 Task: Find connections with filter location Anloga with filter topic #leadership with filter profile language German with filter current company Kaizen Institute Global with filter school Gurukula Kangri Vishwavidyalaya with filter industry Air, Water, and Waste Program Management with filter service category Content Strategy with filter keywords title Maintenance Engineer
Action: Mouse moved to (306, 366)
Screenshot: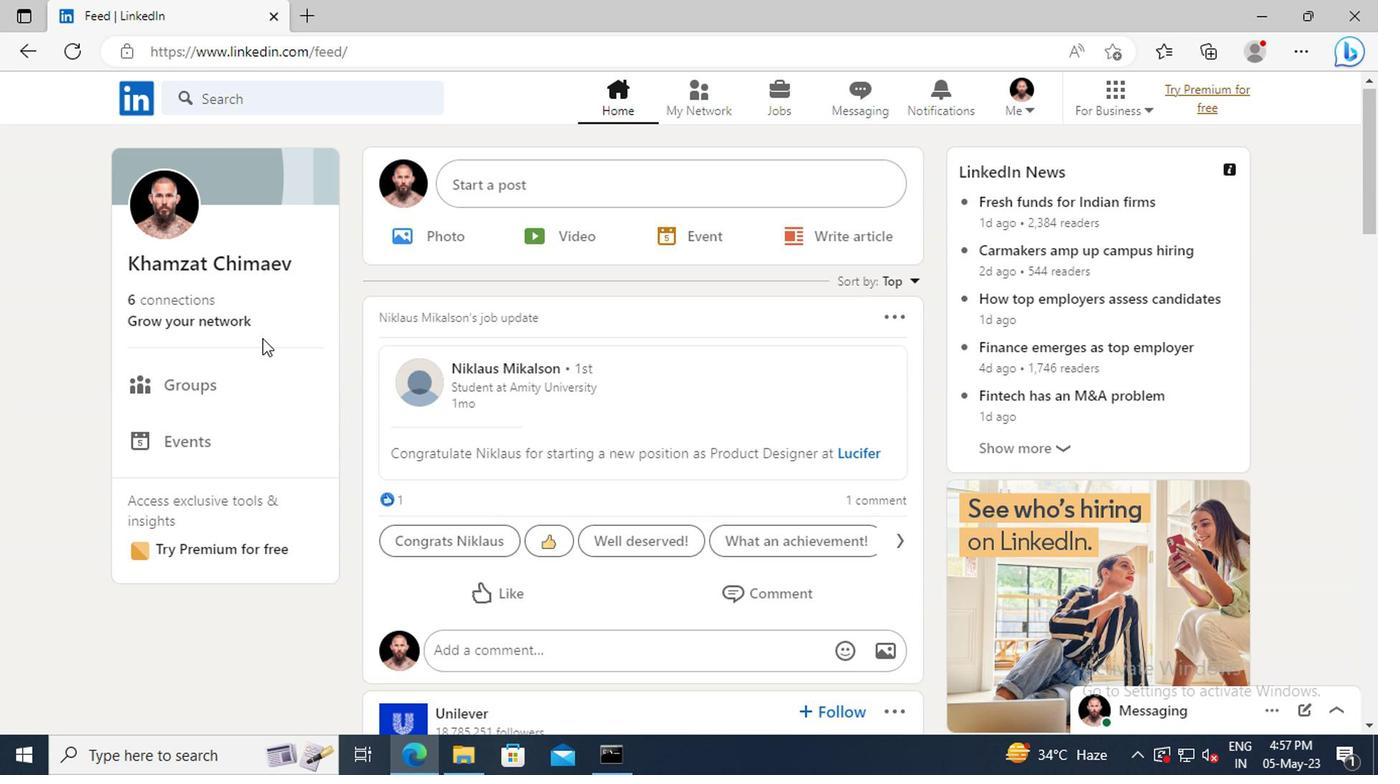 
Action: Mouse pressed left at (306, 366)
Screenshot: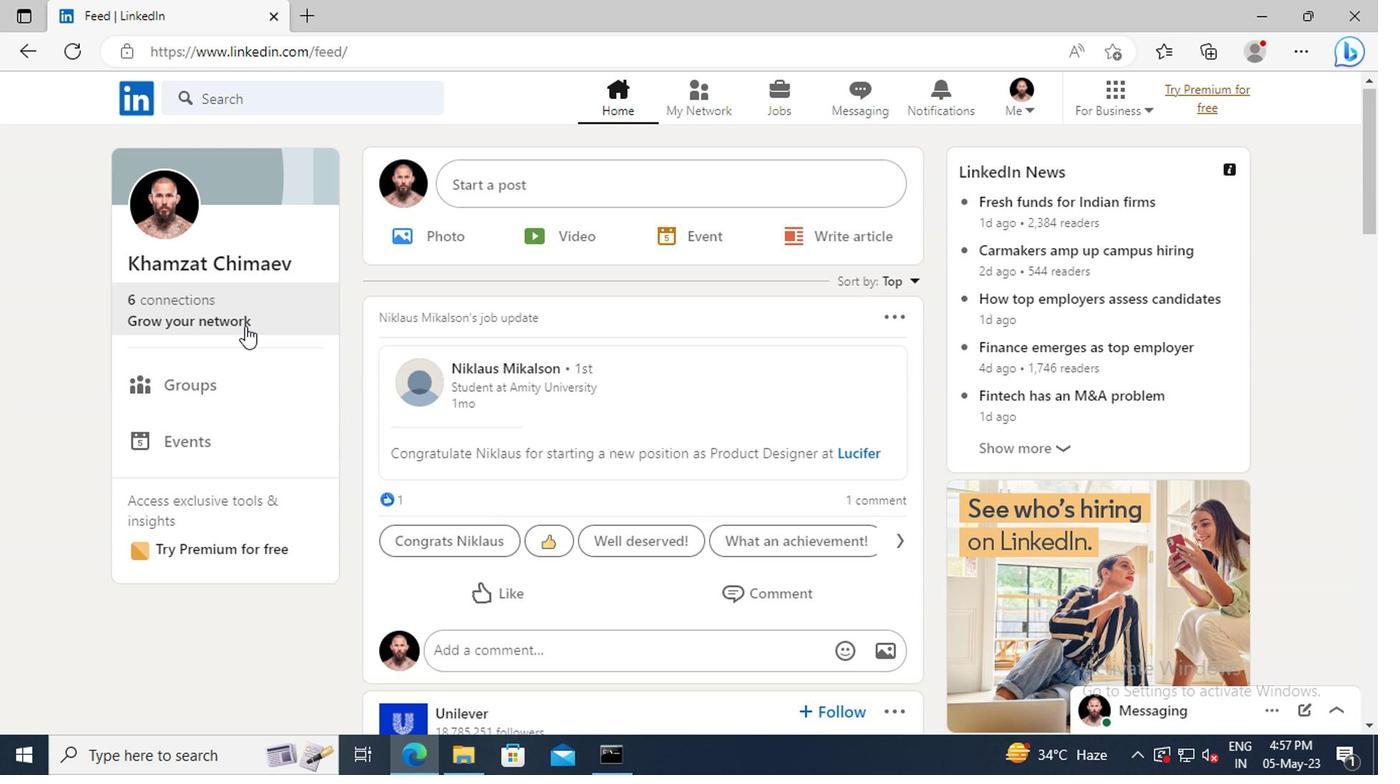 
Action: Mouse moved to (305, 293)
Screenshot: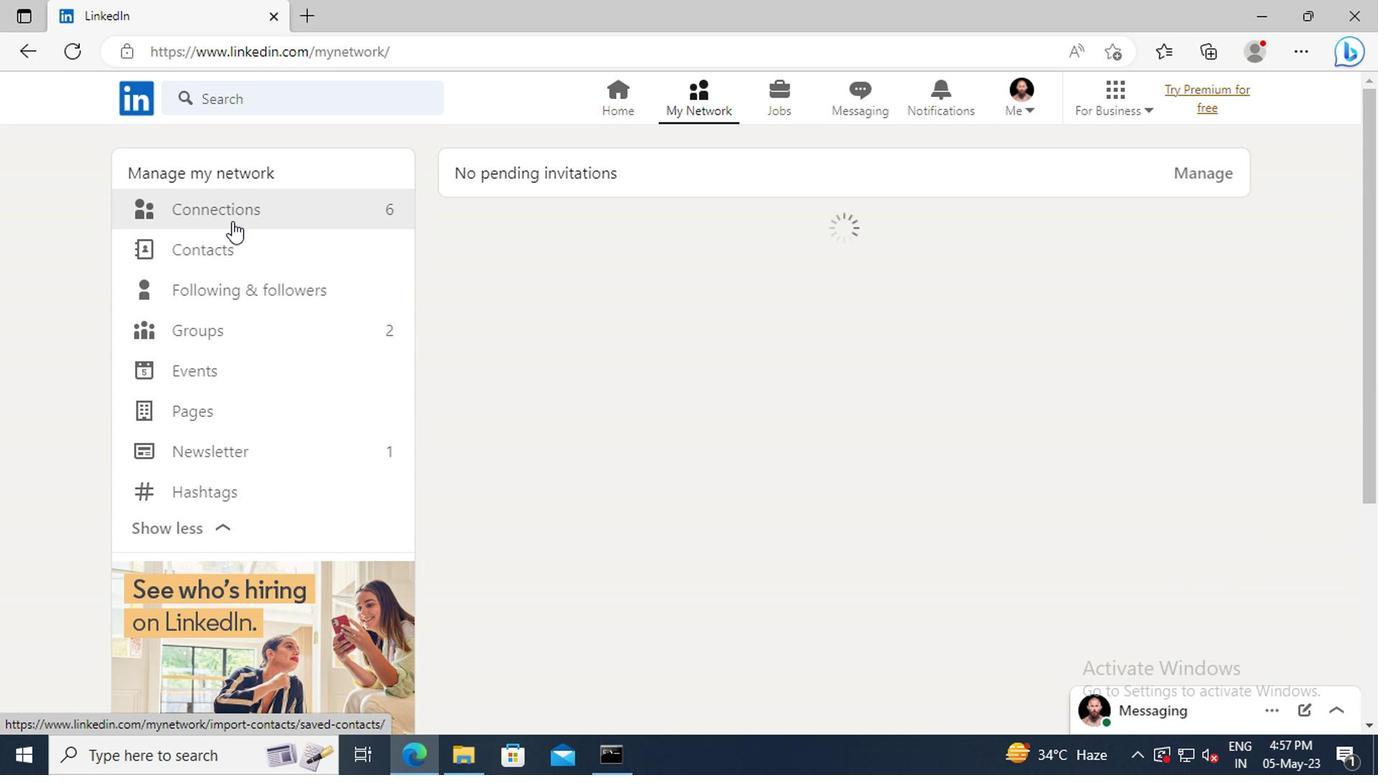 
Action: Mouse pressed left at (305, 293)
Screenshot: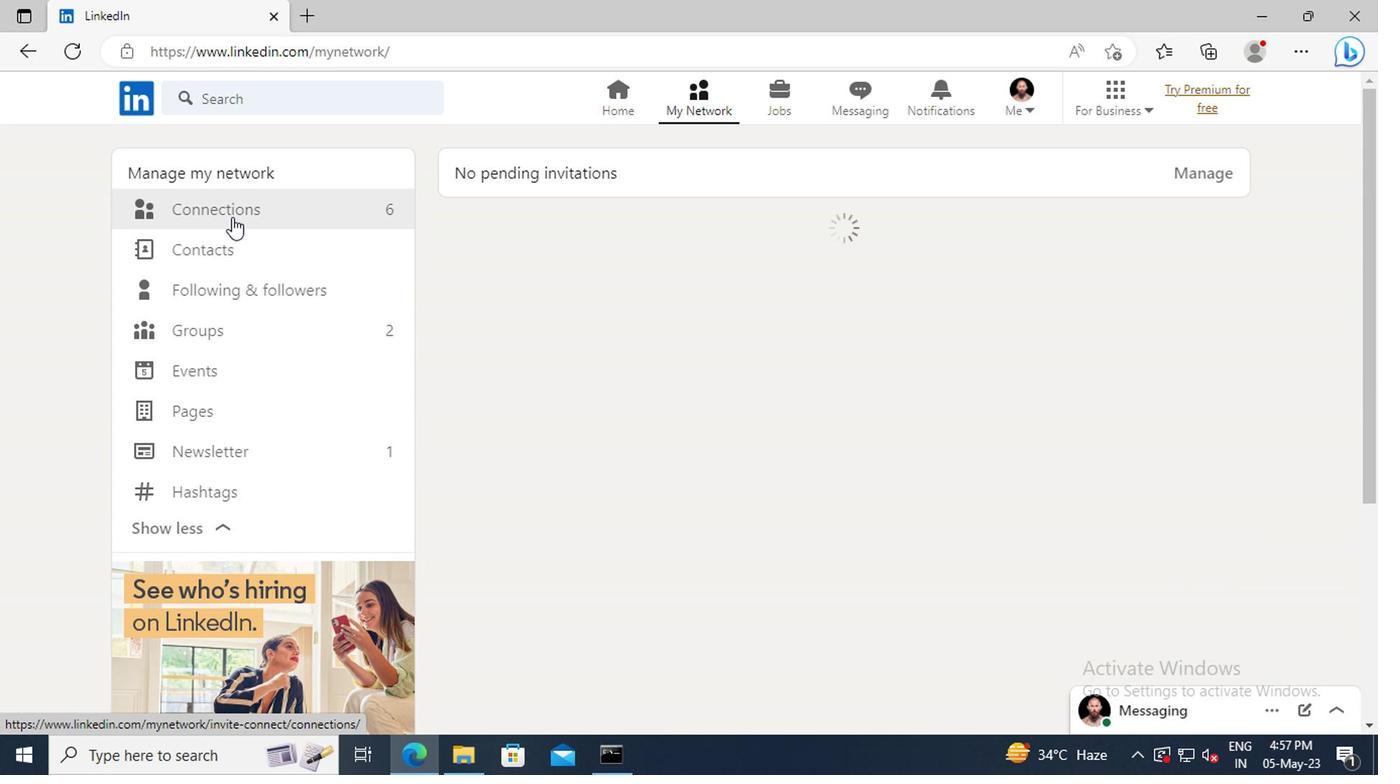 
Action: Mouse moved to (723, 294)
Screenshot: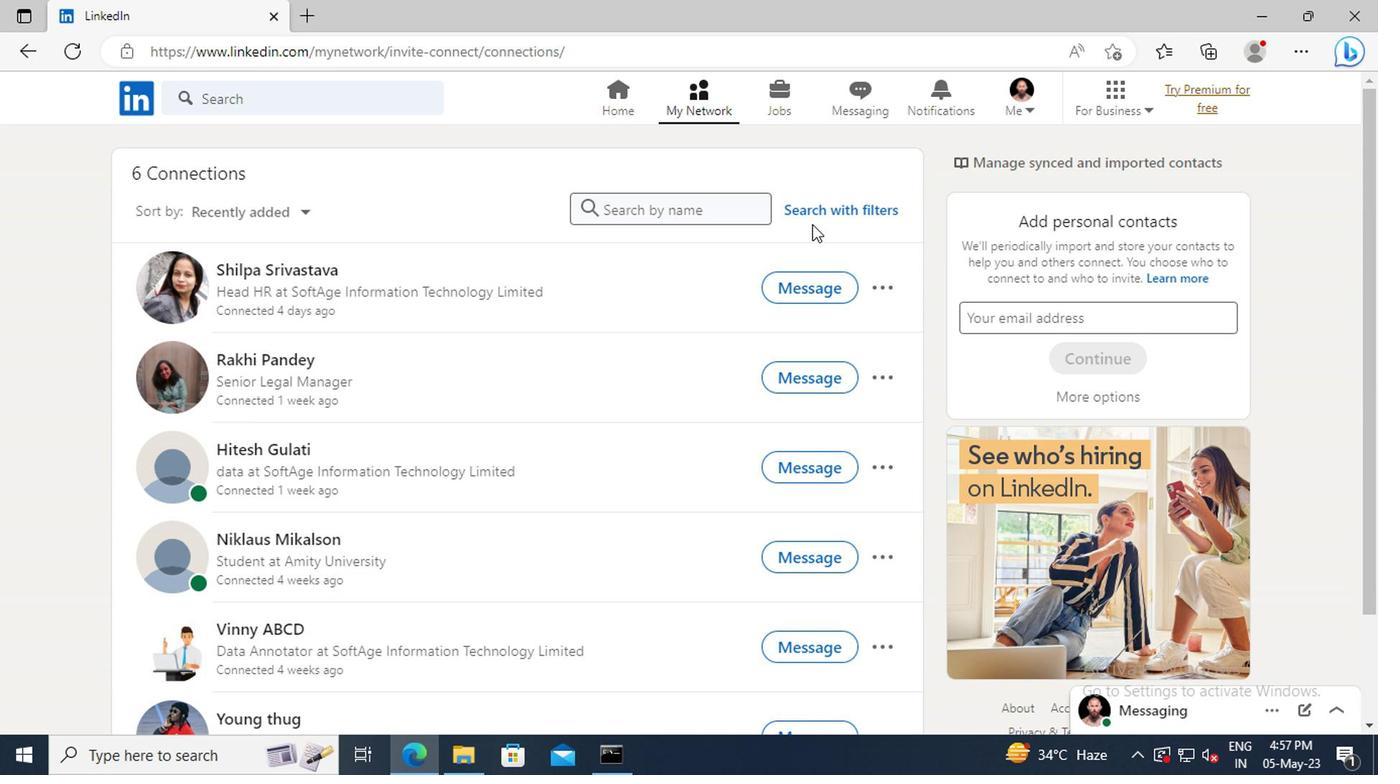 
Action: Mouse pressed left at (723, 294)
Screenshot: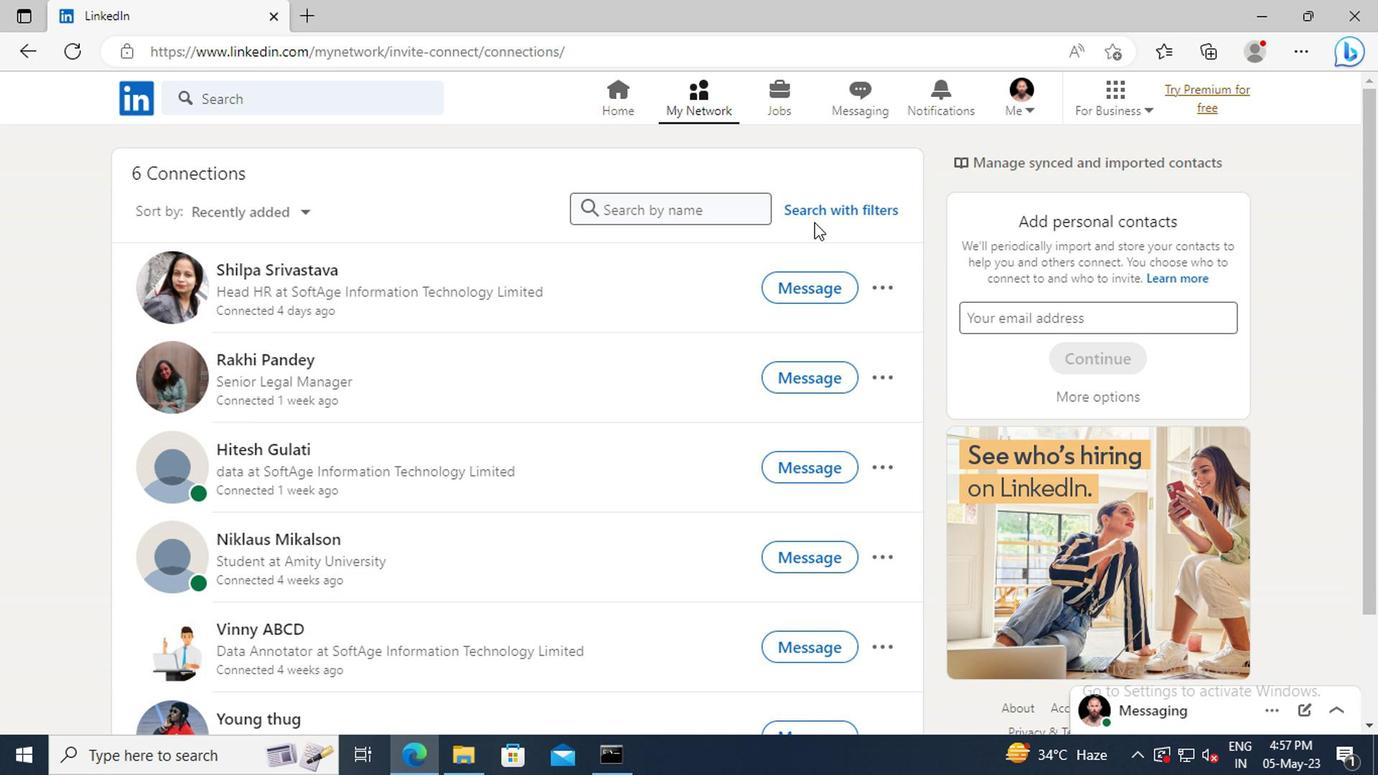 
Action: Mouse moved to (684, 252)
Screenshot: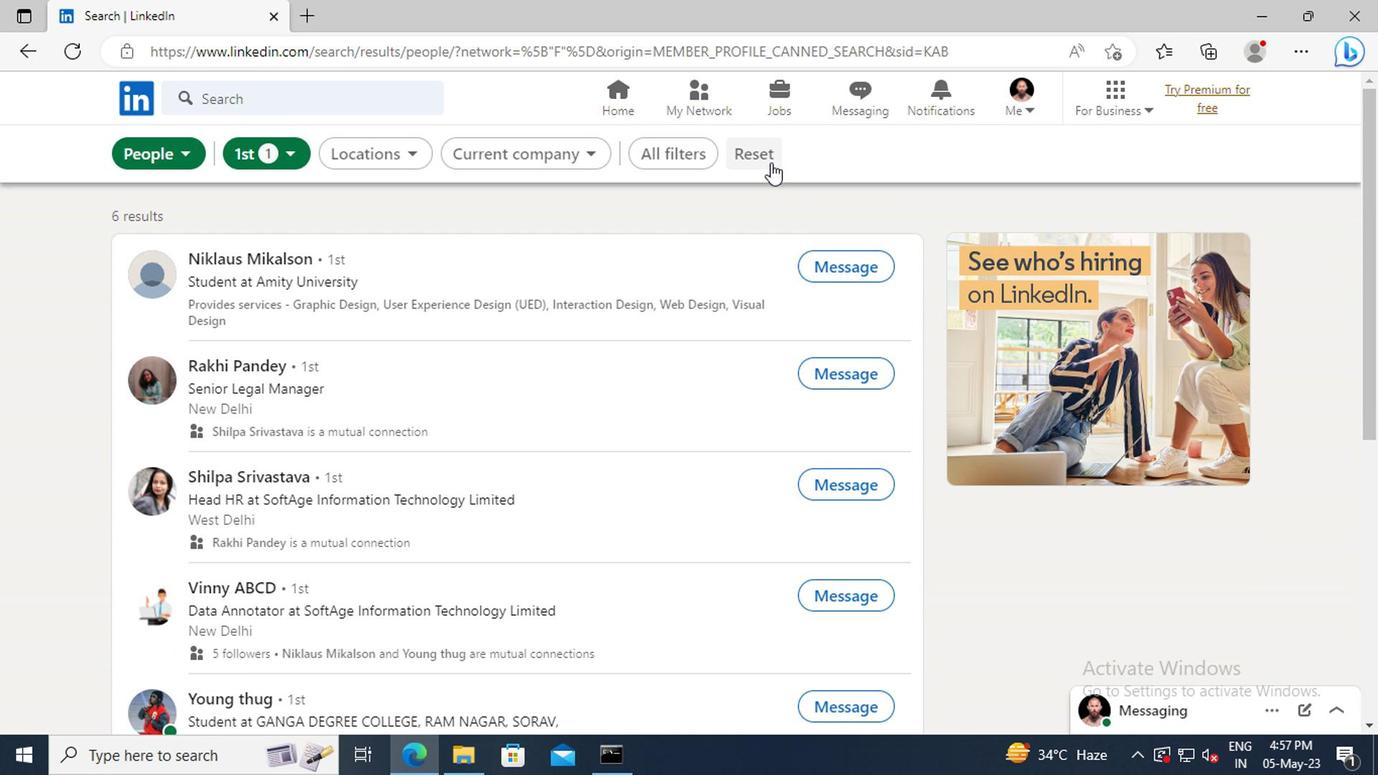 
Action: Mouse pressed left at (684, 252)
Screenshot: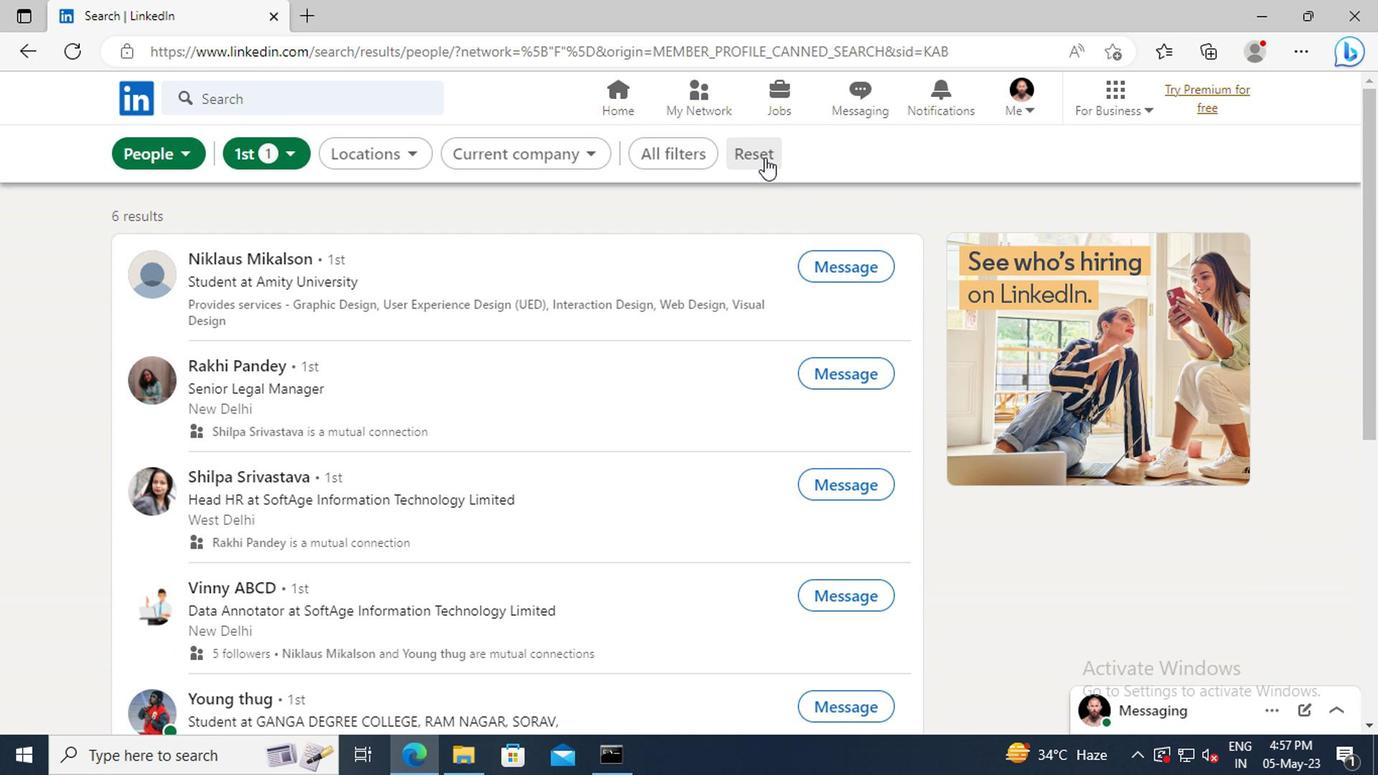 
Action: Mouse moved to (667, 252)
Screenshot: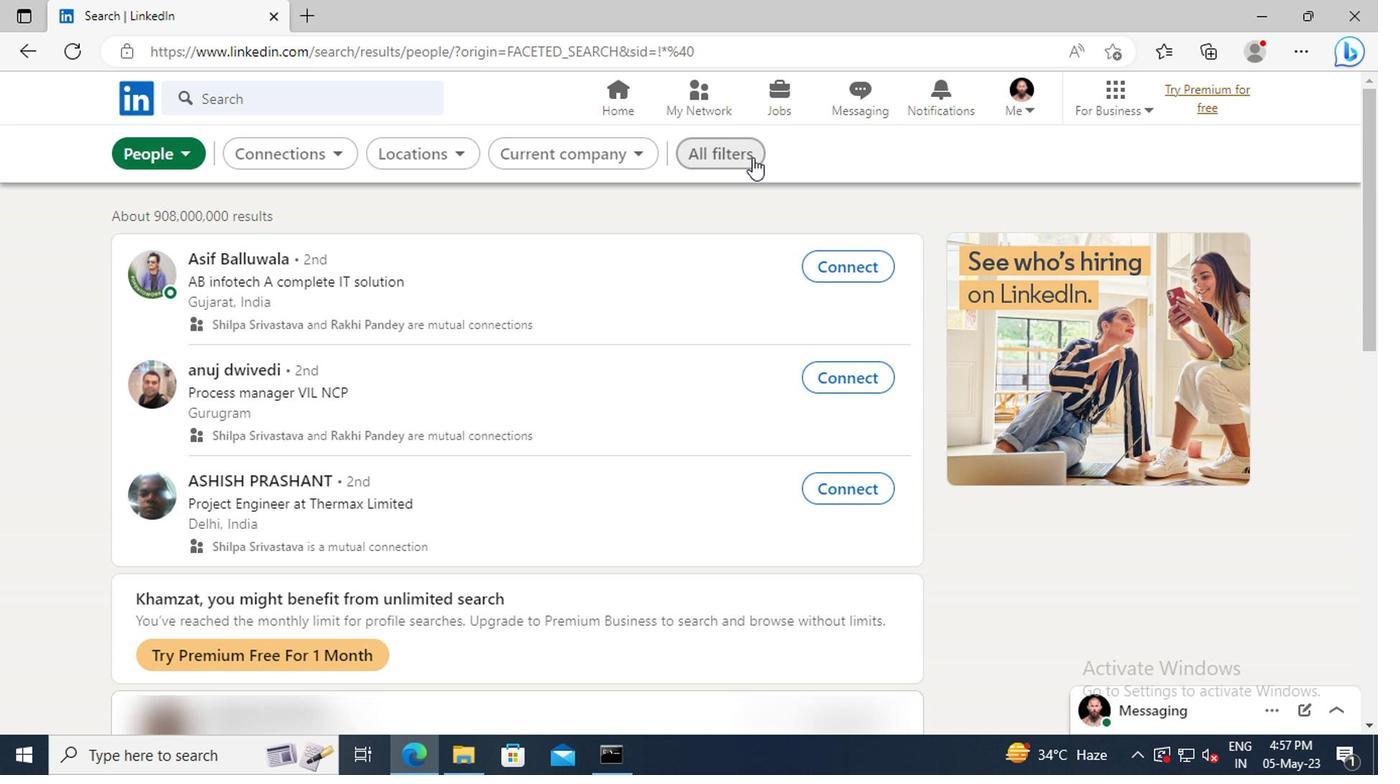 
Action: Mouse pressed left at (667, 252)
Screenshot: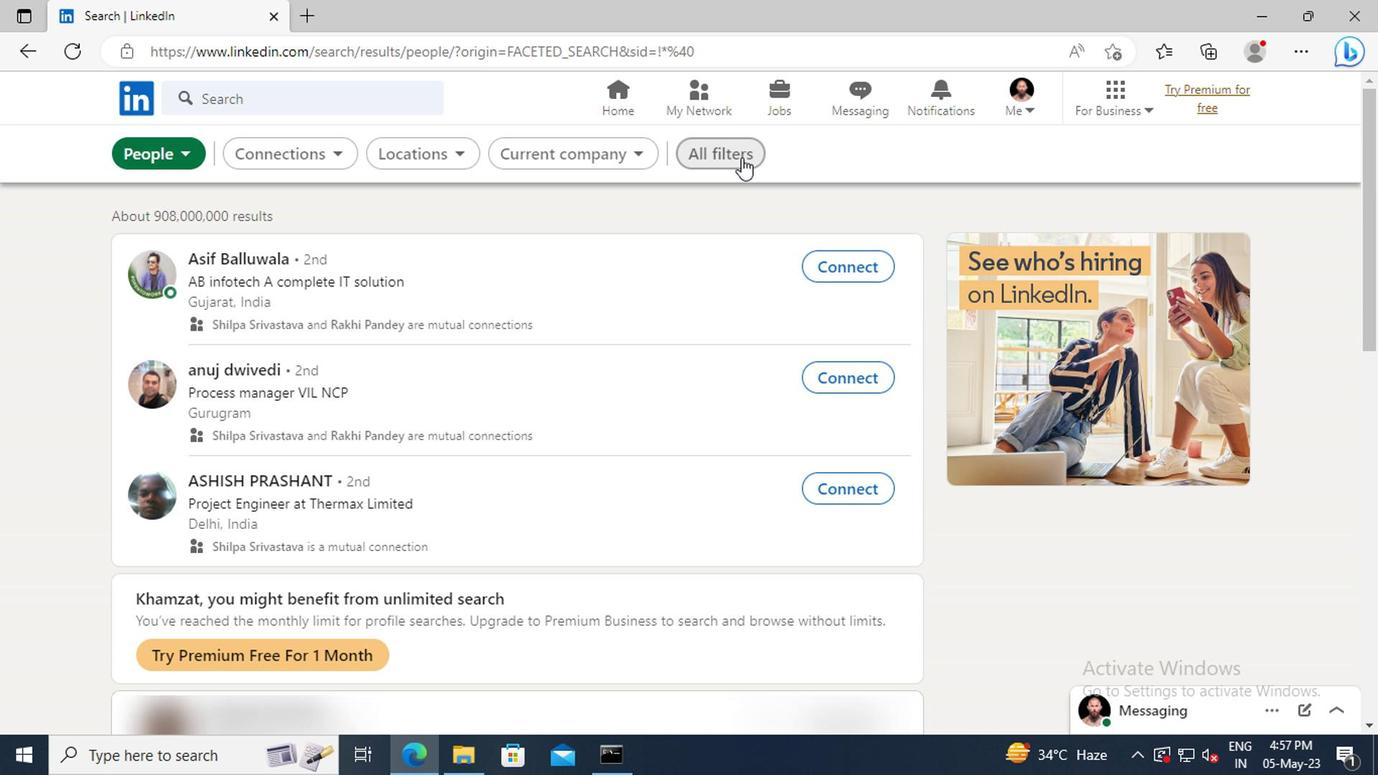 
Action: Mouse moved to (930, 401)
Screenshot: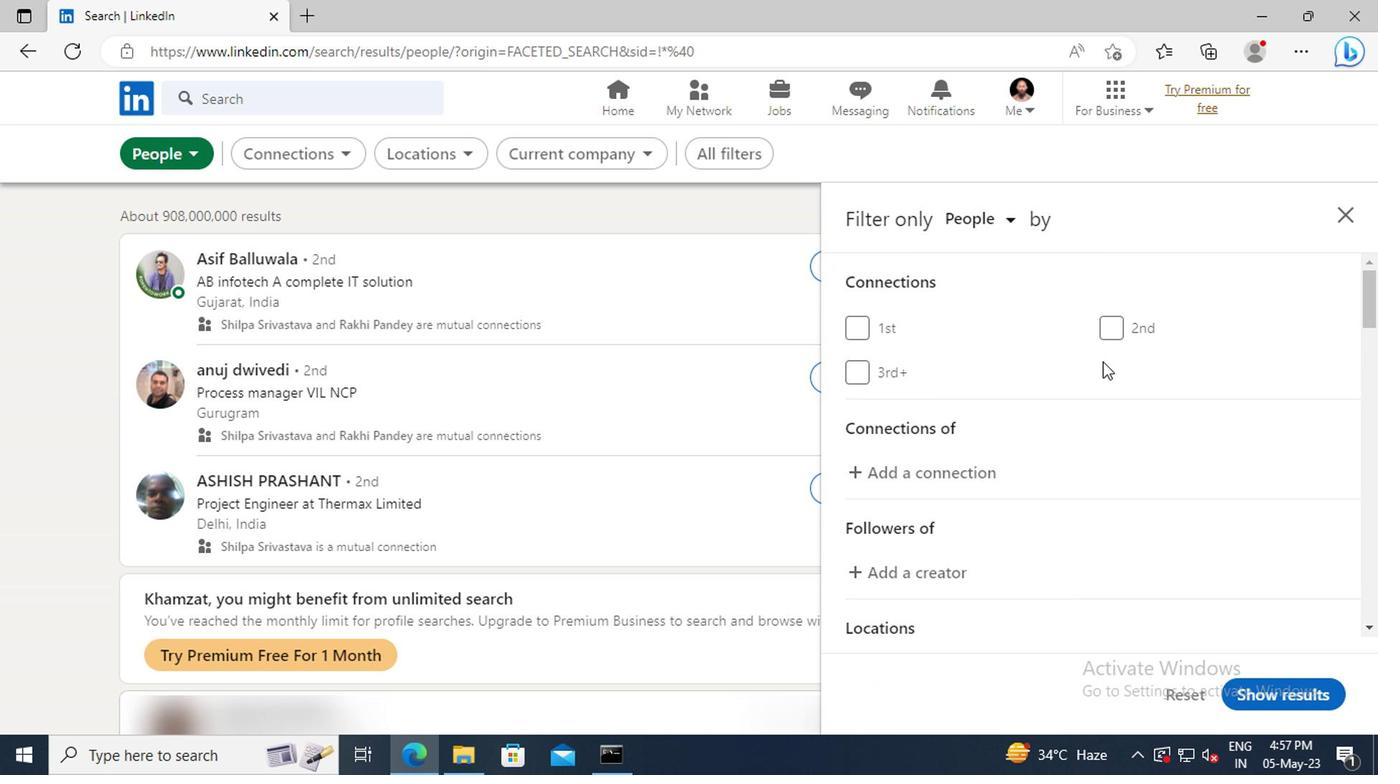 
Action: Mouse scrolled (930, 400) with delta (0, 0)
Screenshot: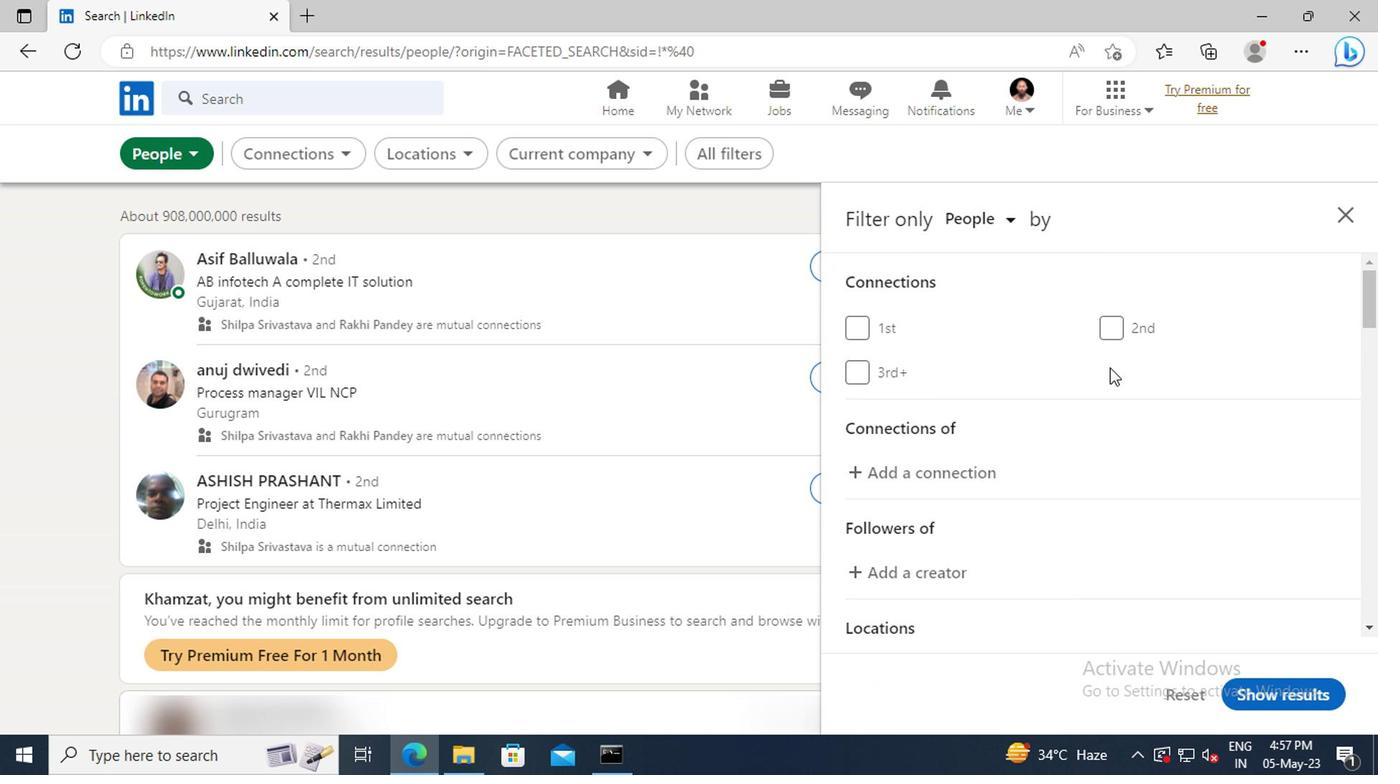 
Action: Mouse scrolled (930, 400) with delta (0, 0)
Screenshot: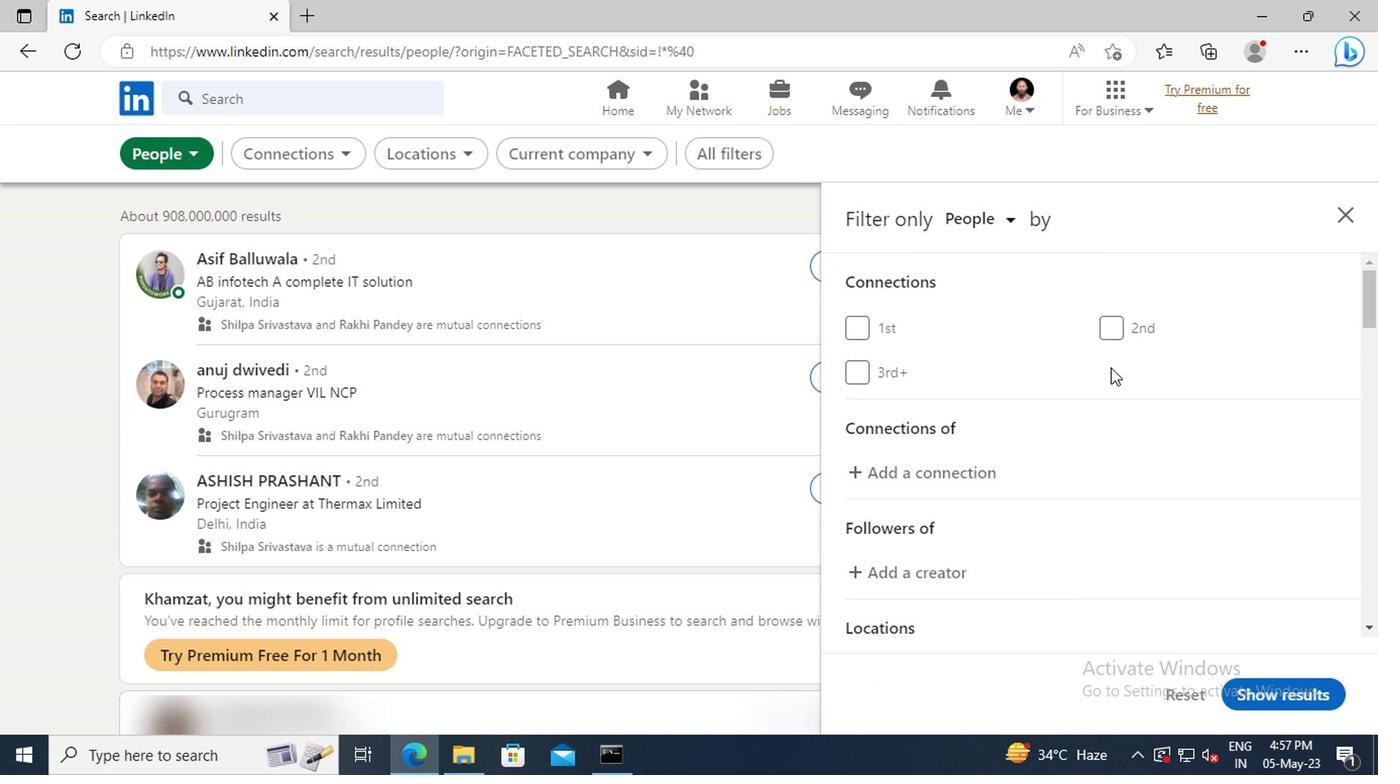 
Action: Mouse scrolled (930, 400) with delta (0, 0)
Screenshot: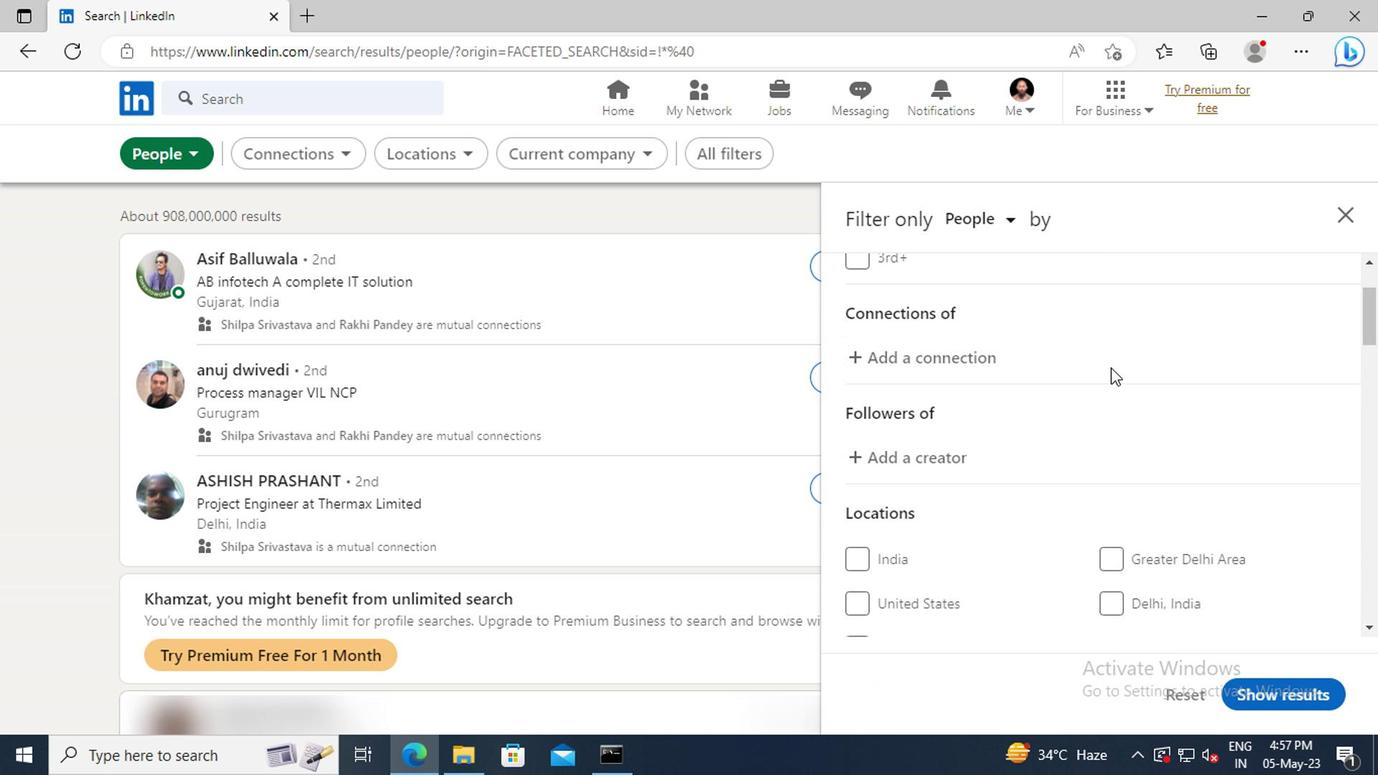 
Action: Mouse scrolled (930, 400) with delta (0, 0)
Screenshot: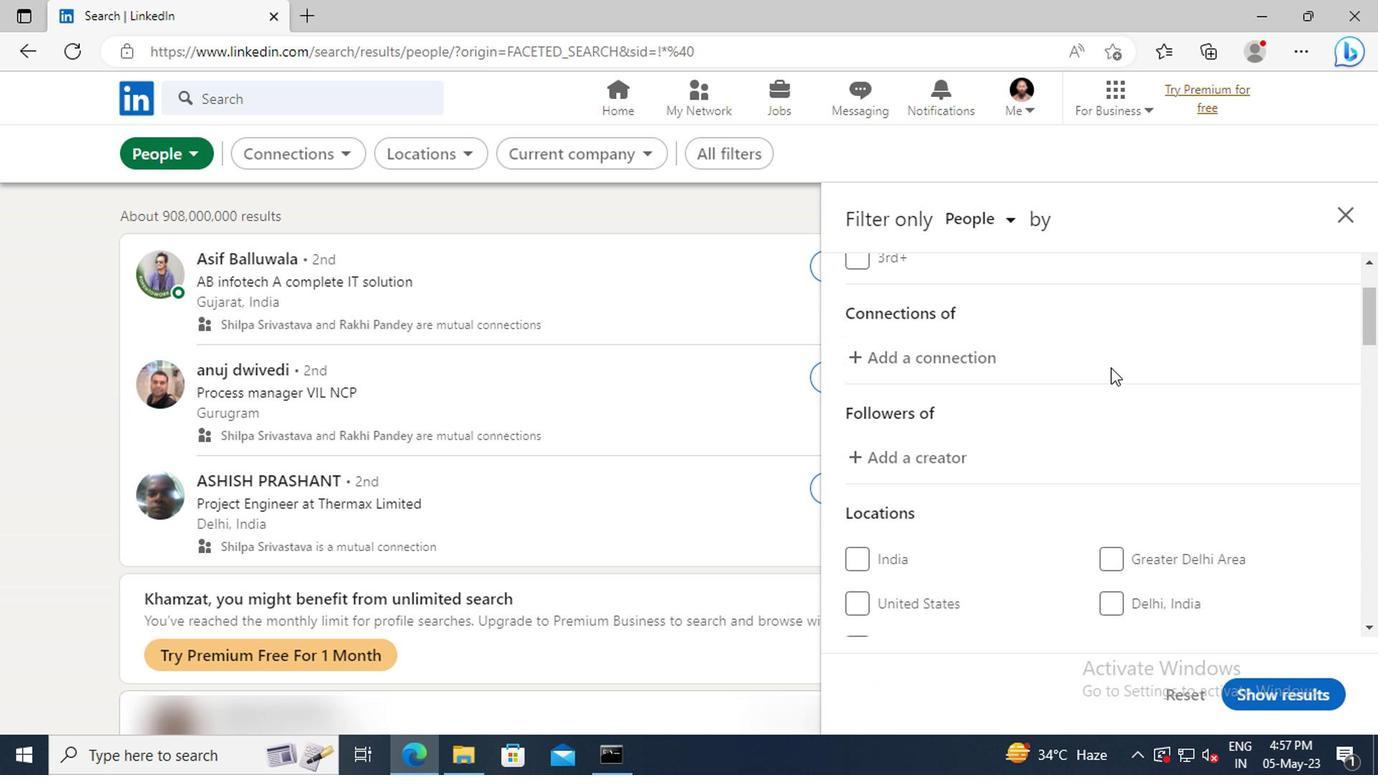 
Action: Mouse scrolled (930, 400) with delta (0, 0)
Screenshot: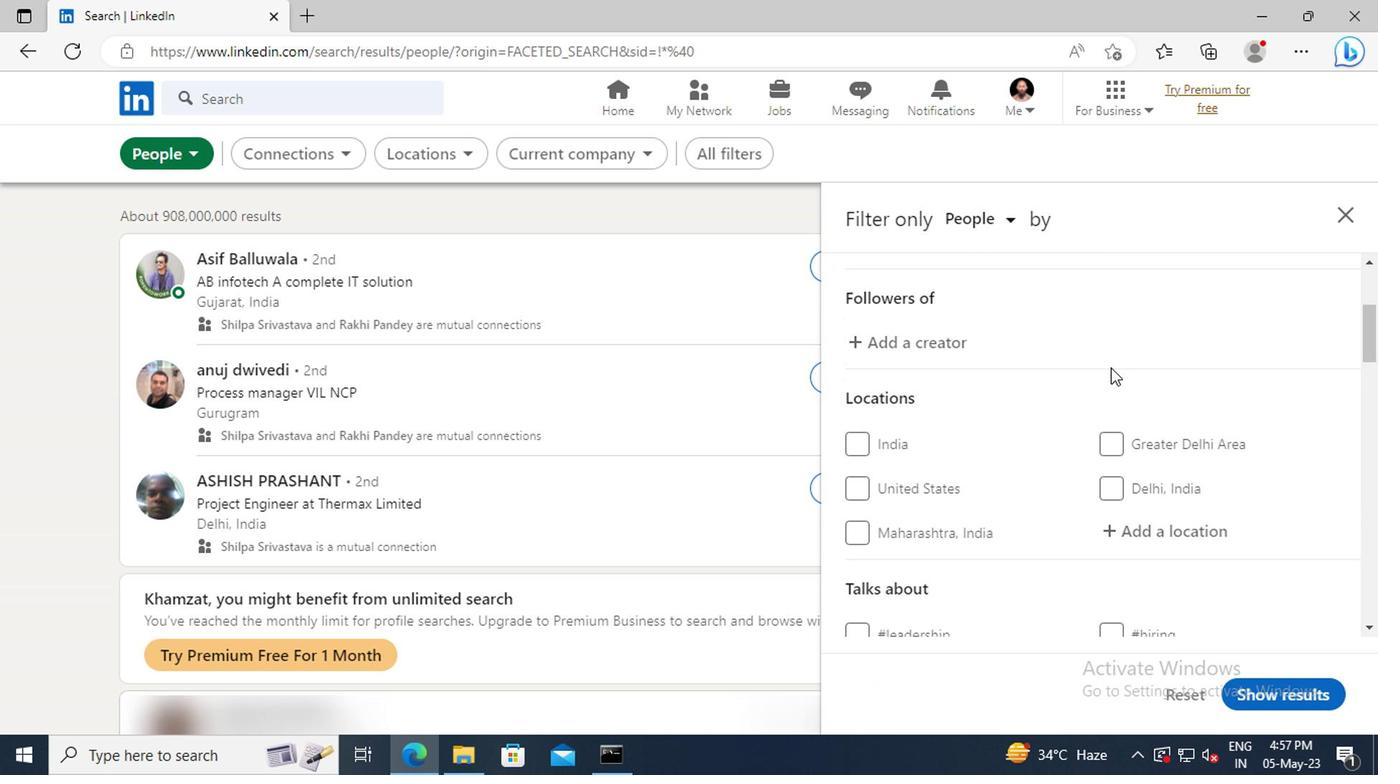 
Action: Mouse scrolled (930, 400) with delta (0, 0)
Screenshot: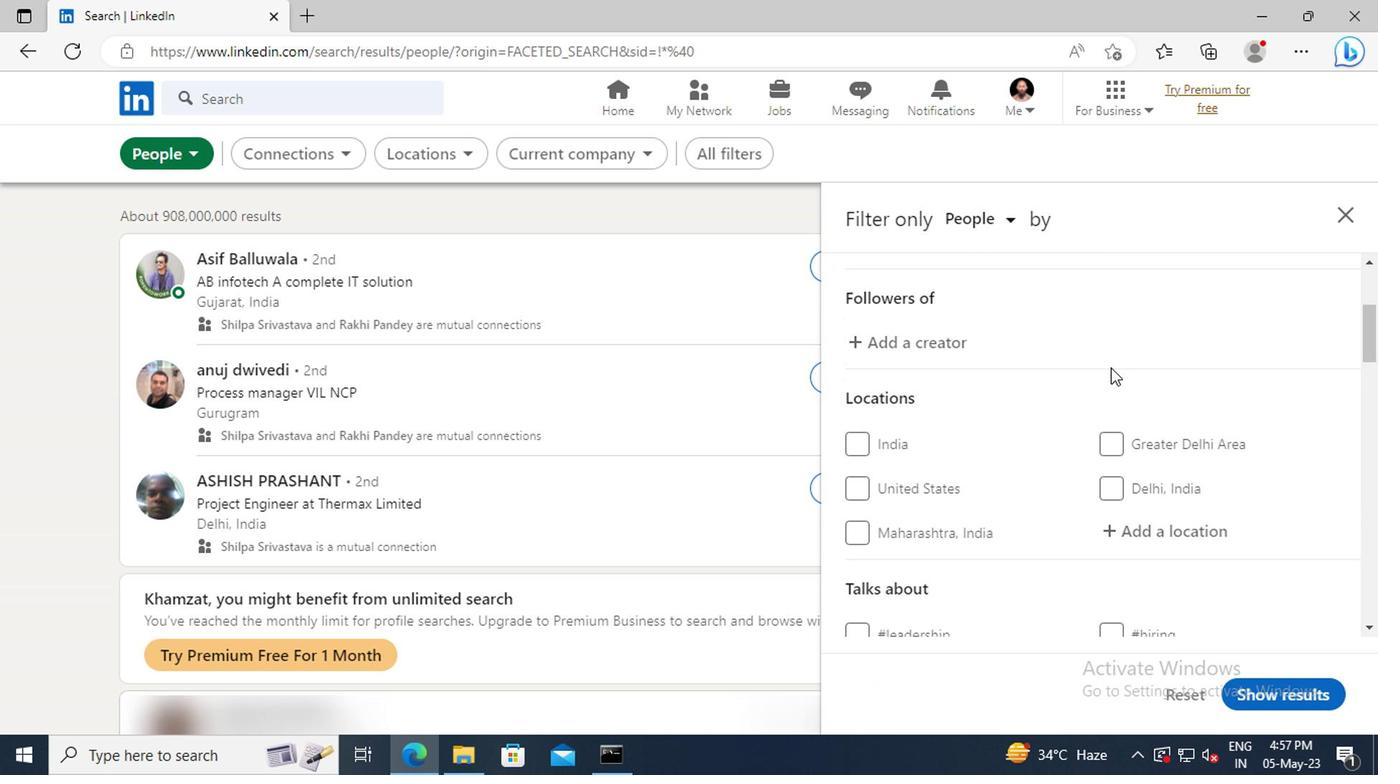 
Action: Mouse moved to (946, 440)
Screenshot: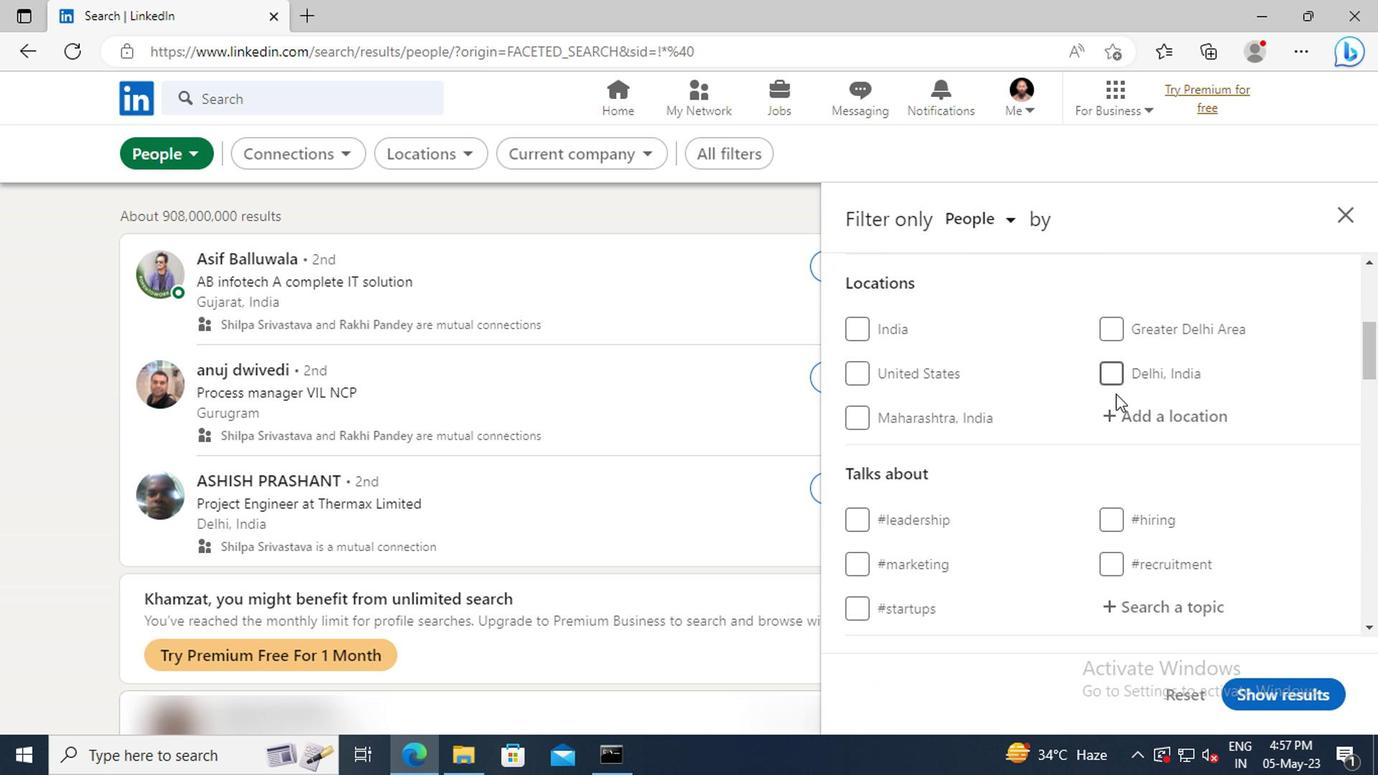 
Action: Mouse pressed left at (946, 440)
Screenshot: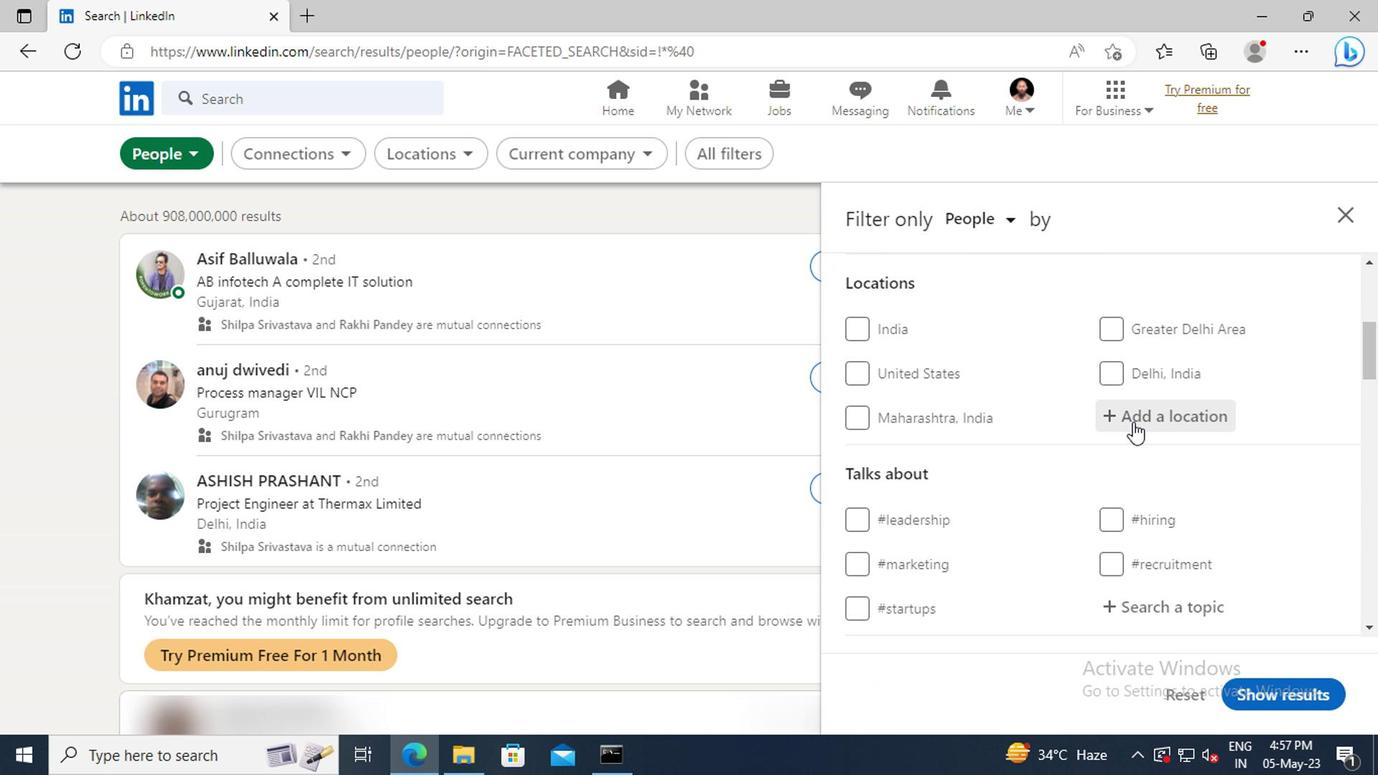 
Action: Key pressed <Key.shift>ANLOGA<Key.enter>
Screenshot: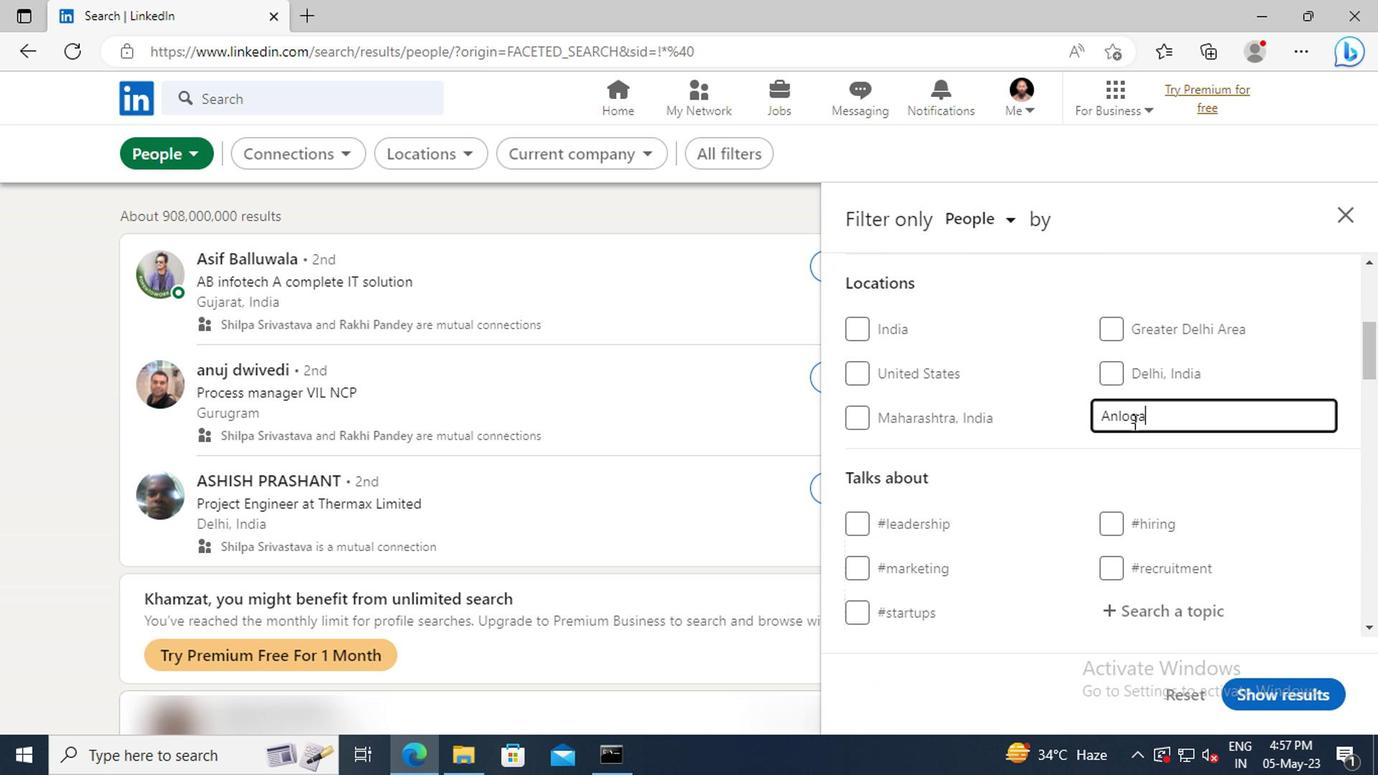 
Action: Mouse scrolled (946, 439) with delta (0, 0)
Screenshot: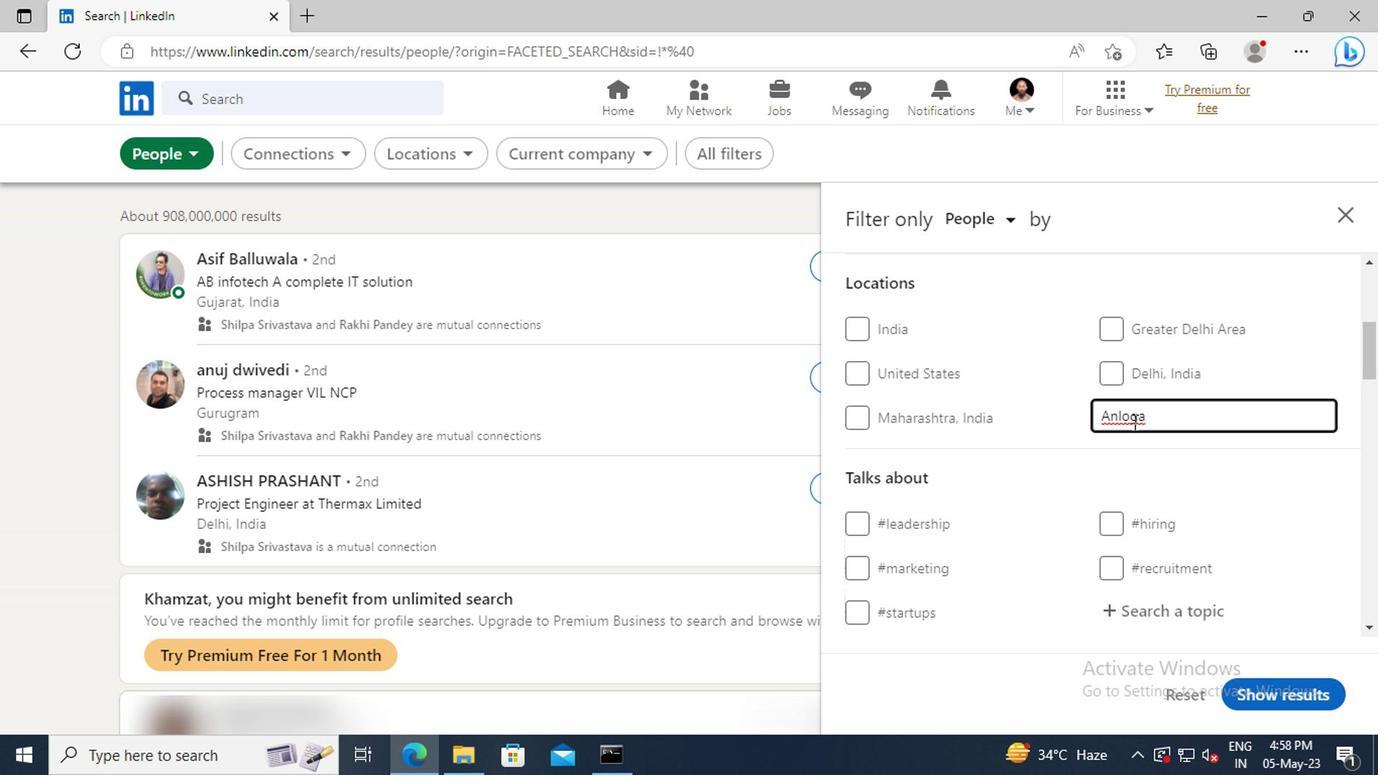 
Action: Mouse moved to (754, 470)
Screenshot: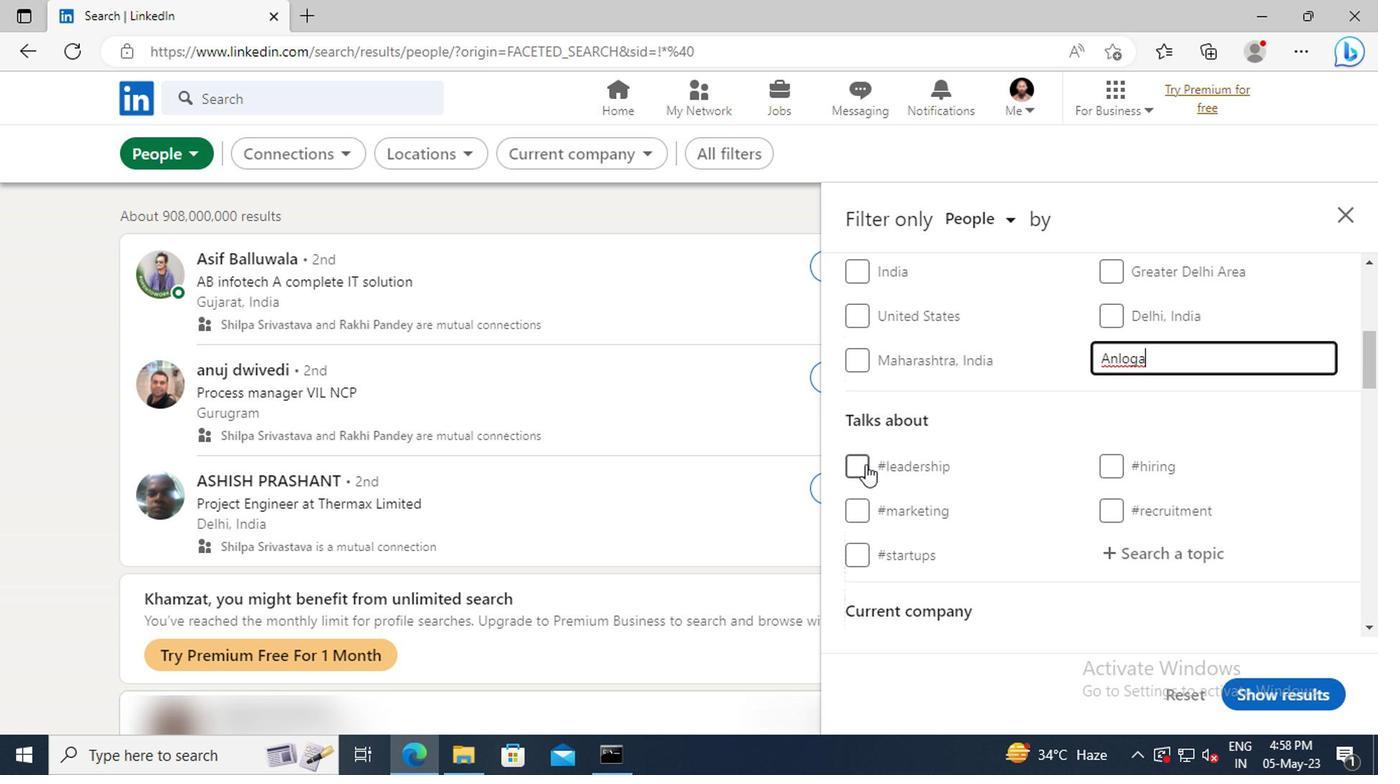 
Action: Mouse pressed left at (754, 470)
Screenshot: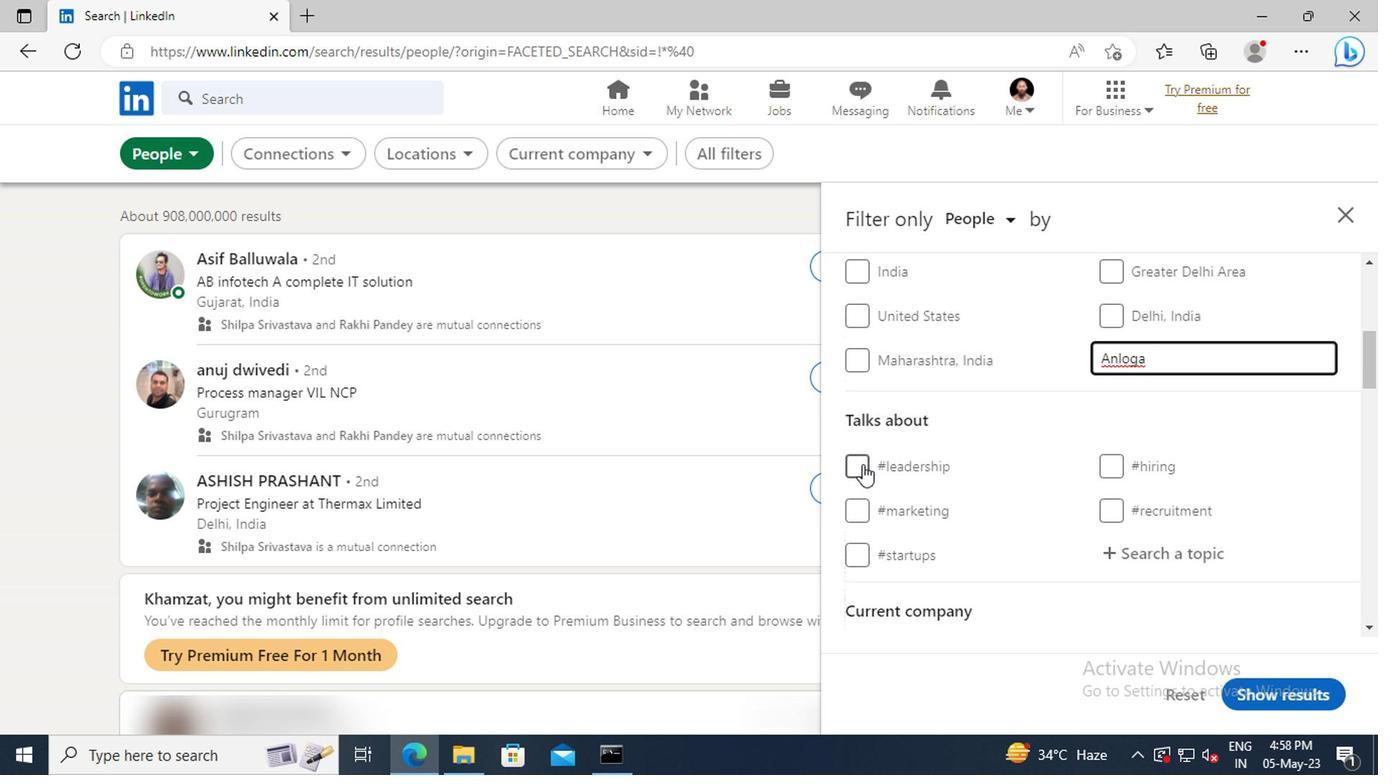 
Action: Mouse moved to (907, 471)
Screenshot: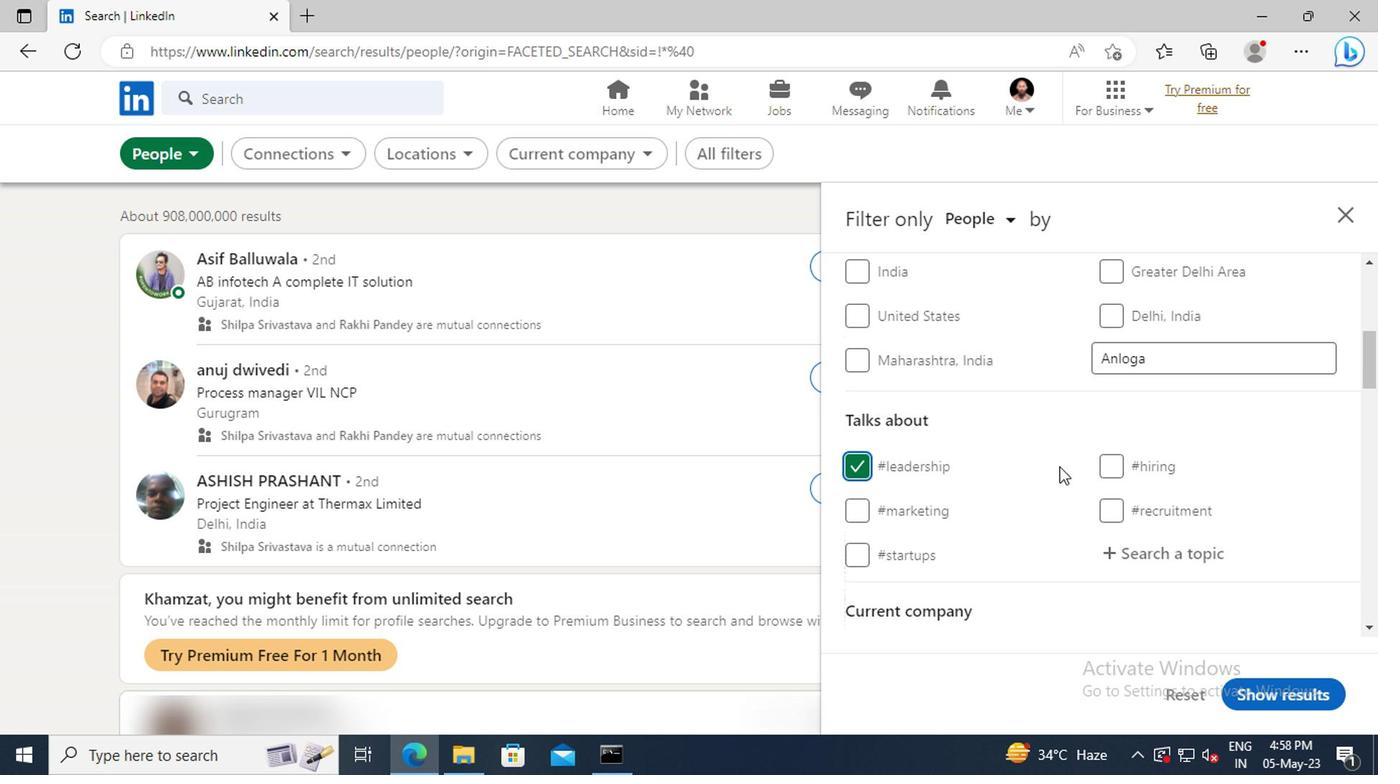 
Action: Mouse scrolled (907, 471) with delta (0, 0)
Screenshot: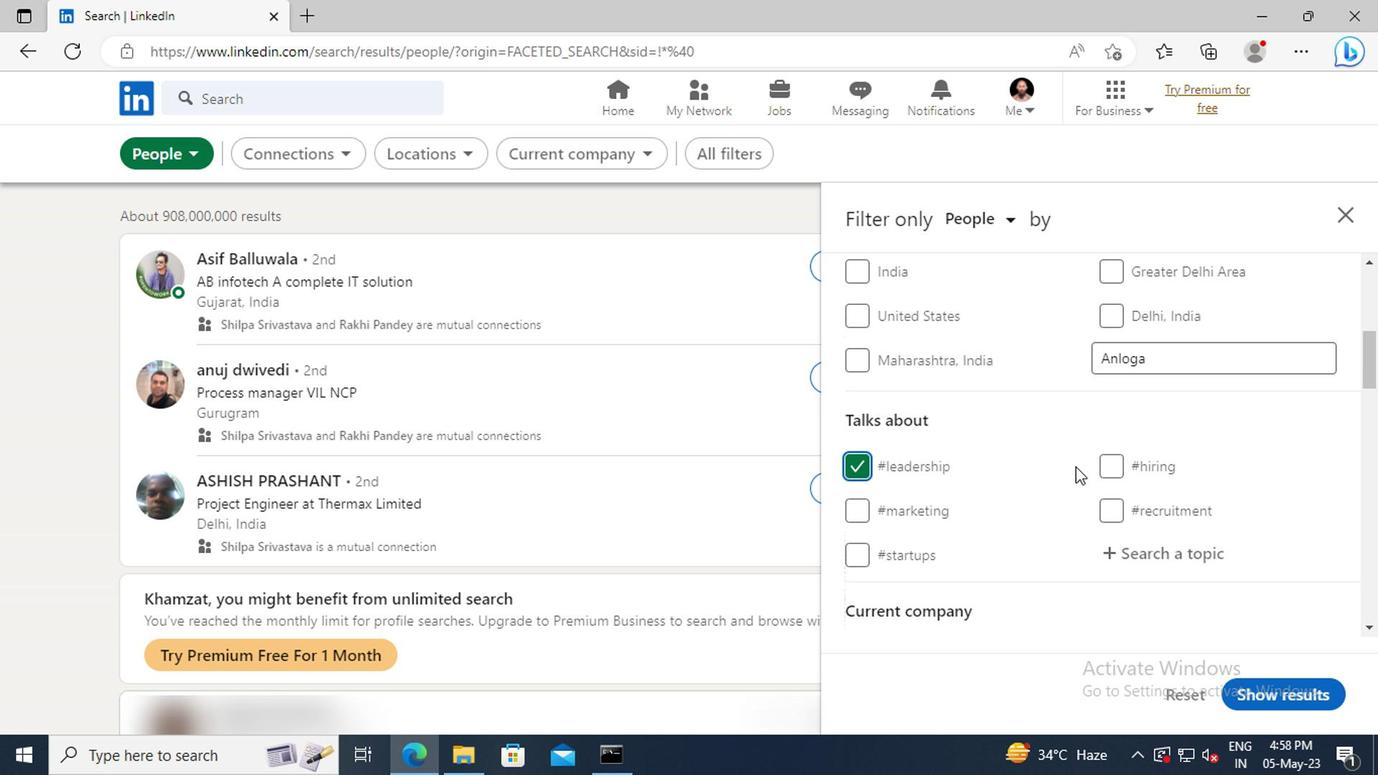 
Action: Mouse scrolled (907, 471) with delta (0, 0)
Screenshot: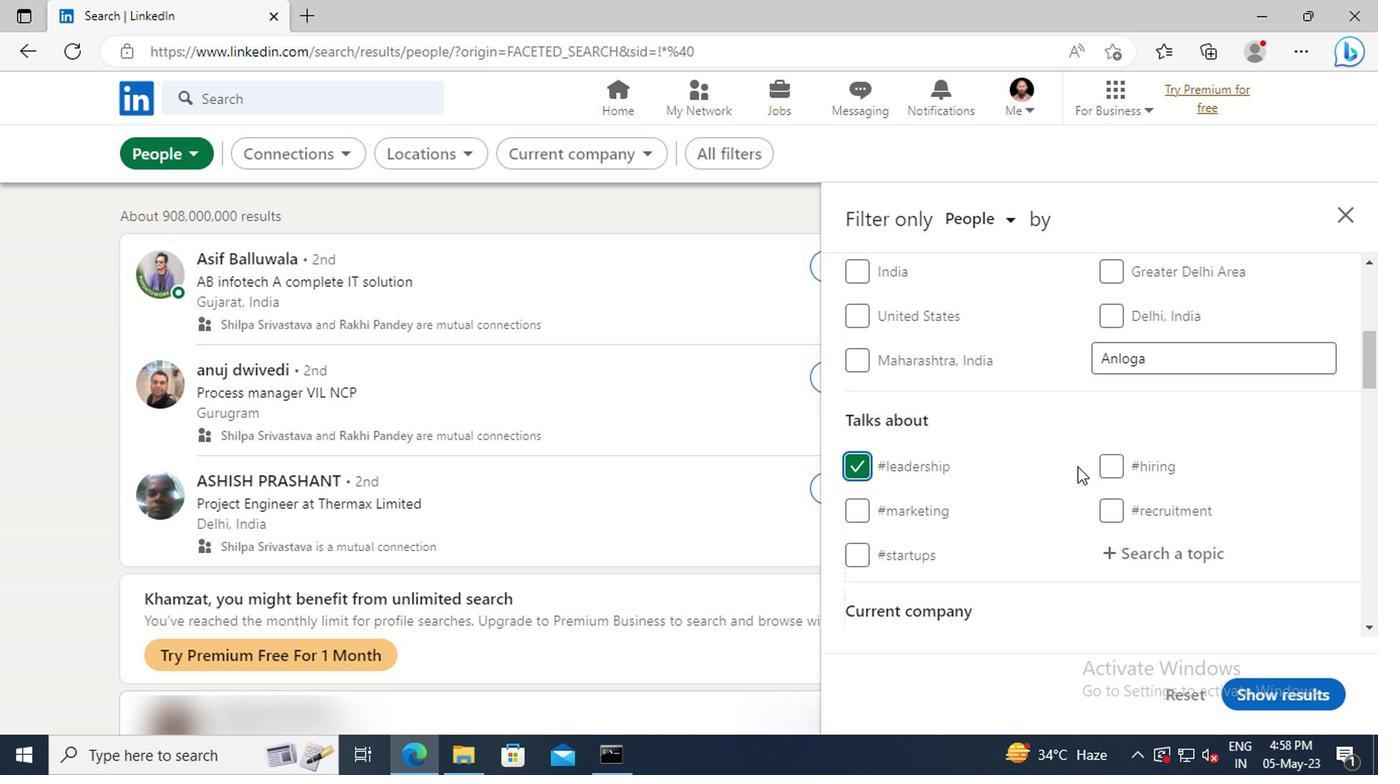 
Action: Mouse scrolled (907, 471) with delta (0, 0)
Screenshot: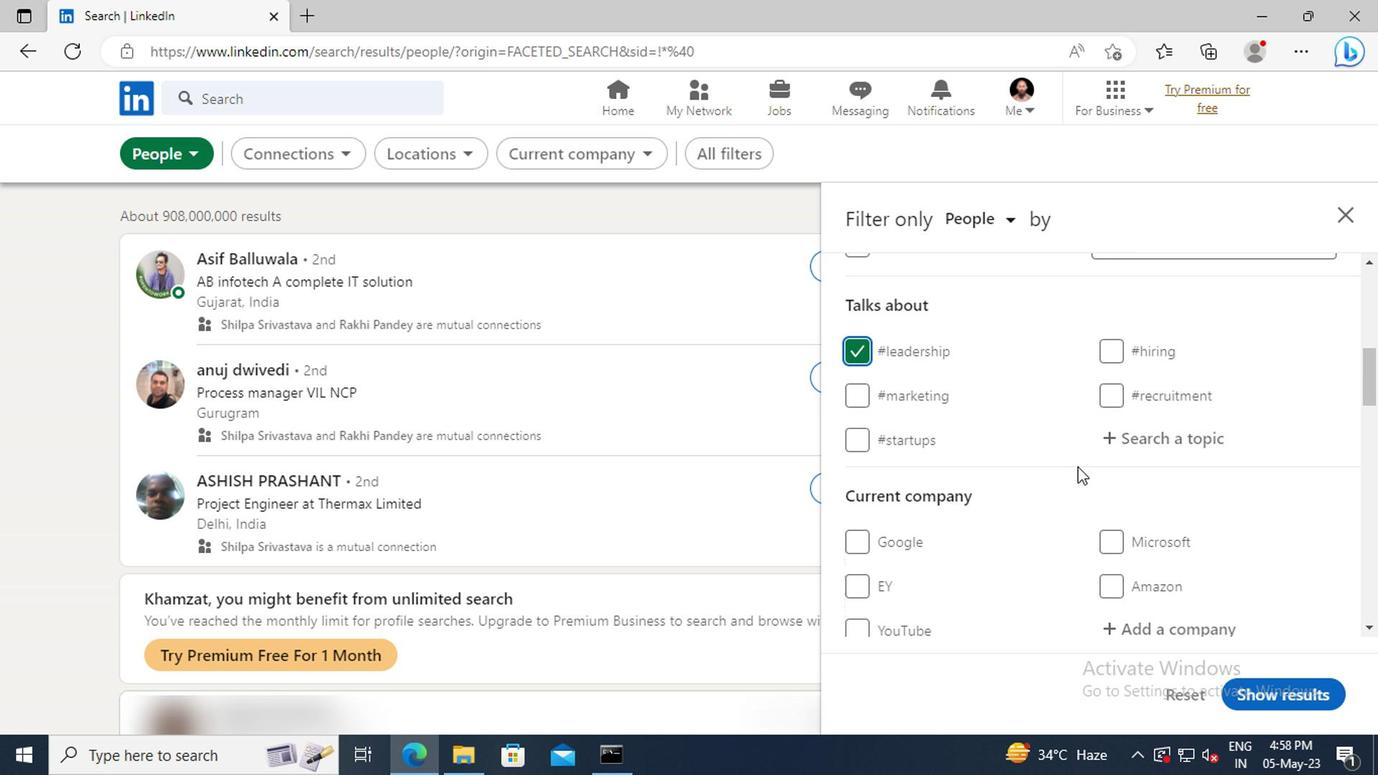 
Action: Mouse scrolled (907, 471) with delta (0, 0)
Screenshot: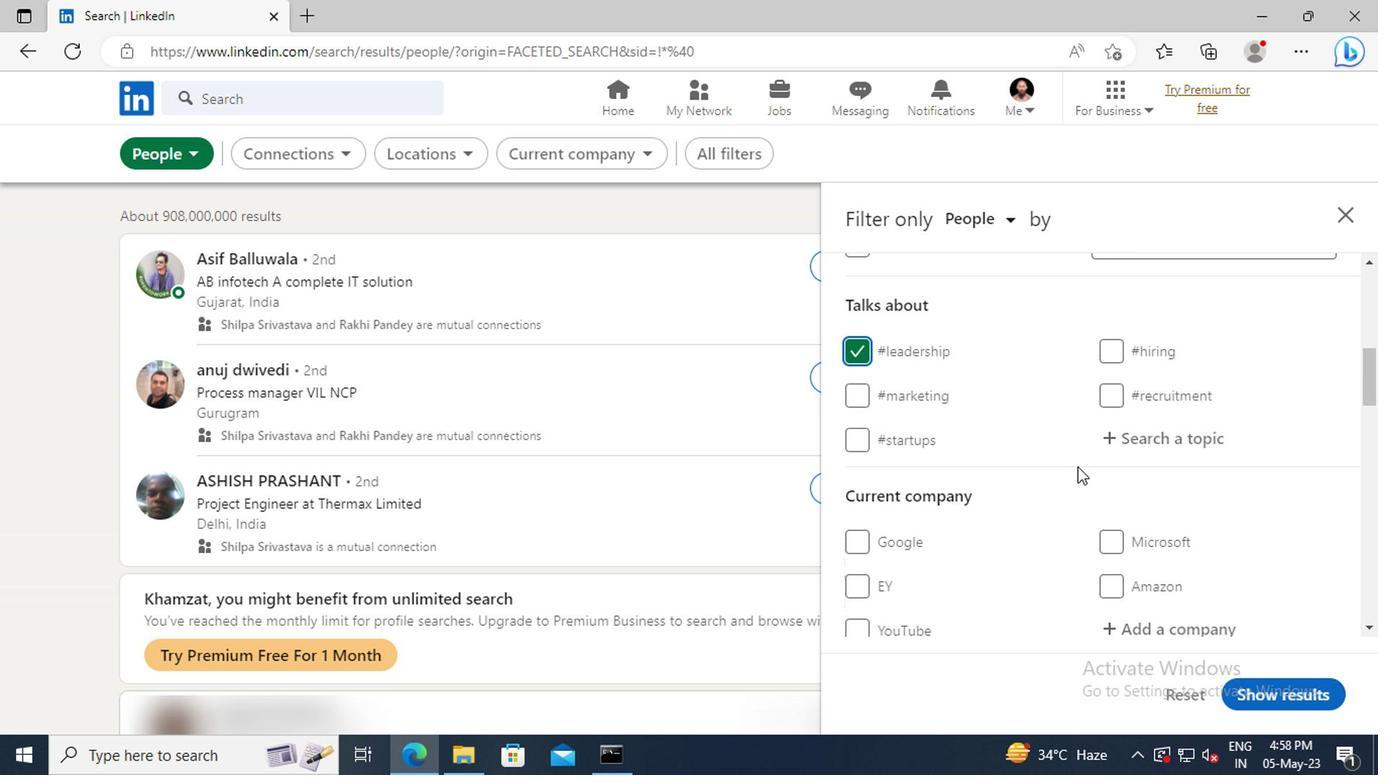
Action: Mouse scrolled (907, 471) with delta (0, 0)
Screenshot: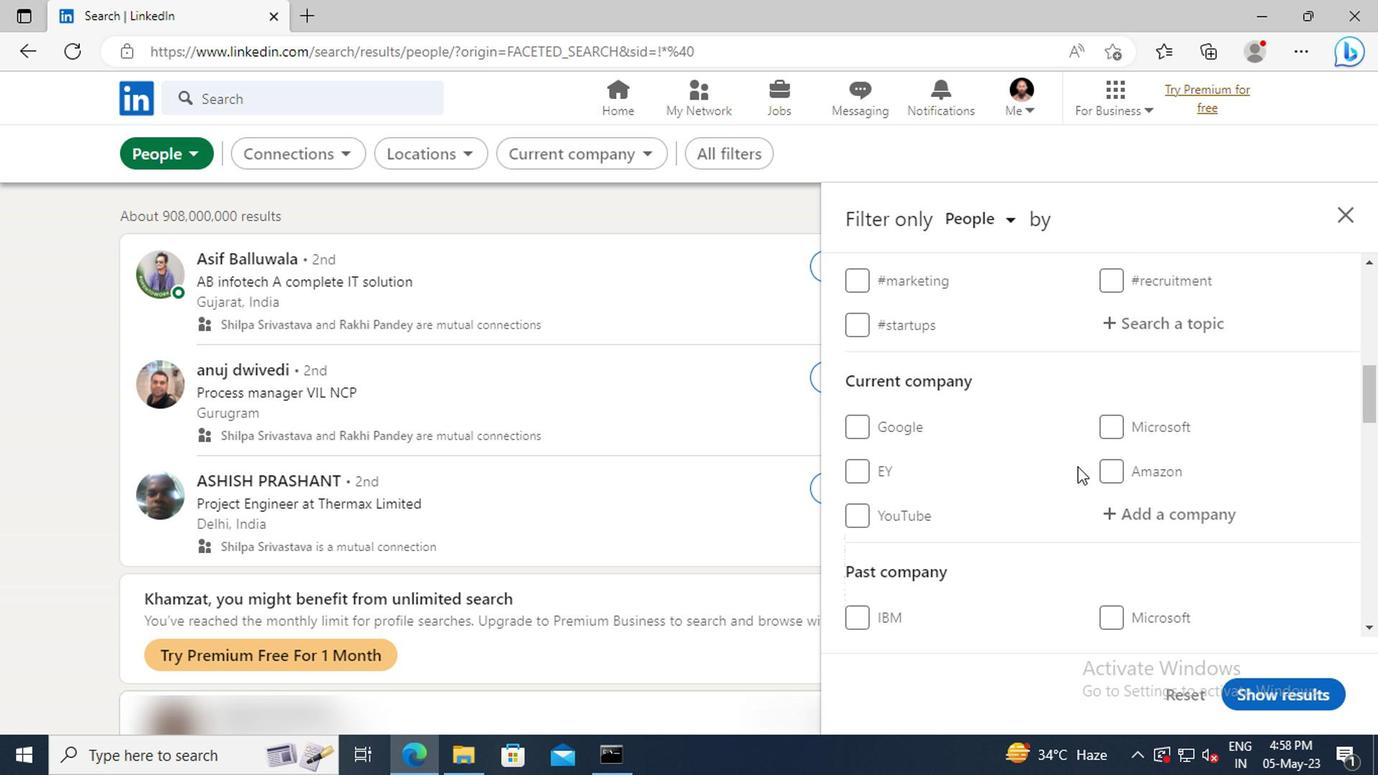 
Action: Mouse scrolled (907, 471) with delta (0, 0)
Screenshot: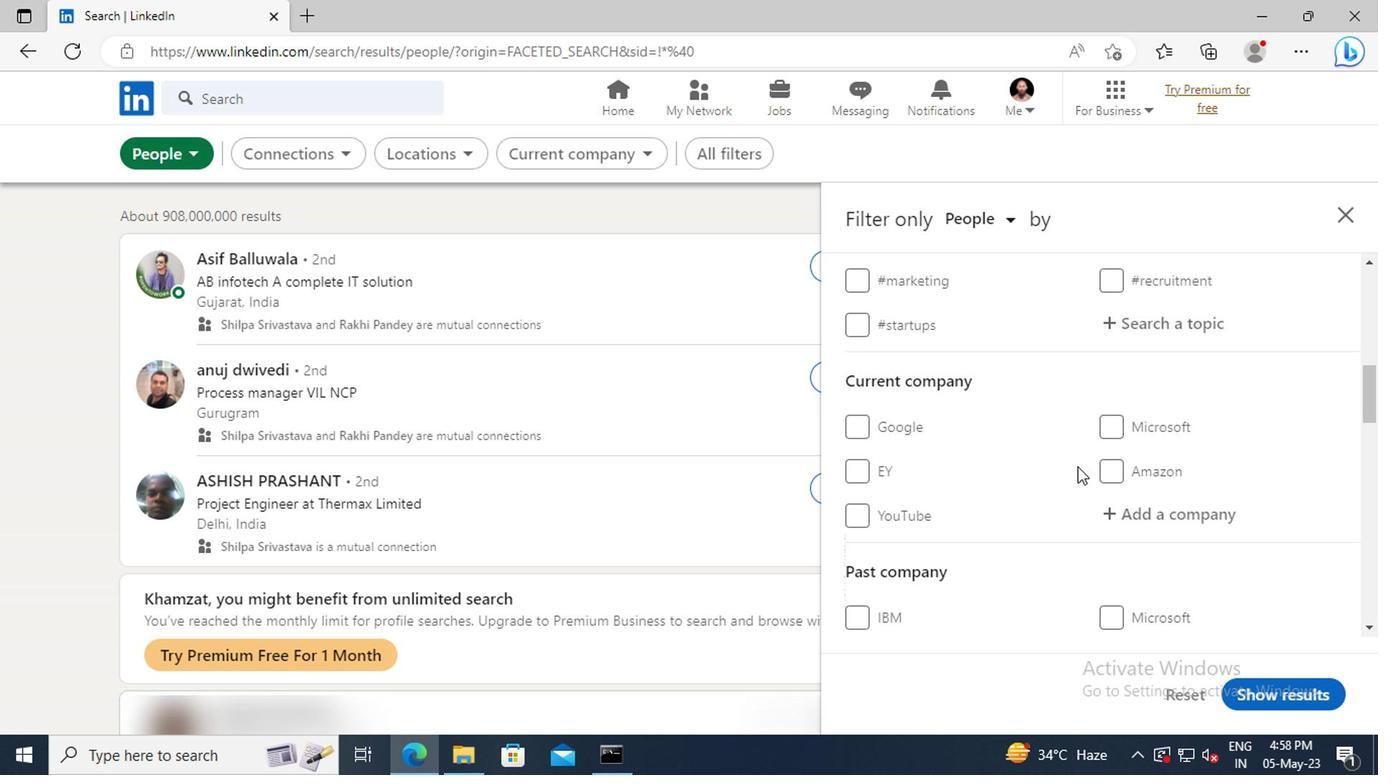 
Action: Mouse scrolled (907, 471) with delta (0, 0)
Screenshot: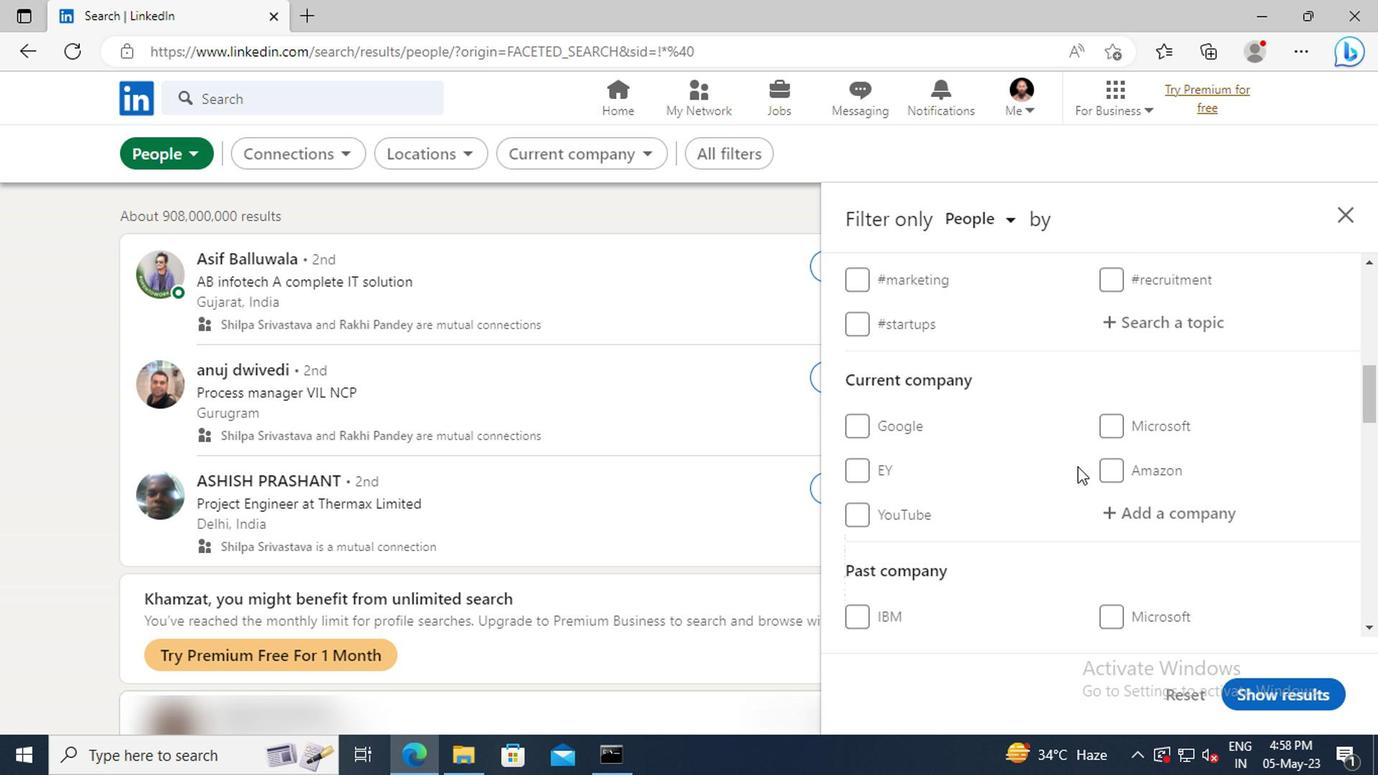 
Action: Mouse scrolled (907, 471) with delta (0, 0)
Screenshot: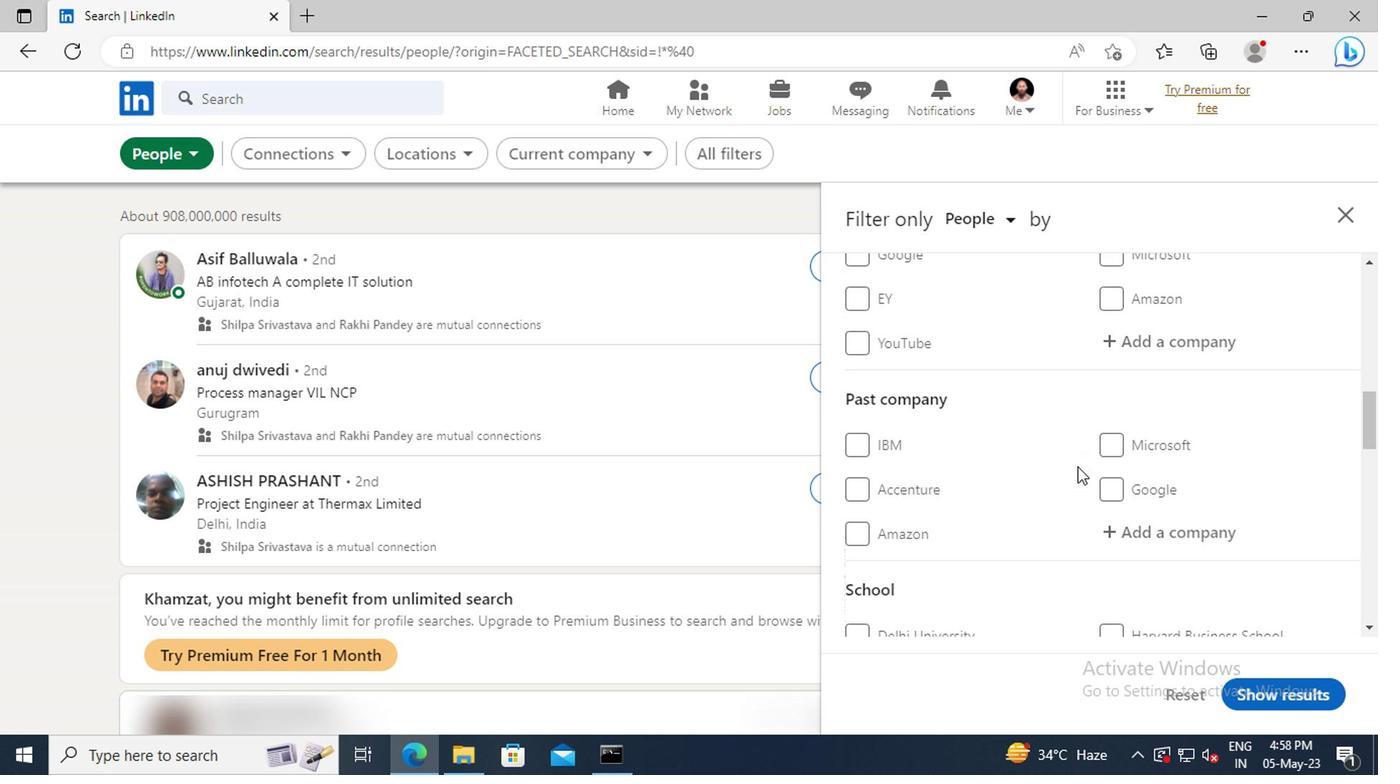 
Action: Mouse scrolled (907, 471) with delta (0, 0)
Screenshot: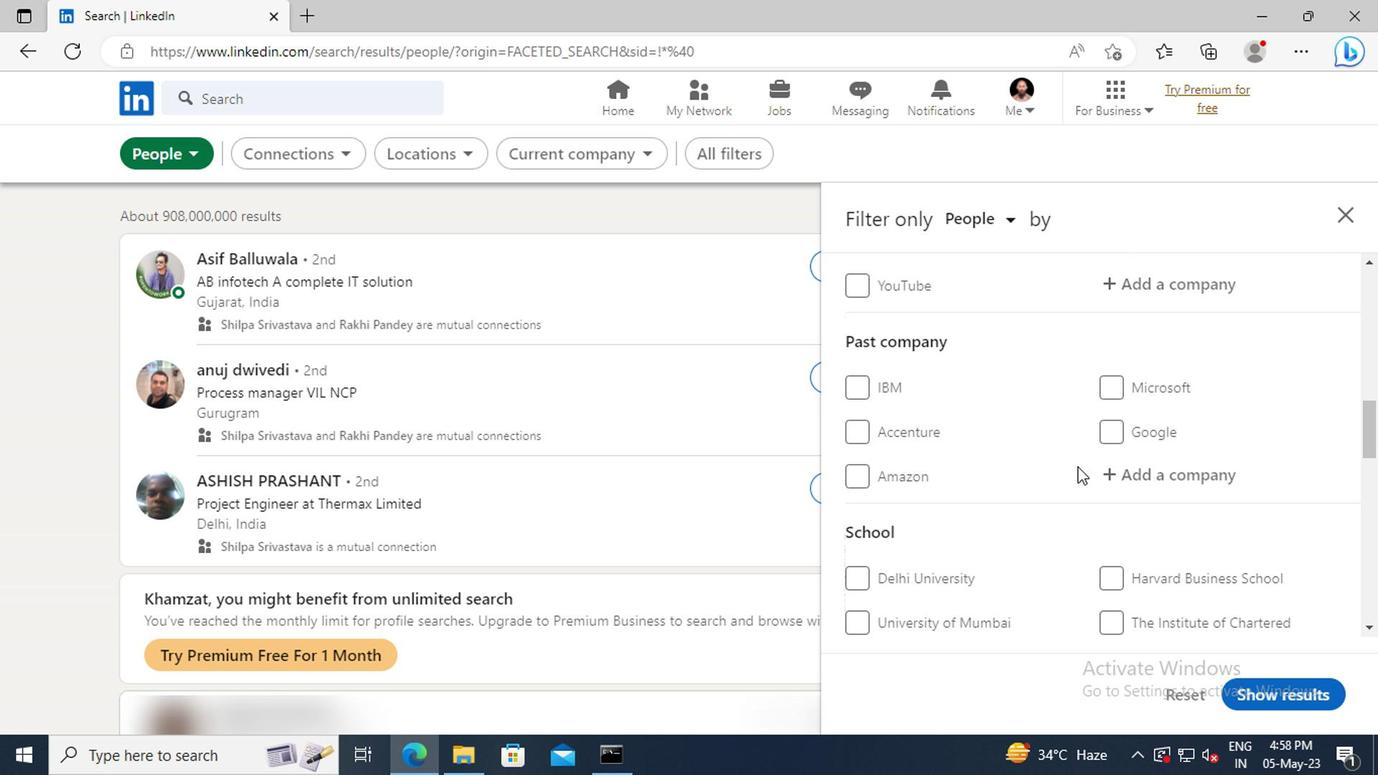 
Action: Mouse scrolled (907, 471) with delta (0, 0)
Screenshot: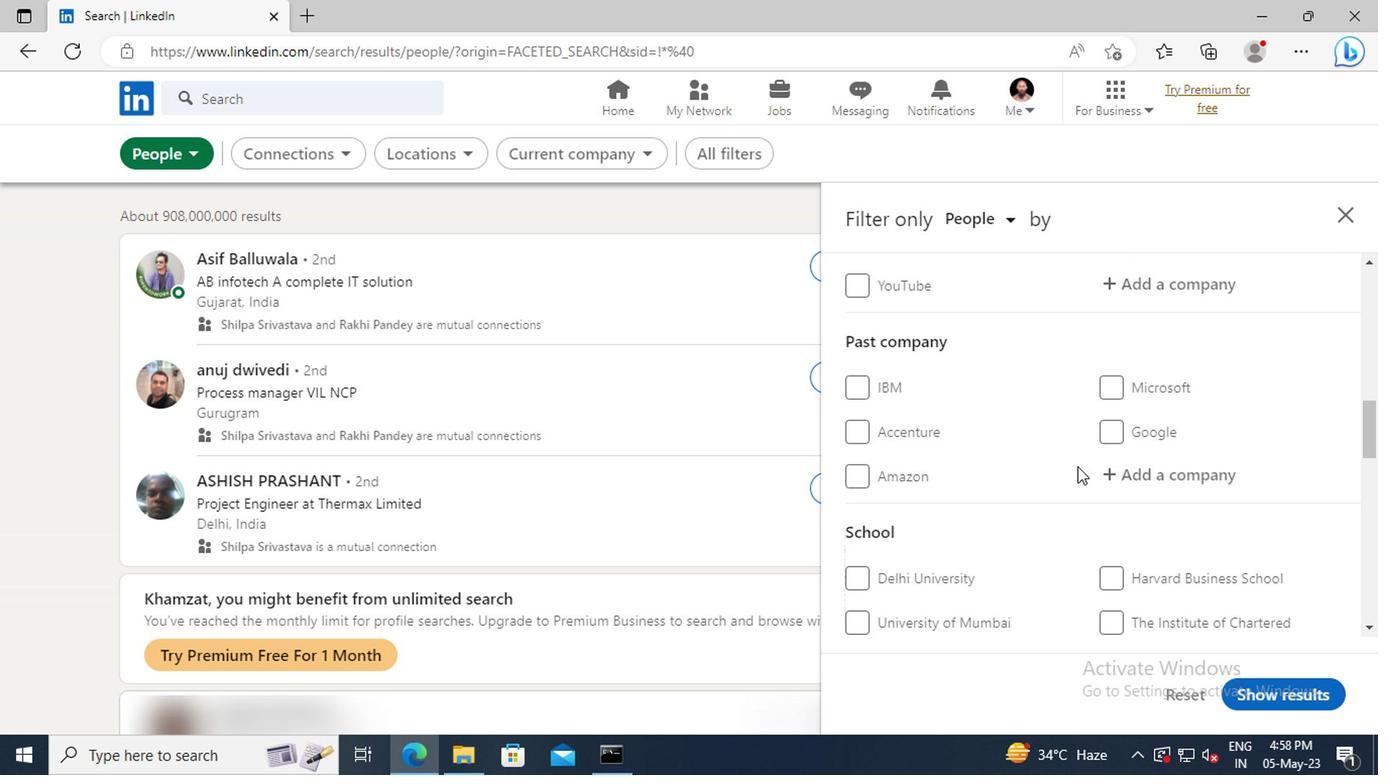 
Action: Mouse scrolled (907, 471) with delta (0, 0)
Screenshot: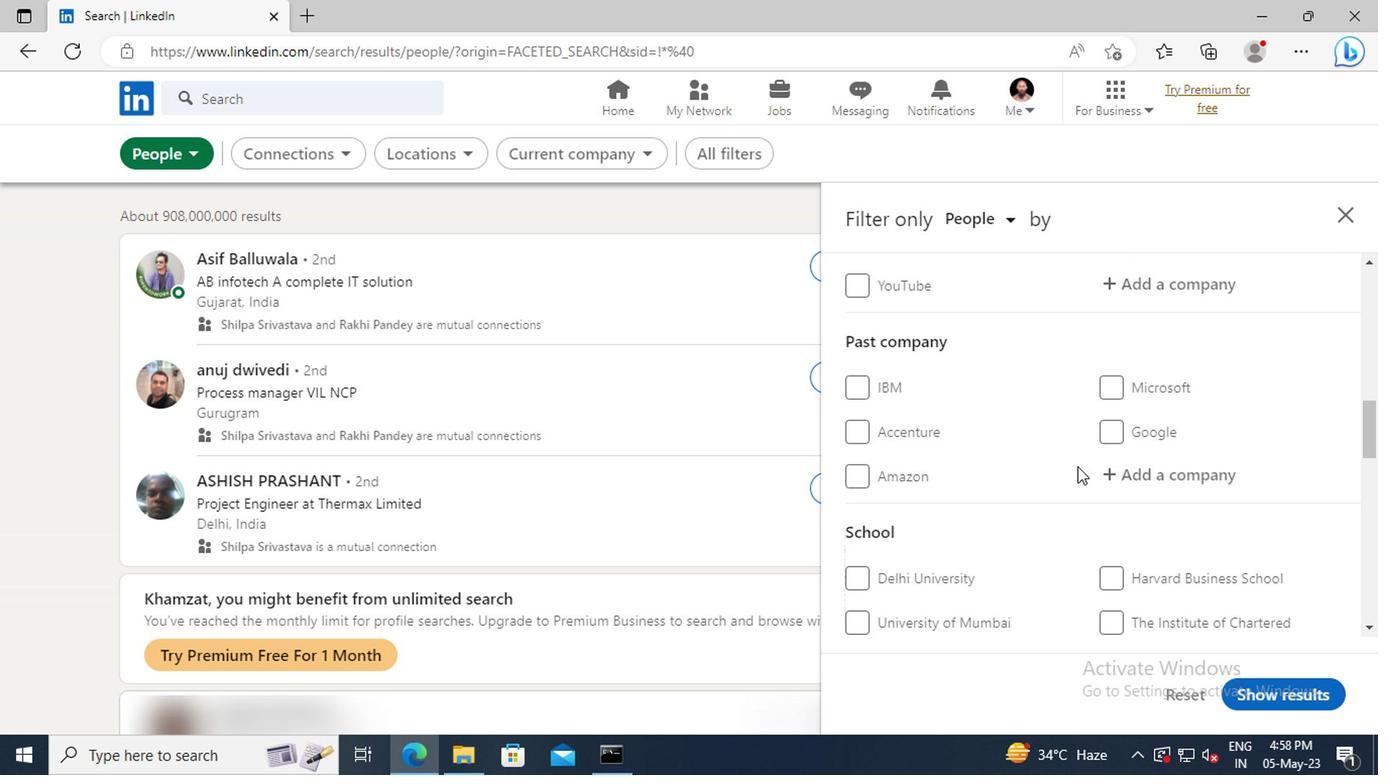 
Action: Mouse scrolled (907, 471) with delta (0, 0)
Screenshot: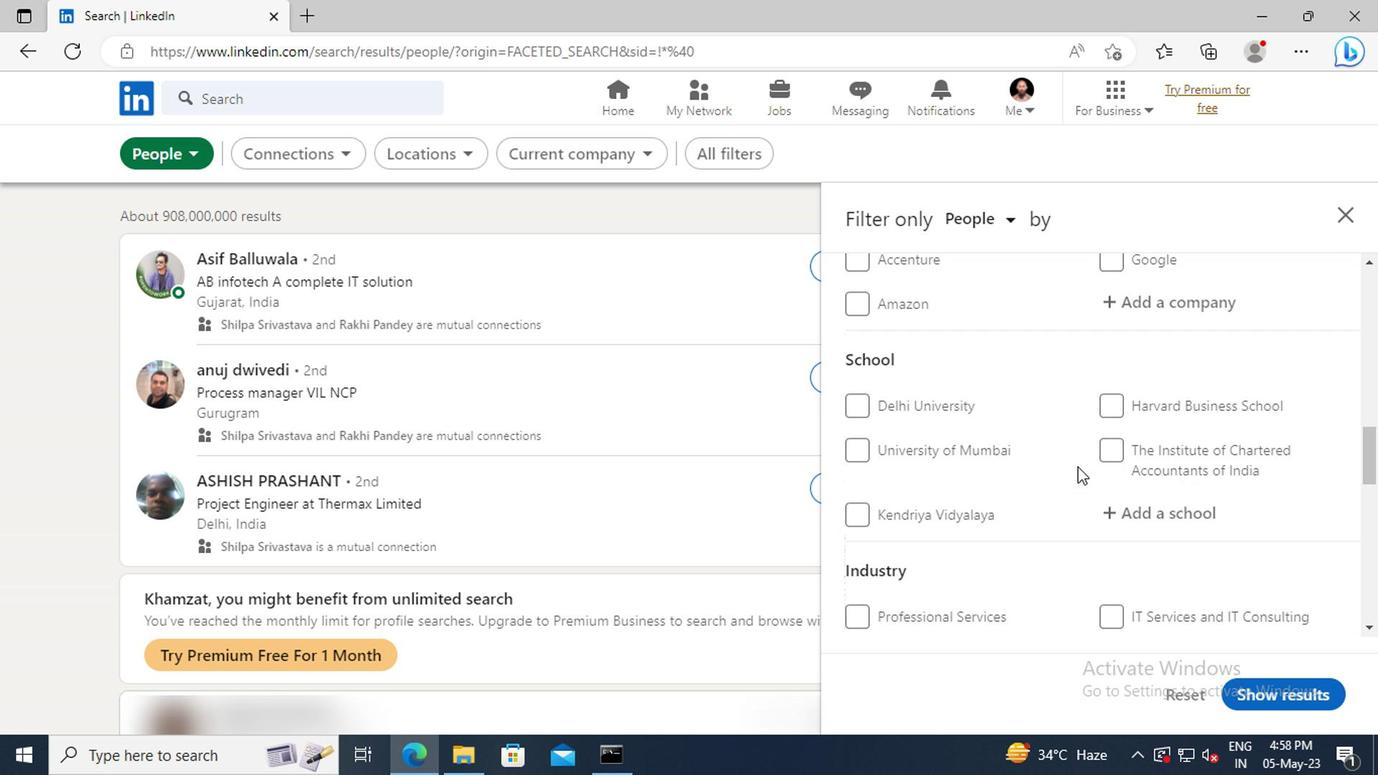 
Action: Mouse scrolled (907, 471) with delta (0, 0)
Screenshot: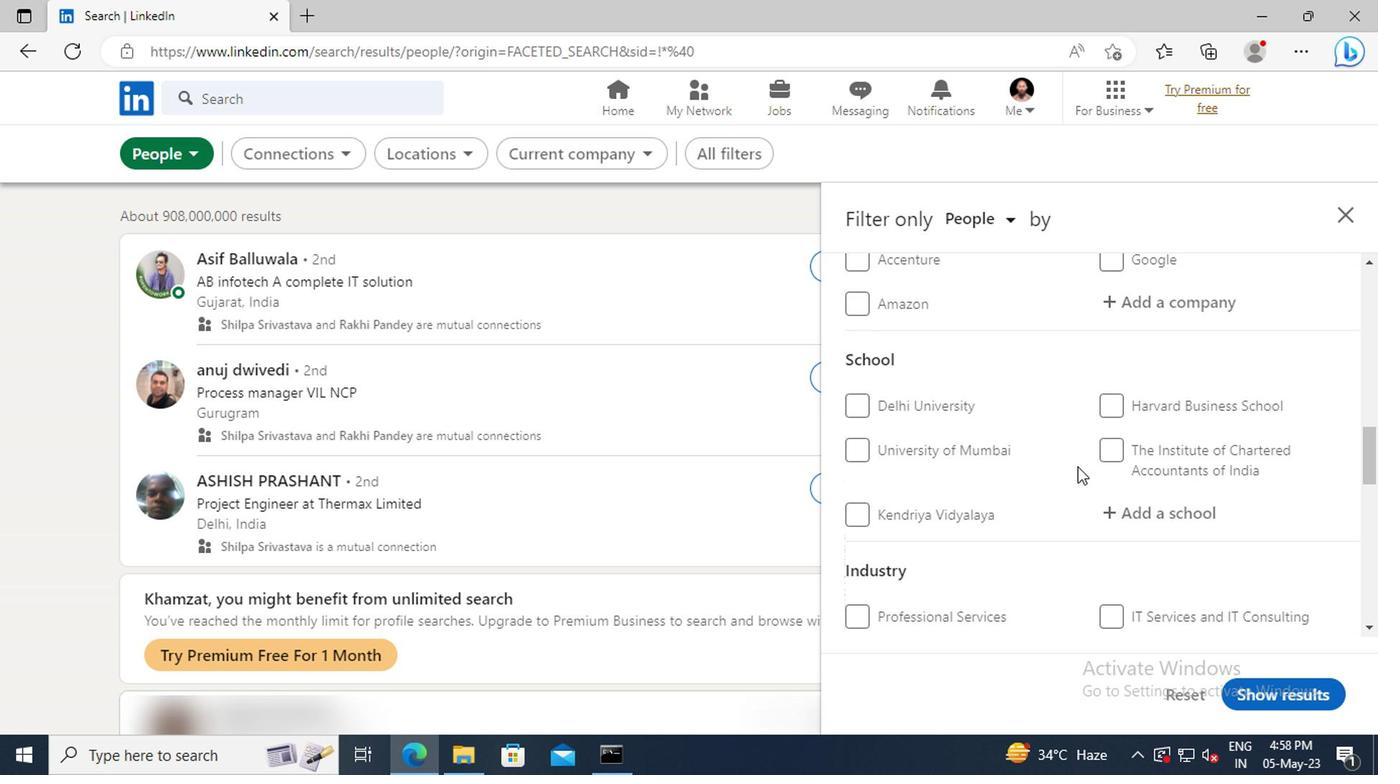 
Action: Mouse scrolled (907, 471) with delta (0, 0)
Screenshot: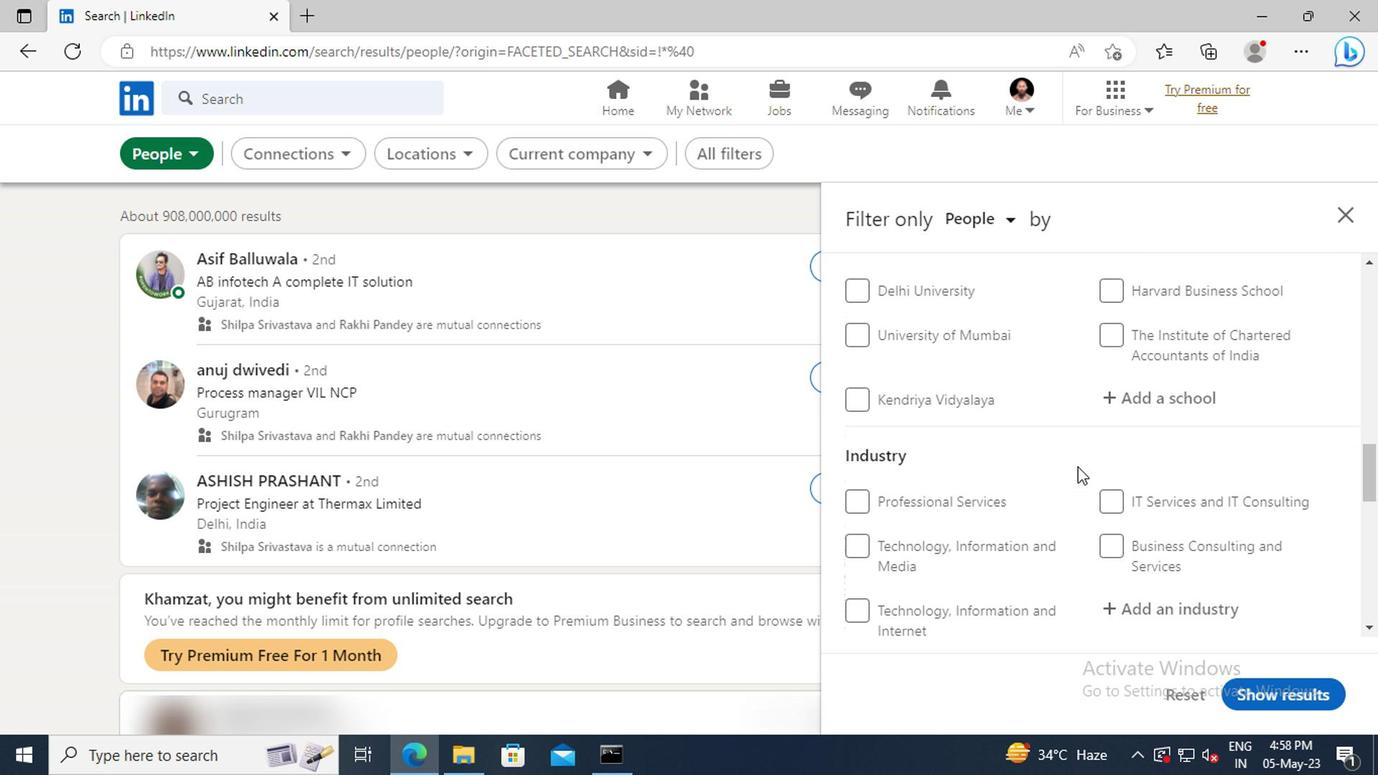 
Action: Mouse scrolled (907, 471) with delta (0, 0)
Screenshot: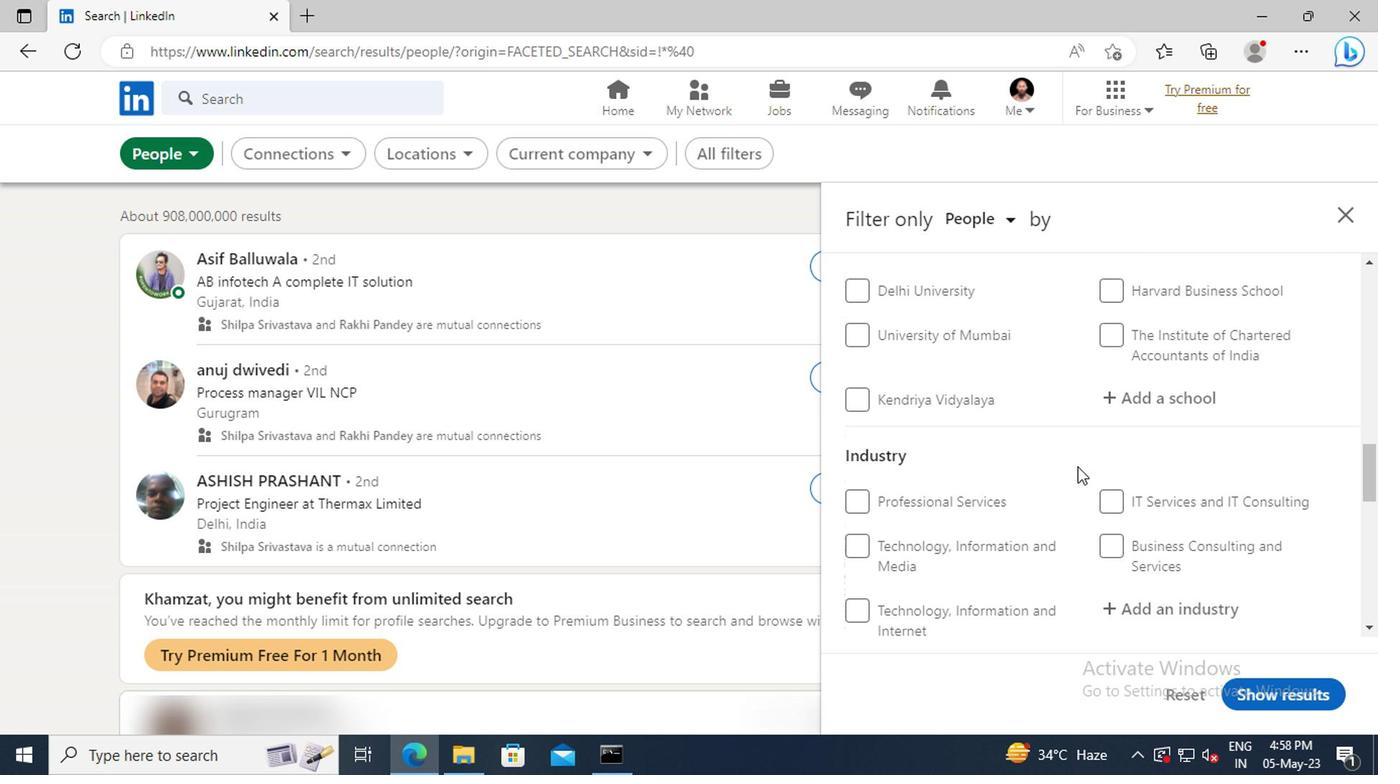 
Action: Mouse scrolled (907, 471) with delta (0, 0)
Screenshot: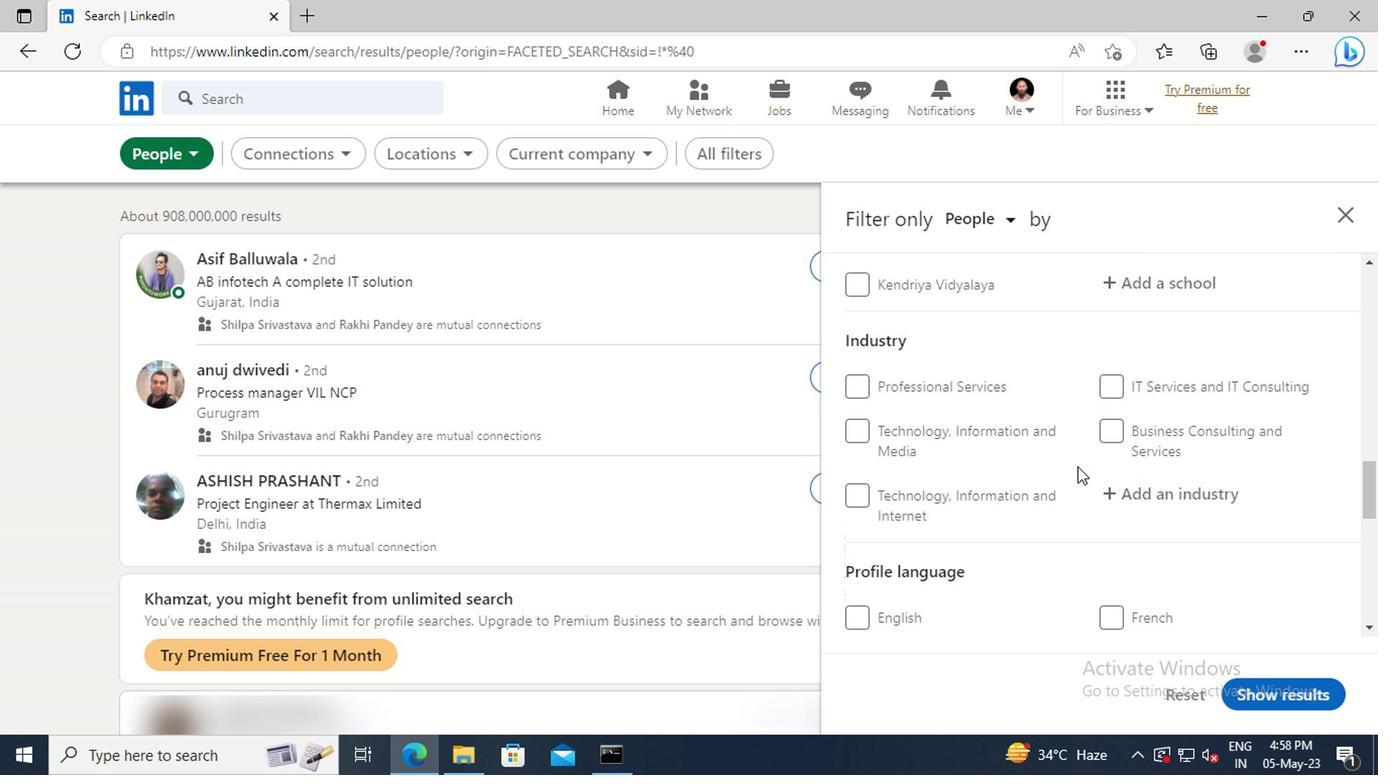 
Action: Mouse scrolled (907, 471) with delta (0, 0)
Screenshot: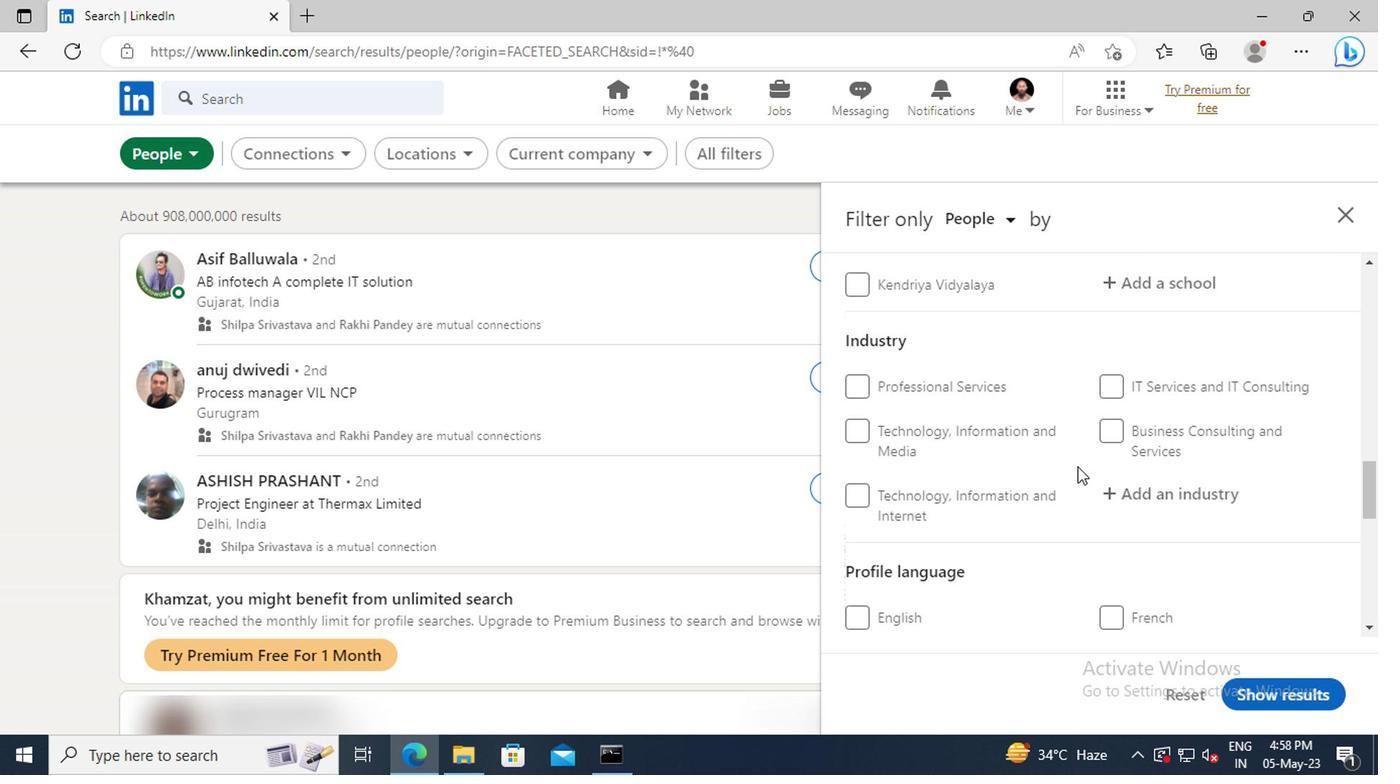 
Action: Mouse scrolled (907, 471) with delta (0, 0)
Screenshot: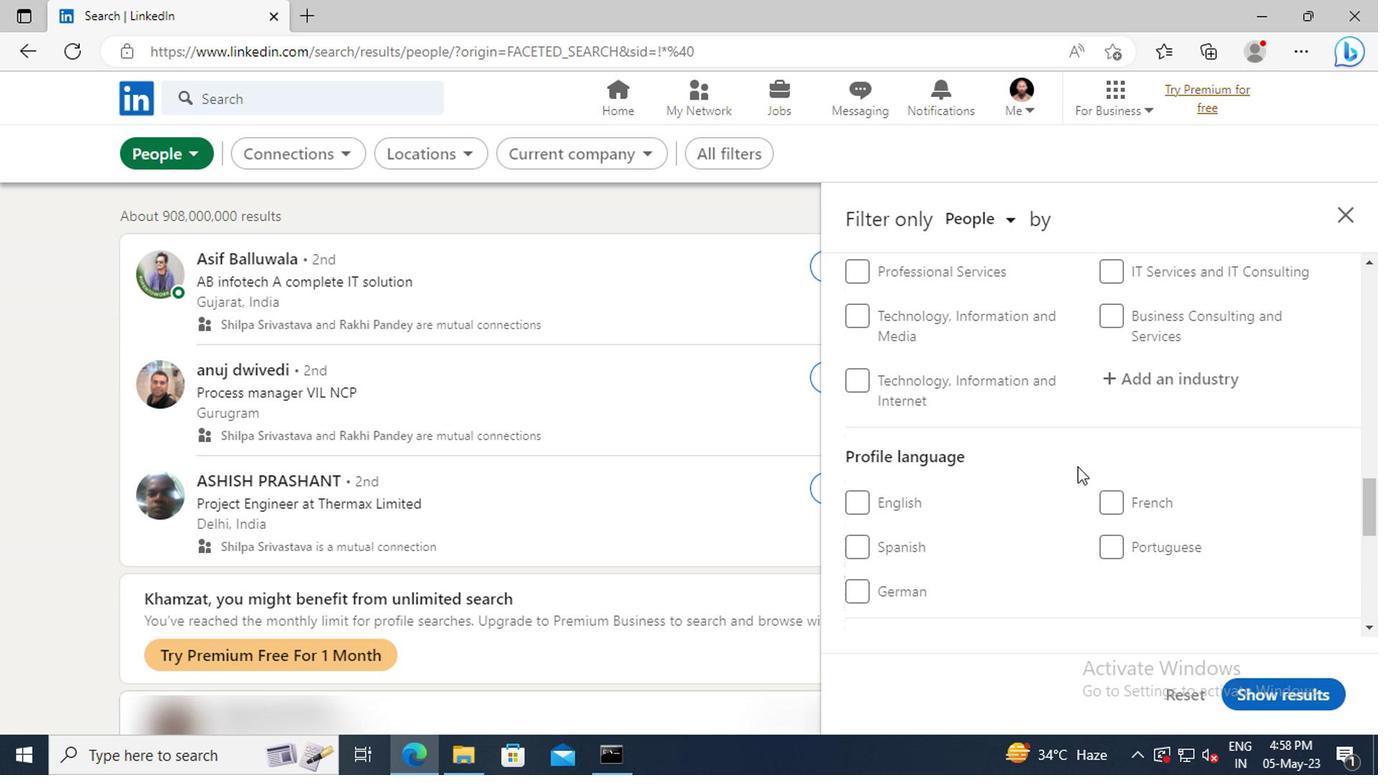 
Action: Mouse moved to (748, 521)
Screenshot: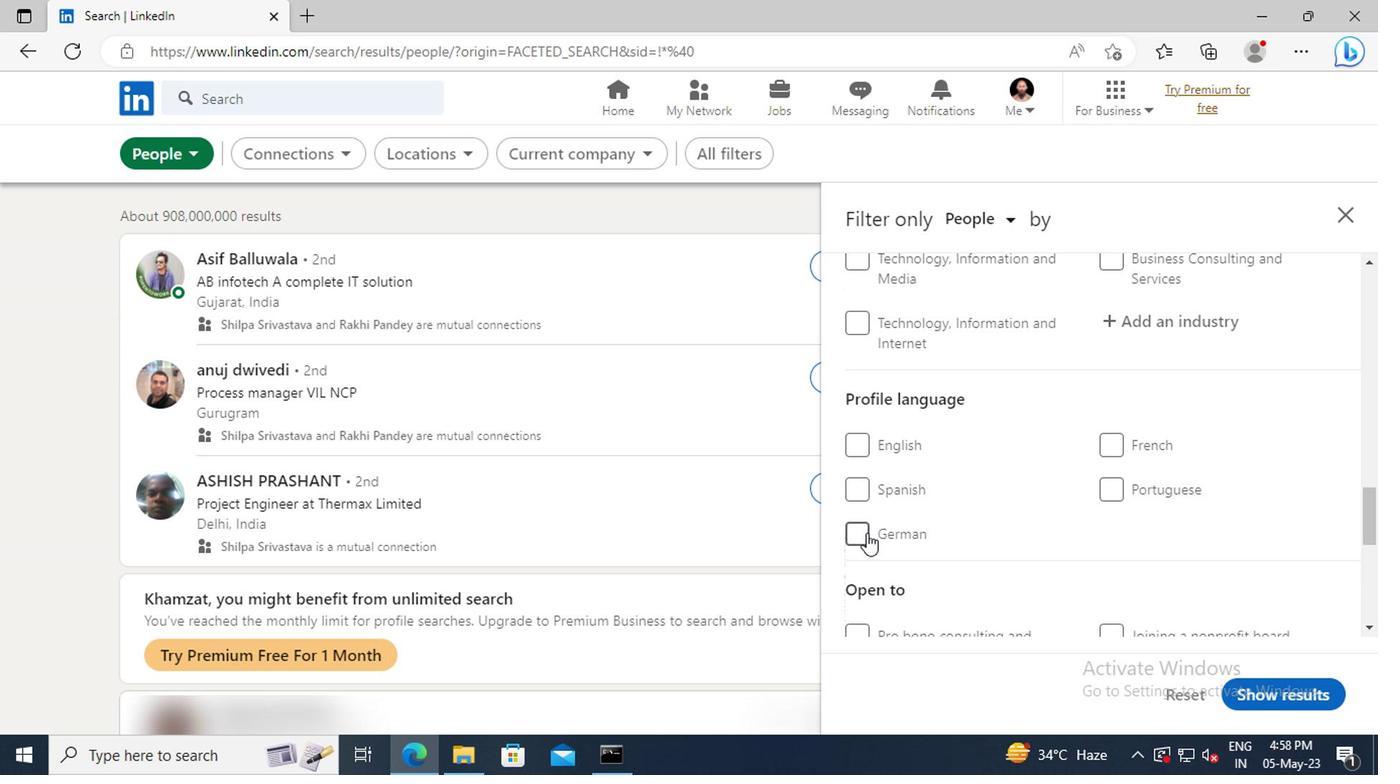 
Action: Mouse pressed left at (748, 521)
Screenshot: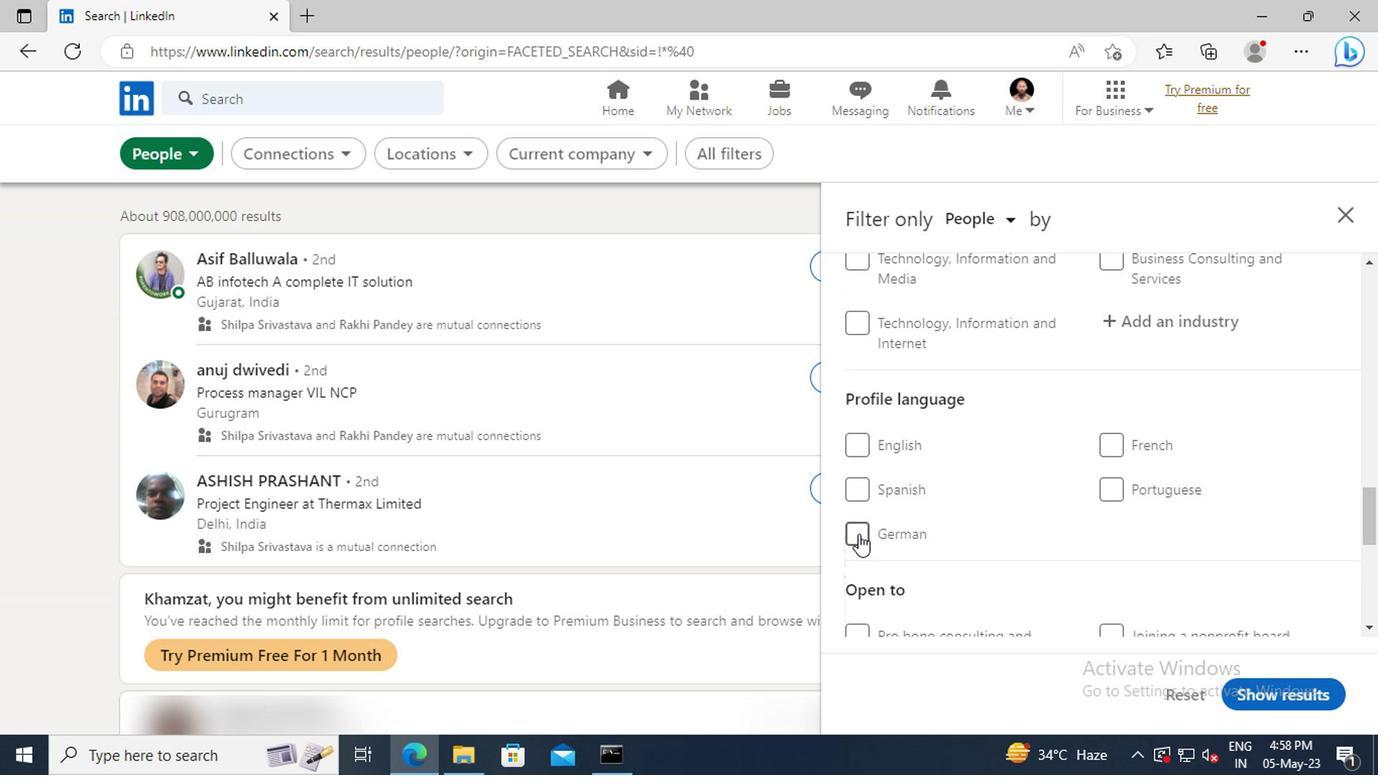 
Action: Mouse moved to (919, 461)
Screenshot: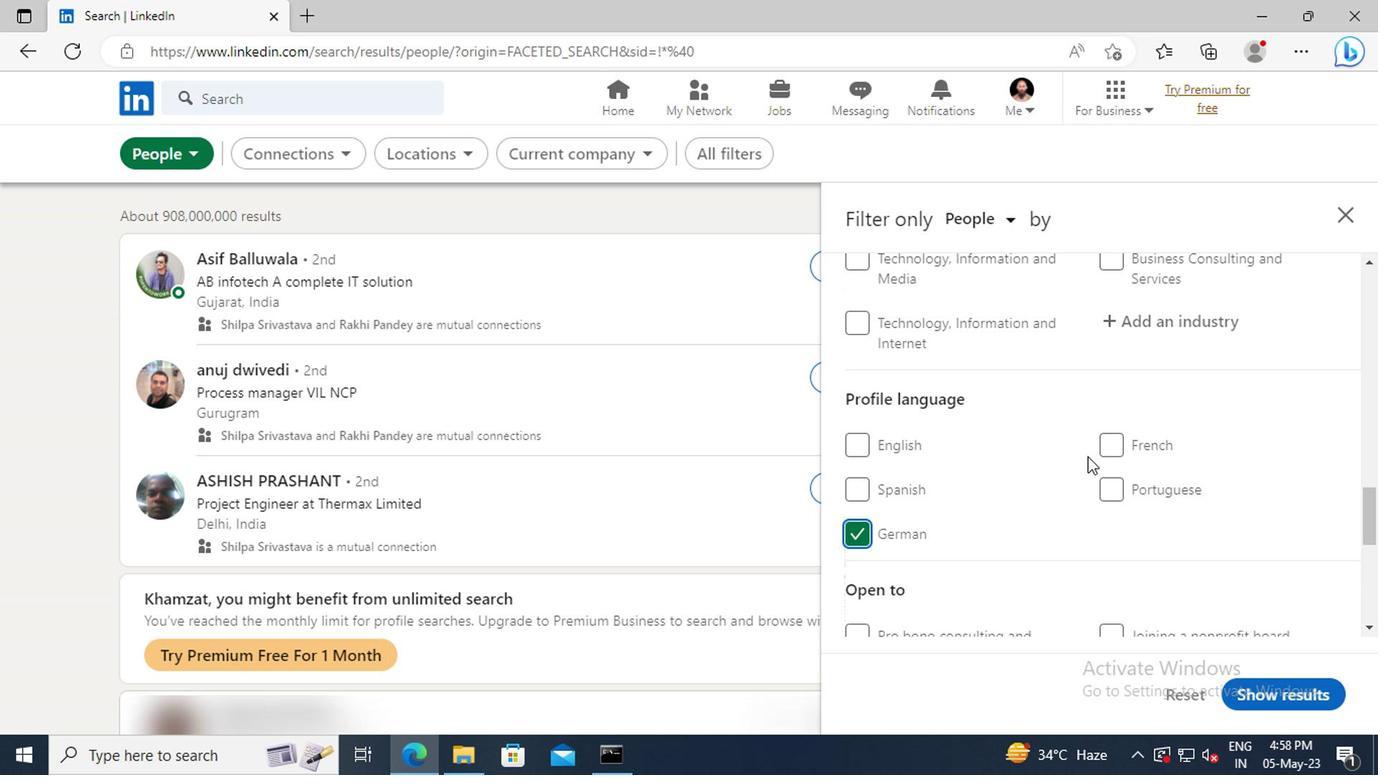 
Action: Mouse scrolled (919, 462) with delta (0, 0)
Screenshot: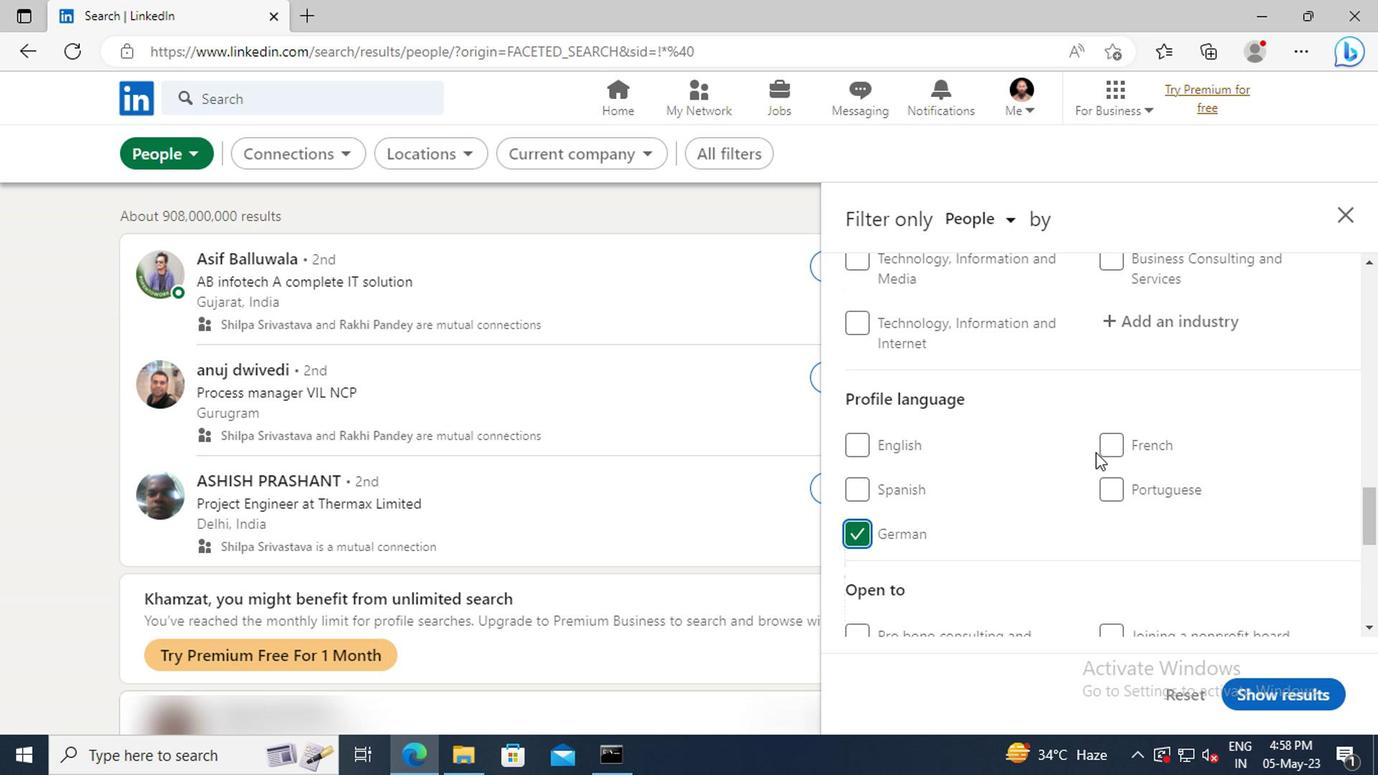 
Action: Mouse scrolled (919, 462) with delta (0, 0)
Screenshot: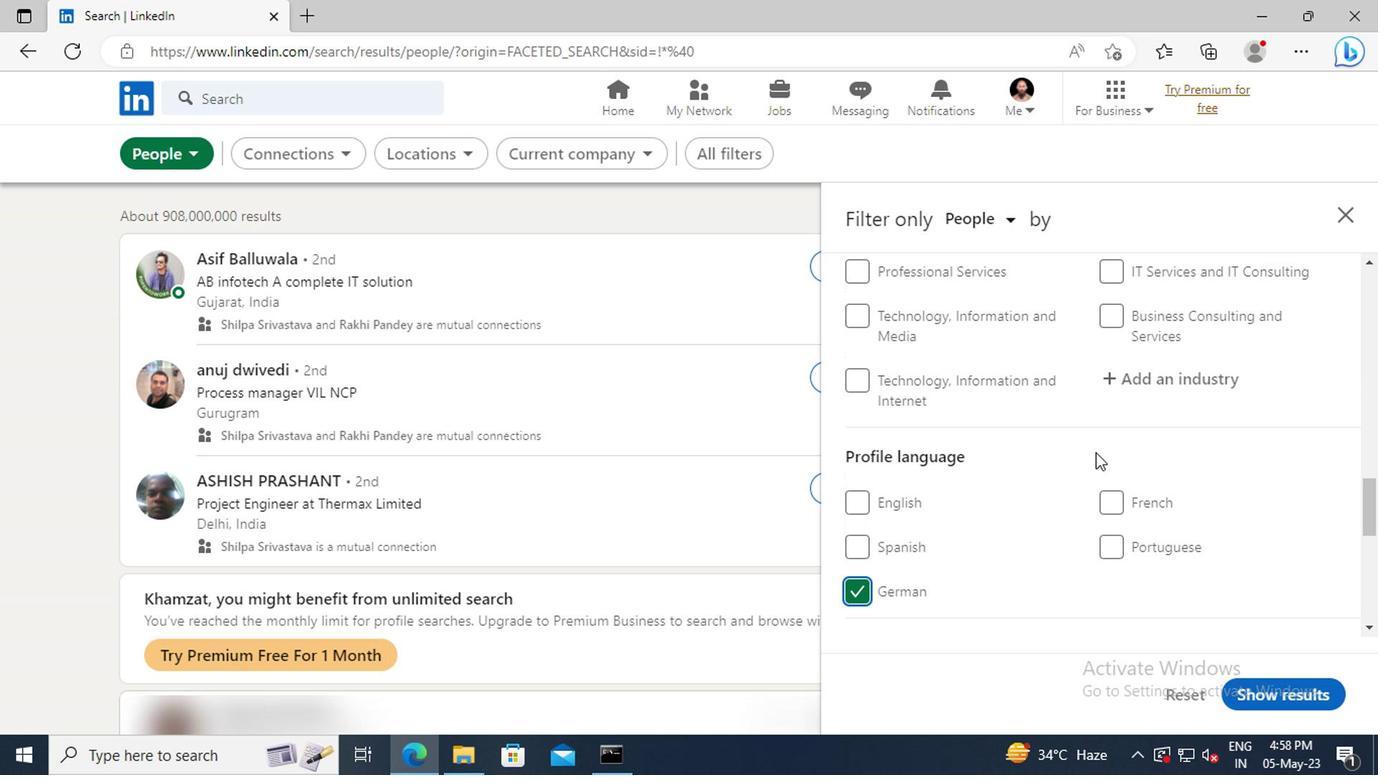 
Action: Mouse scrolled (919, 462) with delta (0, 0)
Screenshot: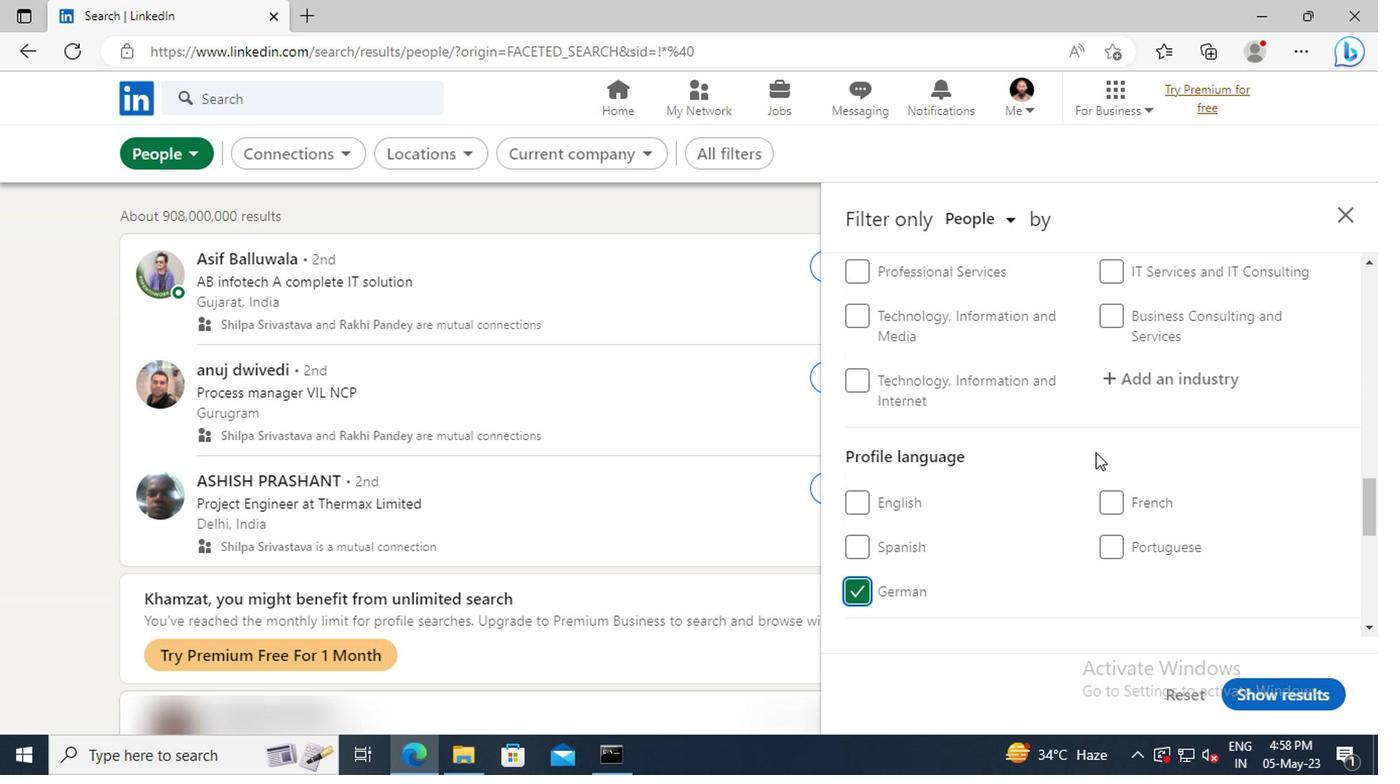 
Action: Mouse scrolled (919, 462) with delta (0, 0)
Screenshot: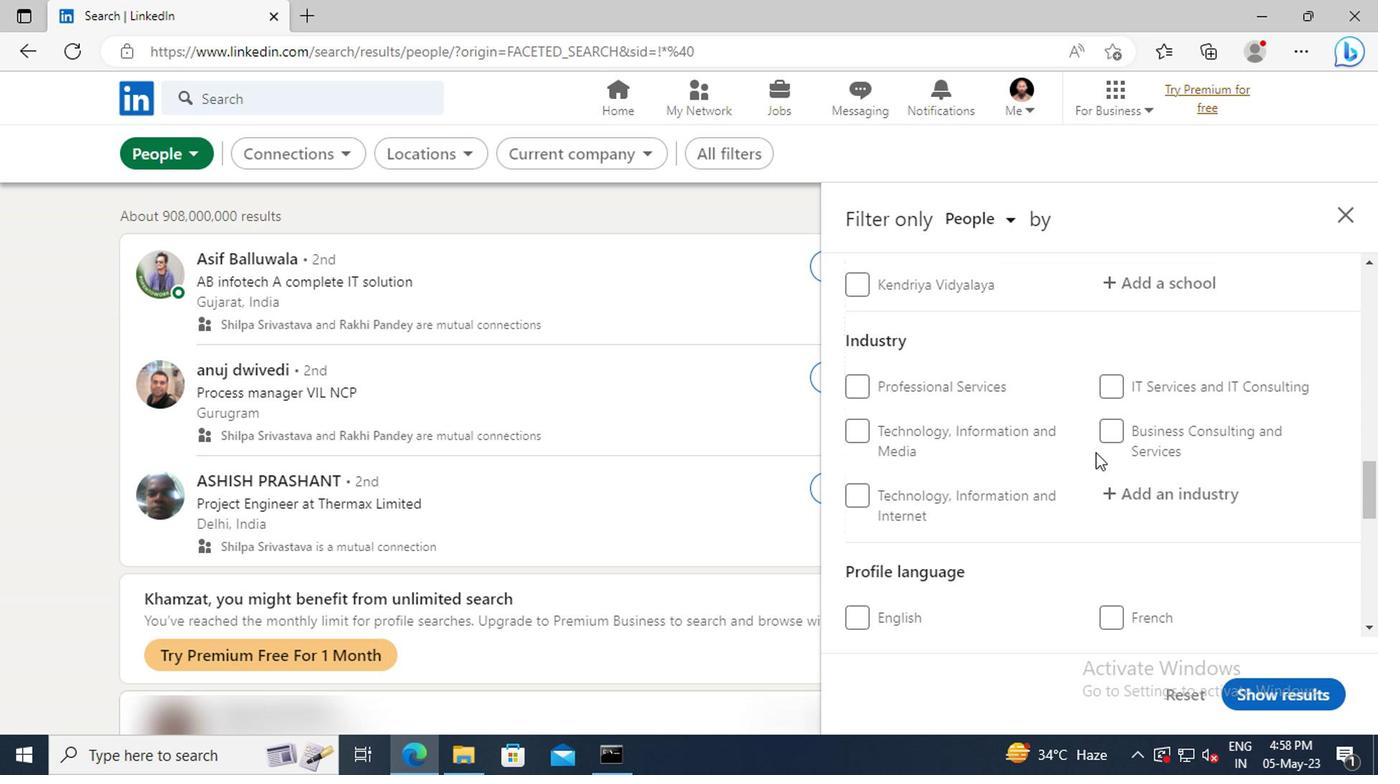 
Action: Mouse scrolled (919, 462) with delta (0, 0)
Screenshot: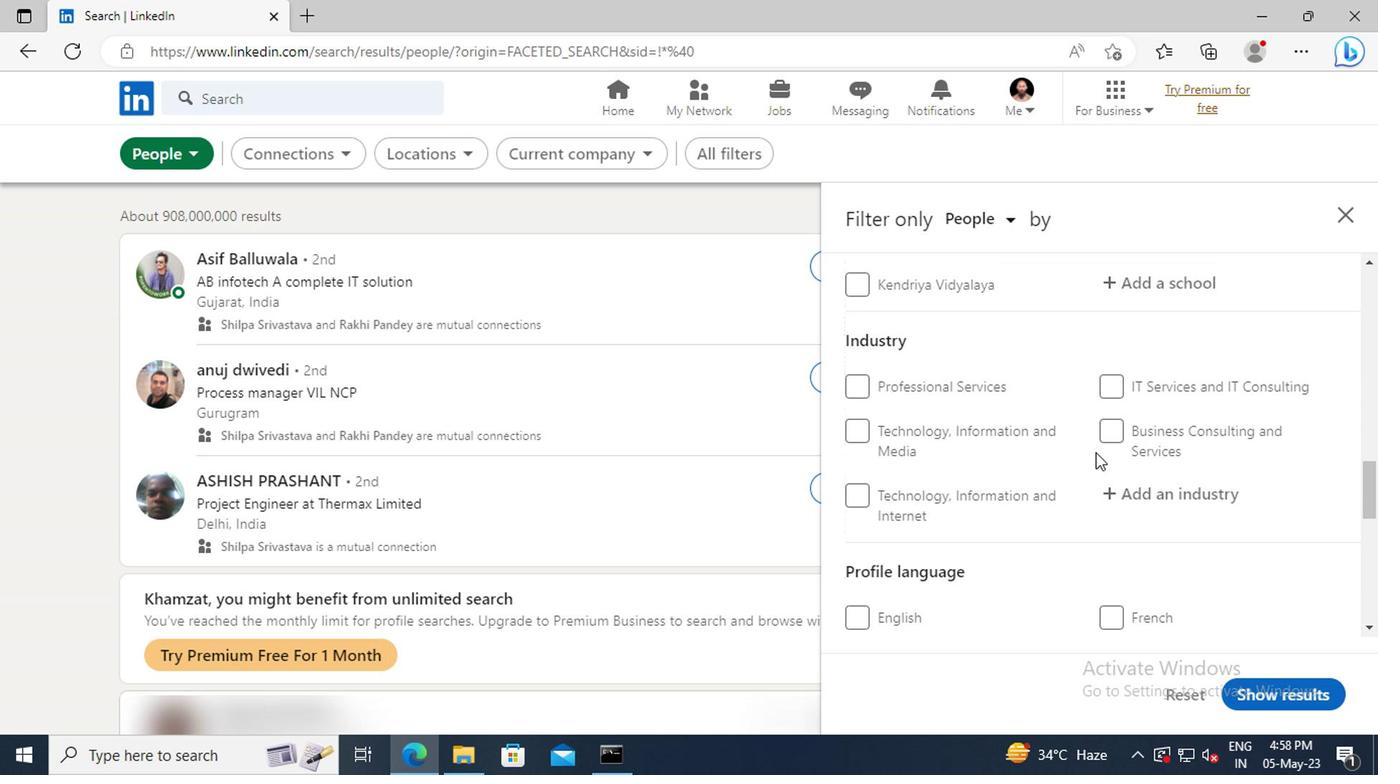 
Action: Mouse scrolled (919, 462) with delta (0, 0)
Screenshot: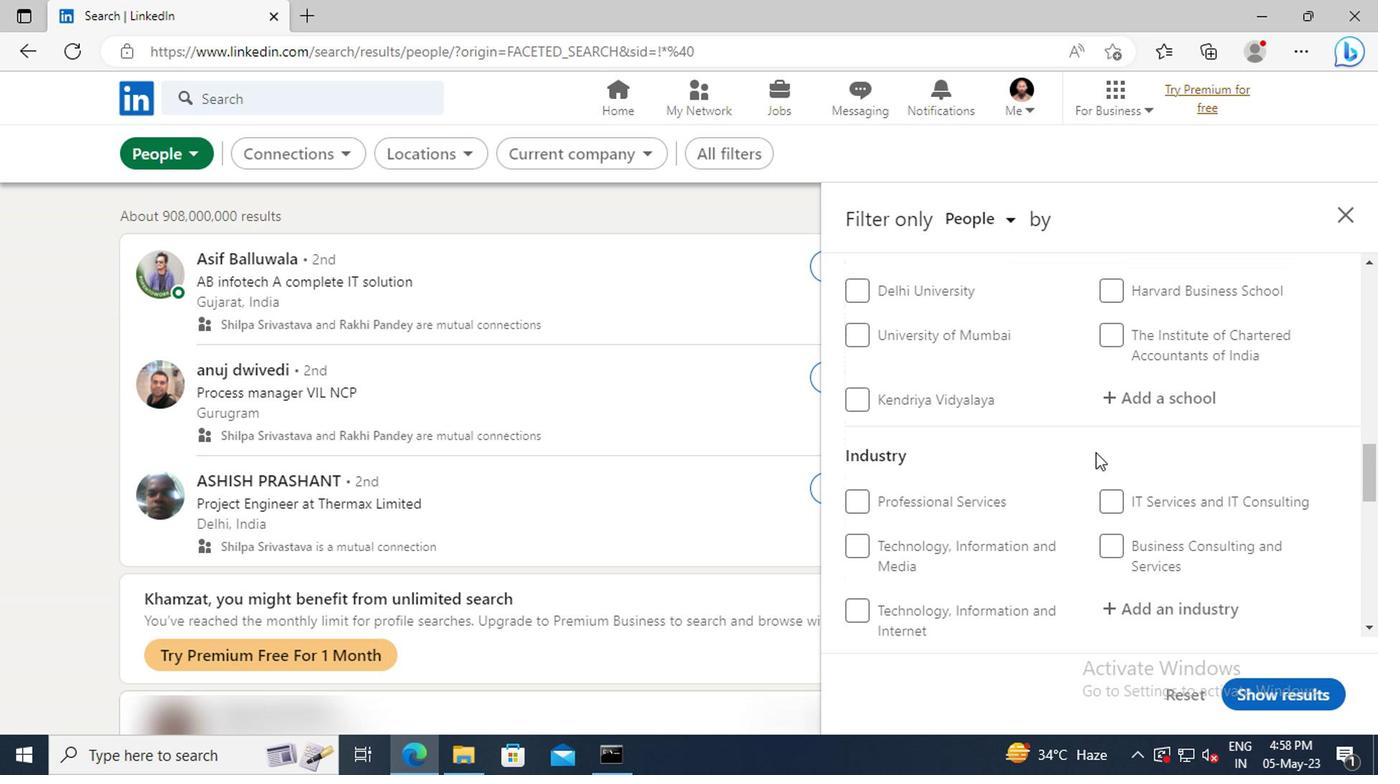 
Action: Mouse scrolled (919, 462) with delta (0, 0)
Screenshot: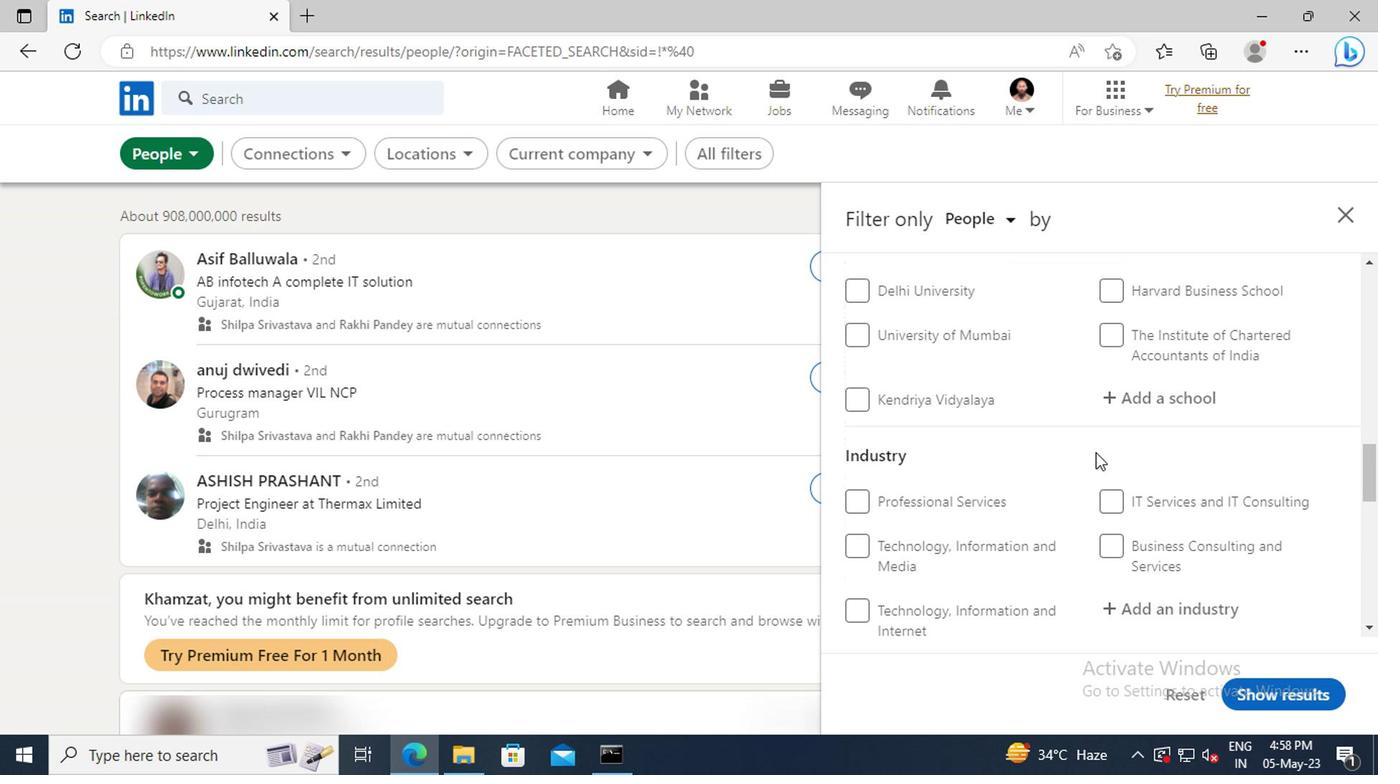 
Action: Mouse scrolled (919, 462) with delta (0, 0)
Screenshot: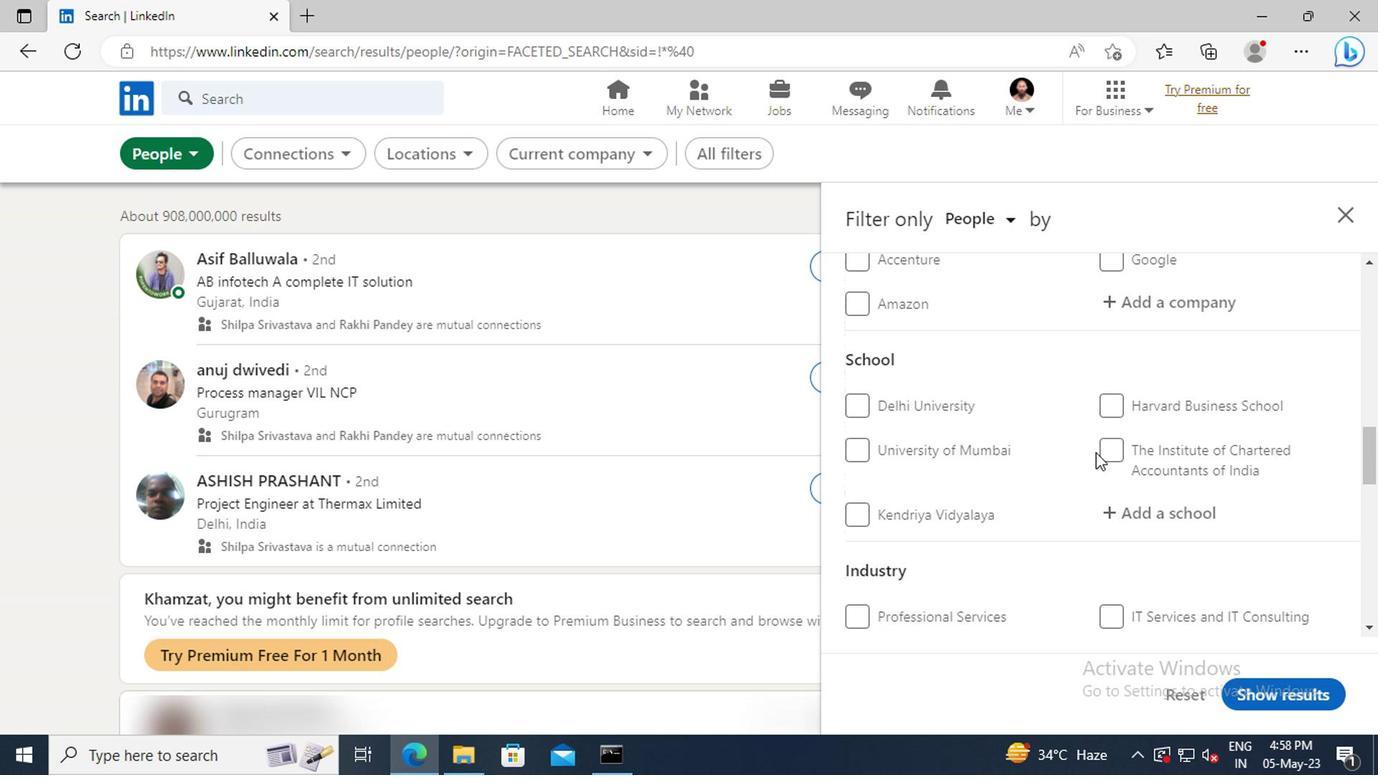 
Action: Mouse scrolled (919, 462) with delta (0, 0)
Screenshot: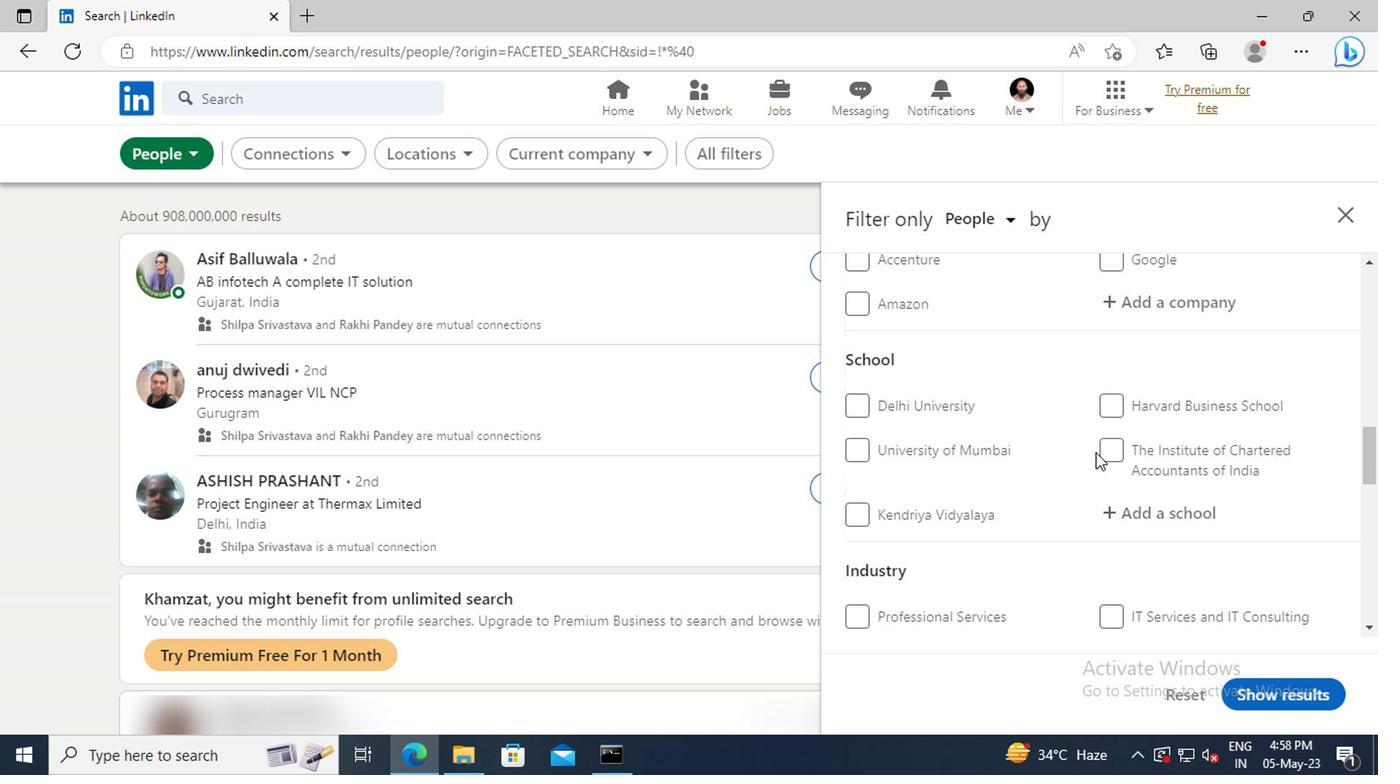 
Action: Mouse scrolled (919, 462) with delta (0, 0)
Screenshot: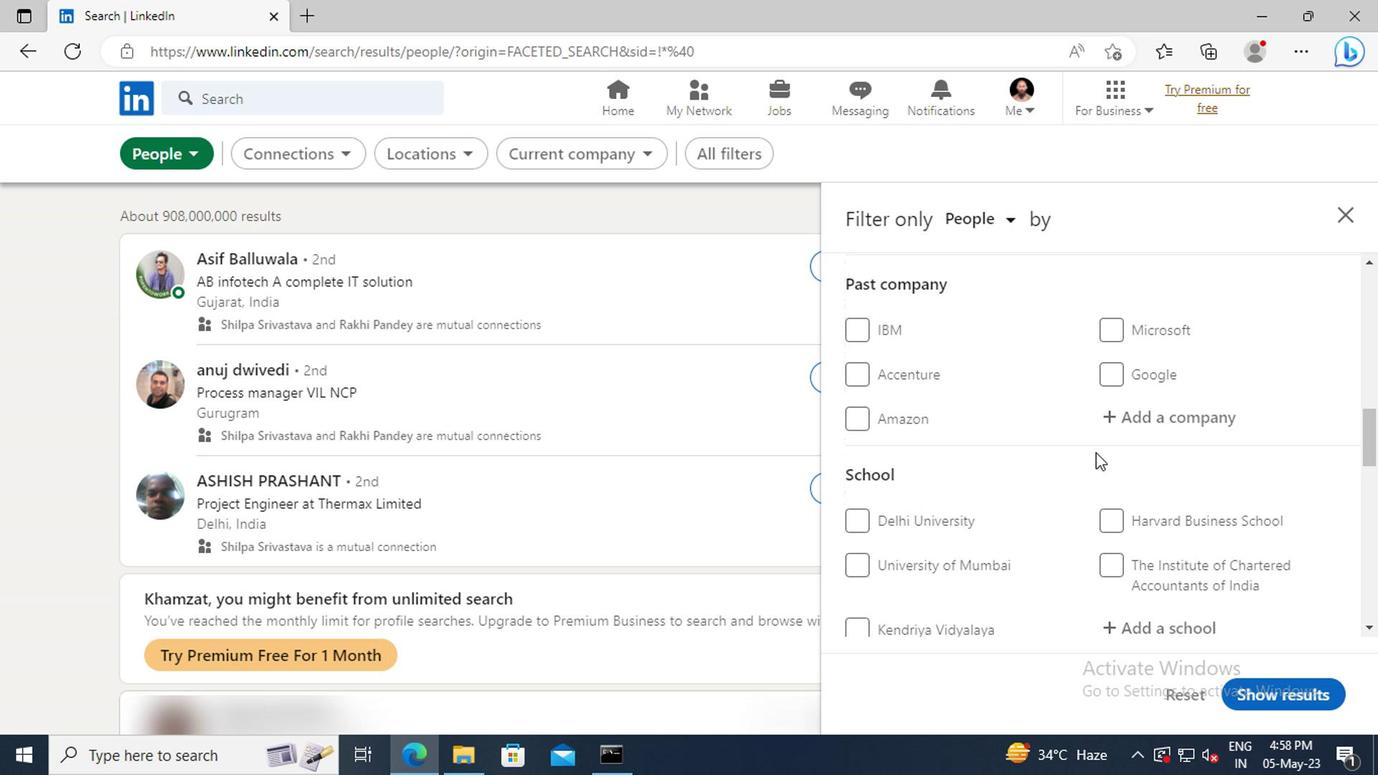 
Action: Mouse scrolled (919, 462) with delta (0, 0)
Screenshot: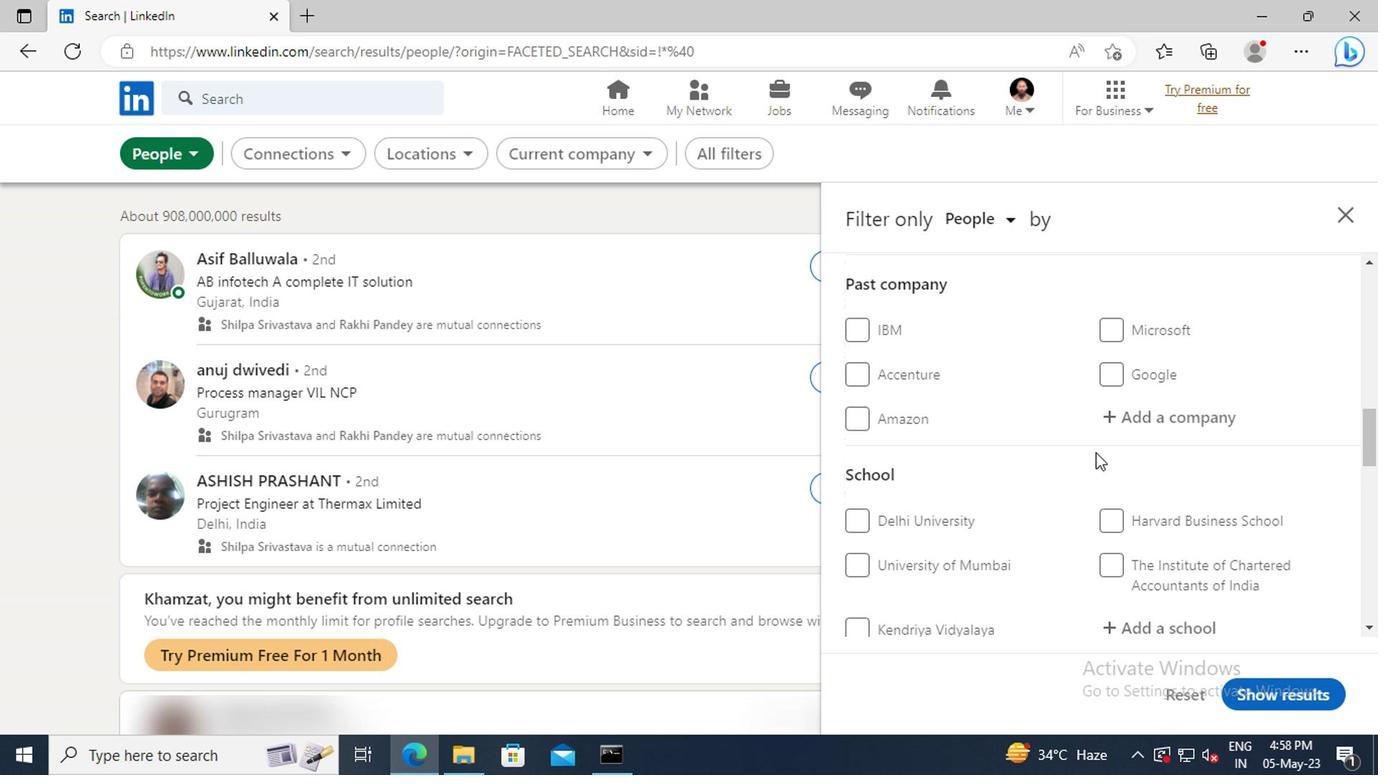 
Action: Mouse scrolled (919, 462) with delta (0, 0)
Screenshot: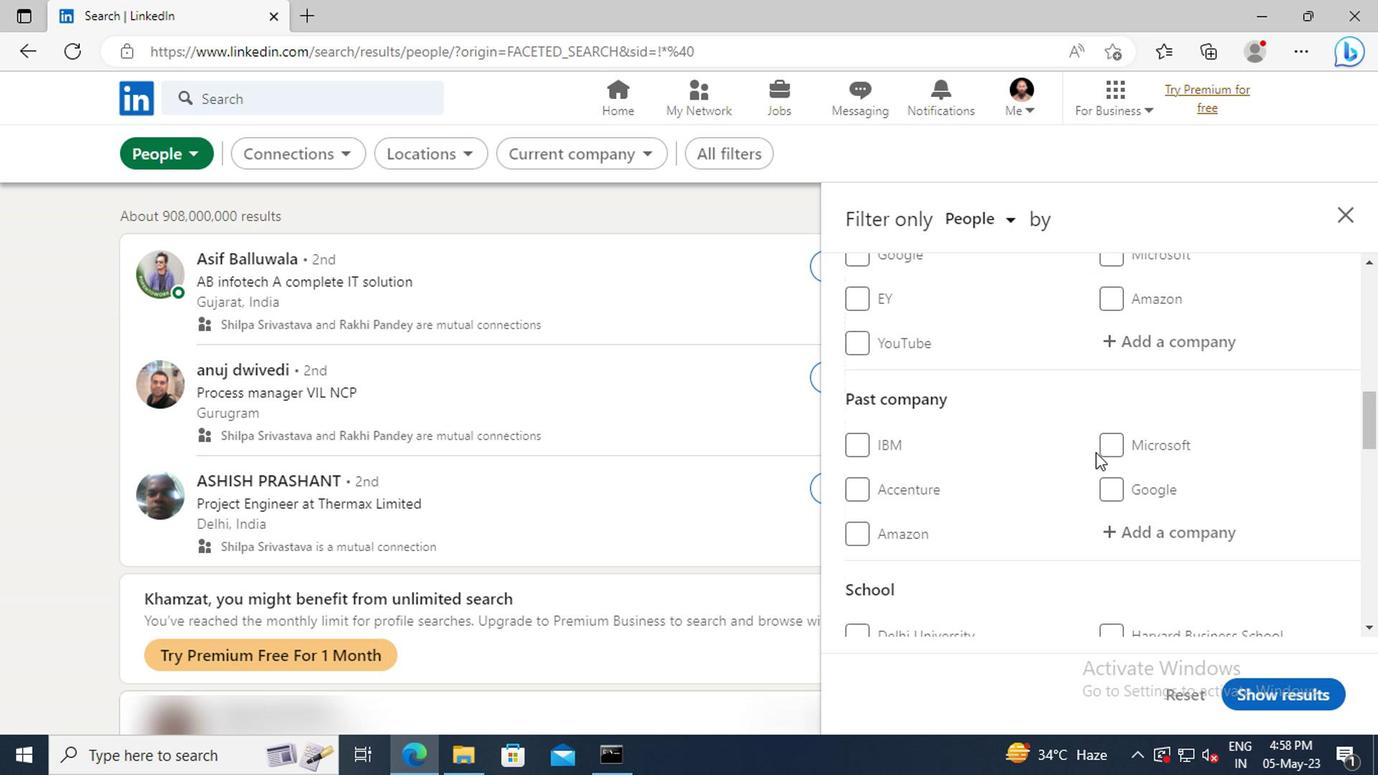 
Action: Mouse scrolled (919, 462) with delta (0, 0)
Screenshot: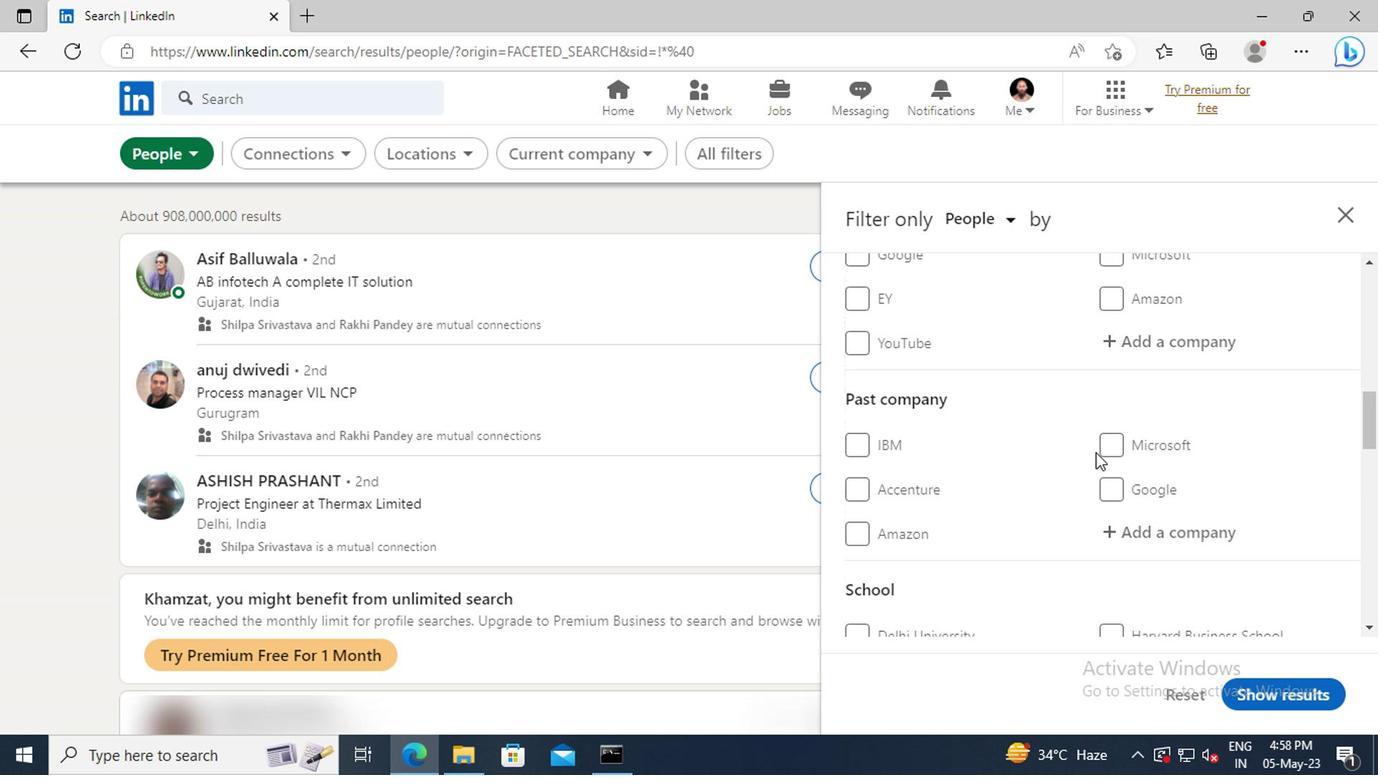
Action: Mouse moved to (935, 457)
Screenshot: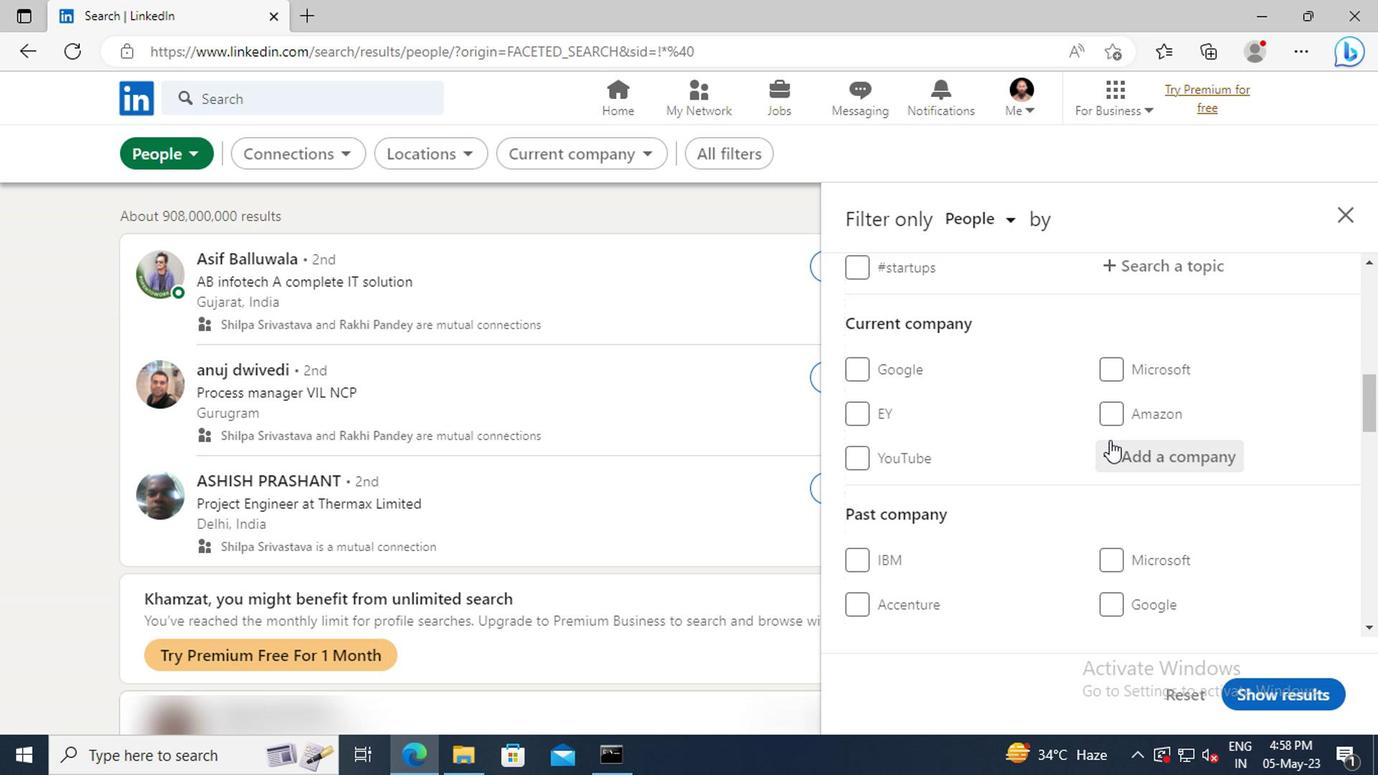 
Action: Mouse pressed left at (935, 457)
Screenshot: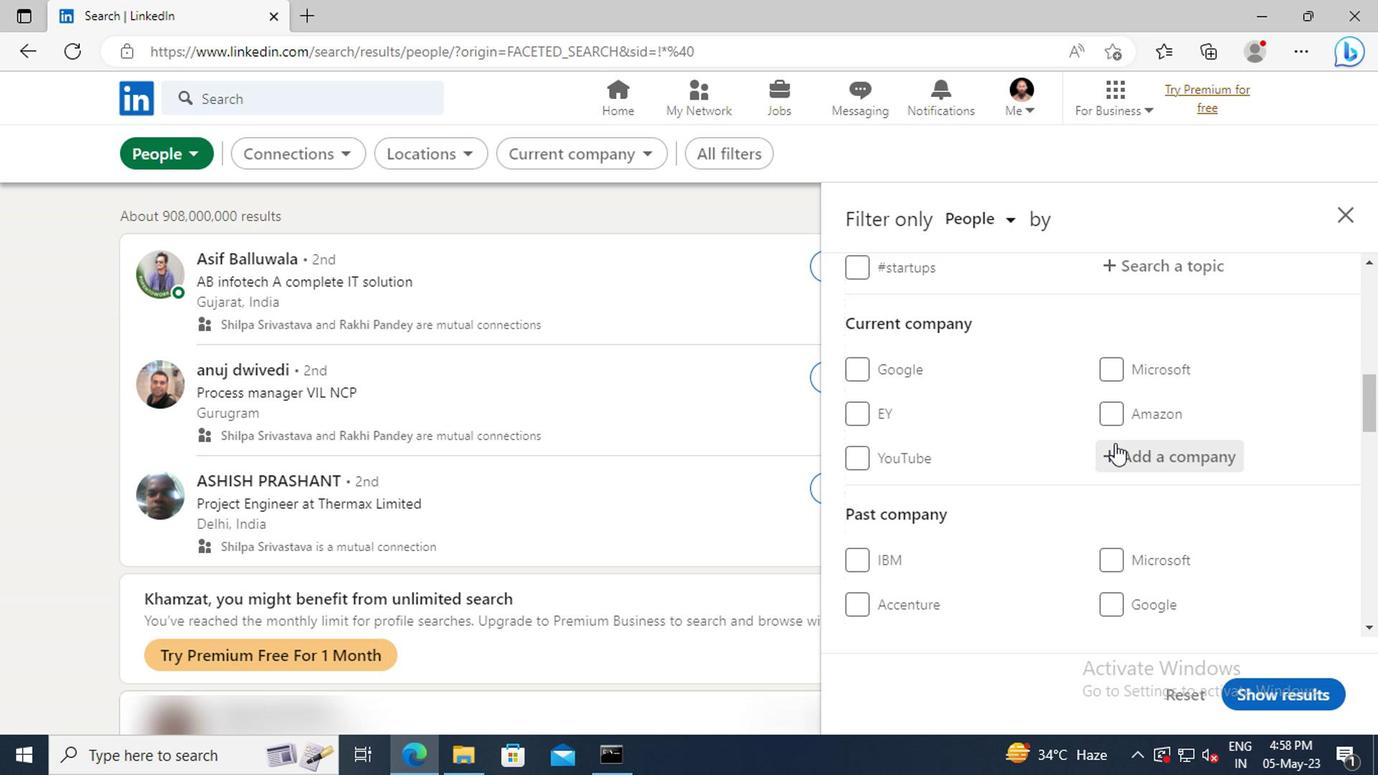 
Action: Key pressed <Key.shift>KAIZEN<Key.space><Key.shift>INS
Screenshot: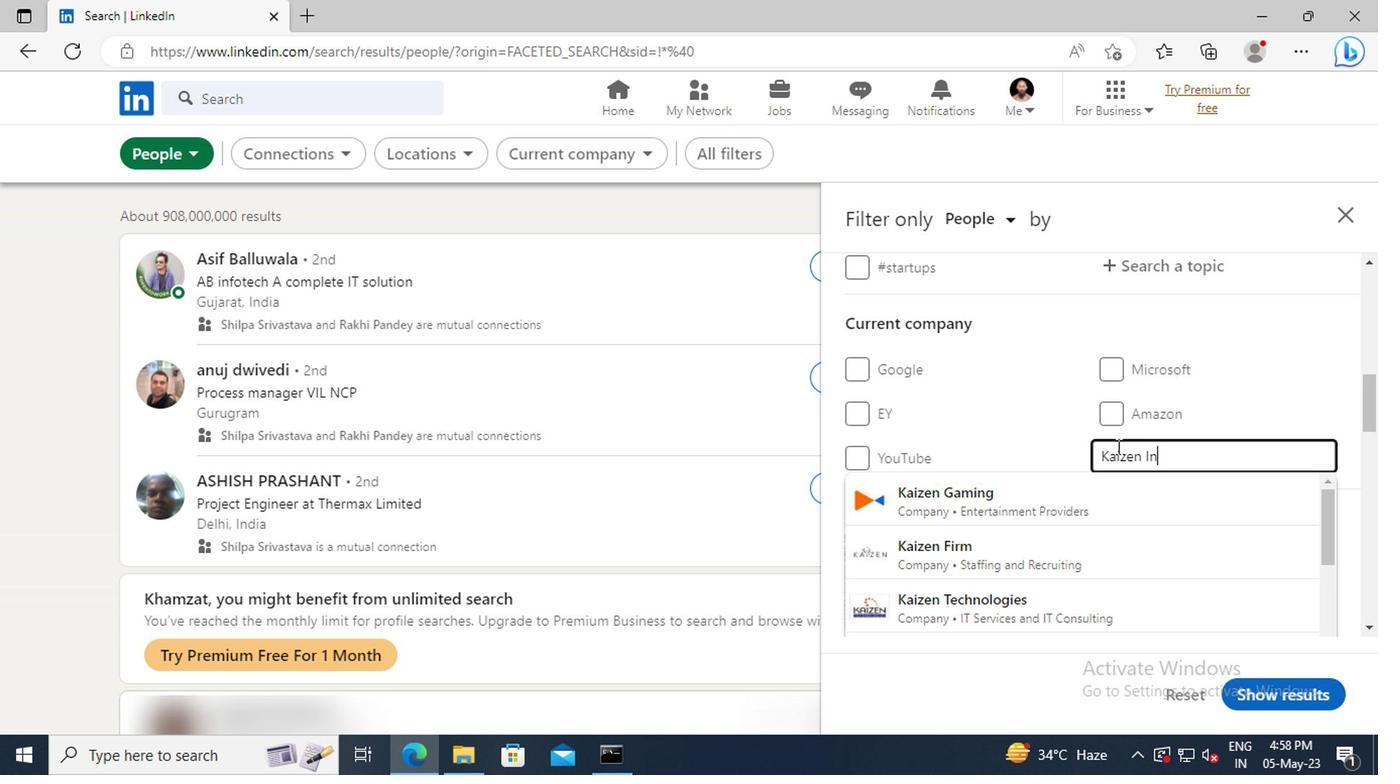 
Action: Mouse moved to (942, 485)
Screenshot: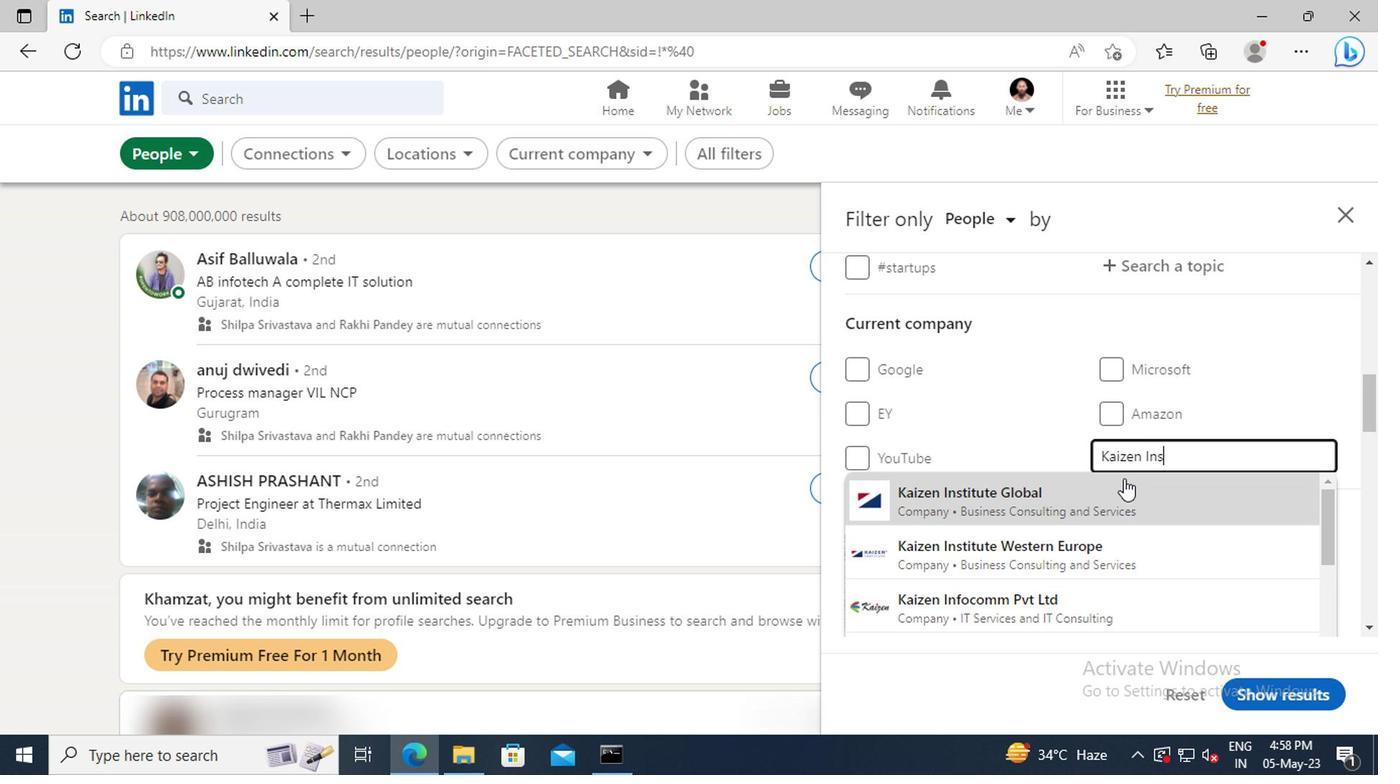 
Action: Mouse pressed left at (942, 485)
Screenshot: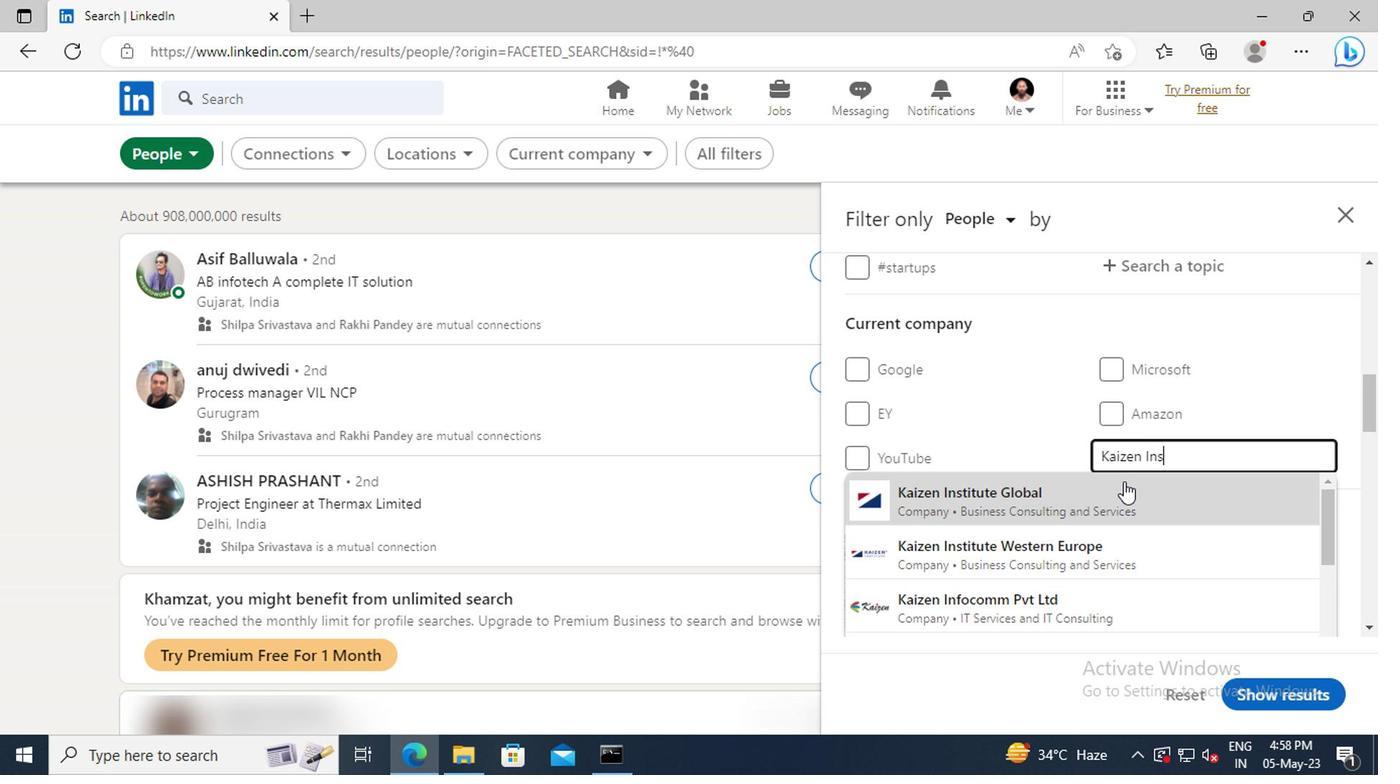 
Action: Mouse scrolled (942, 484) with delta (0, 0)
Screenshot: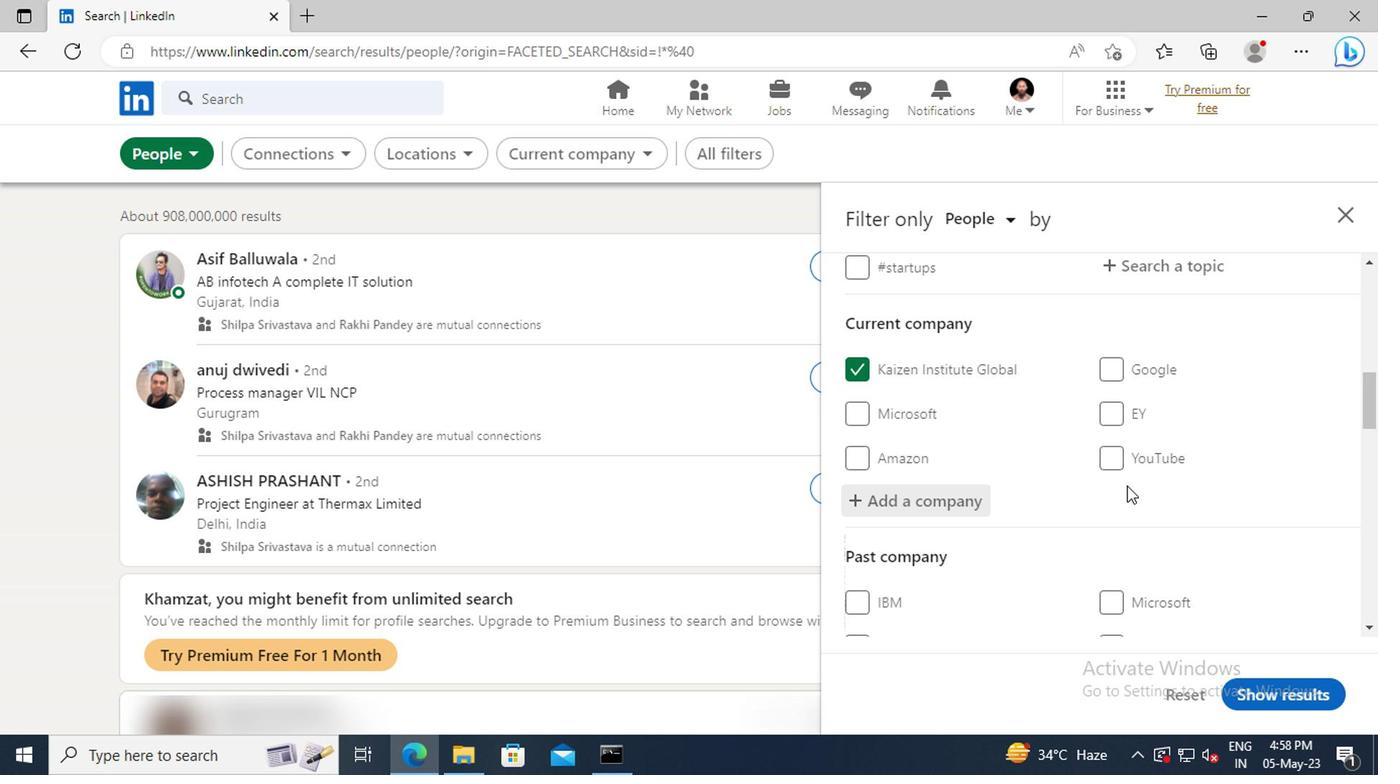 
Action: Mouse scrolled (942, 484) with delta (0, 0)
Screenshot: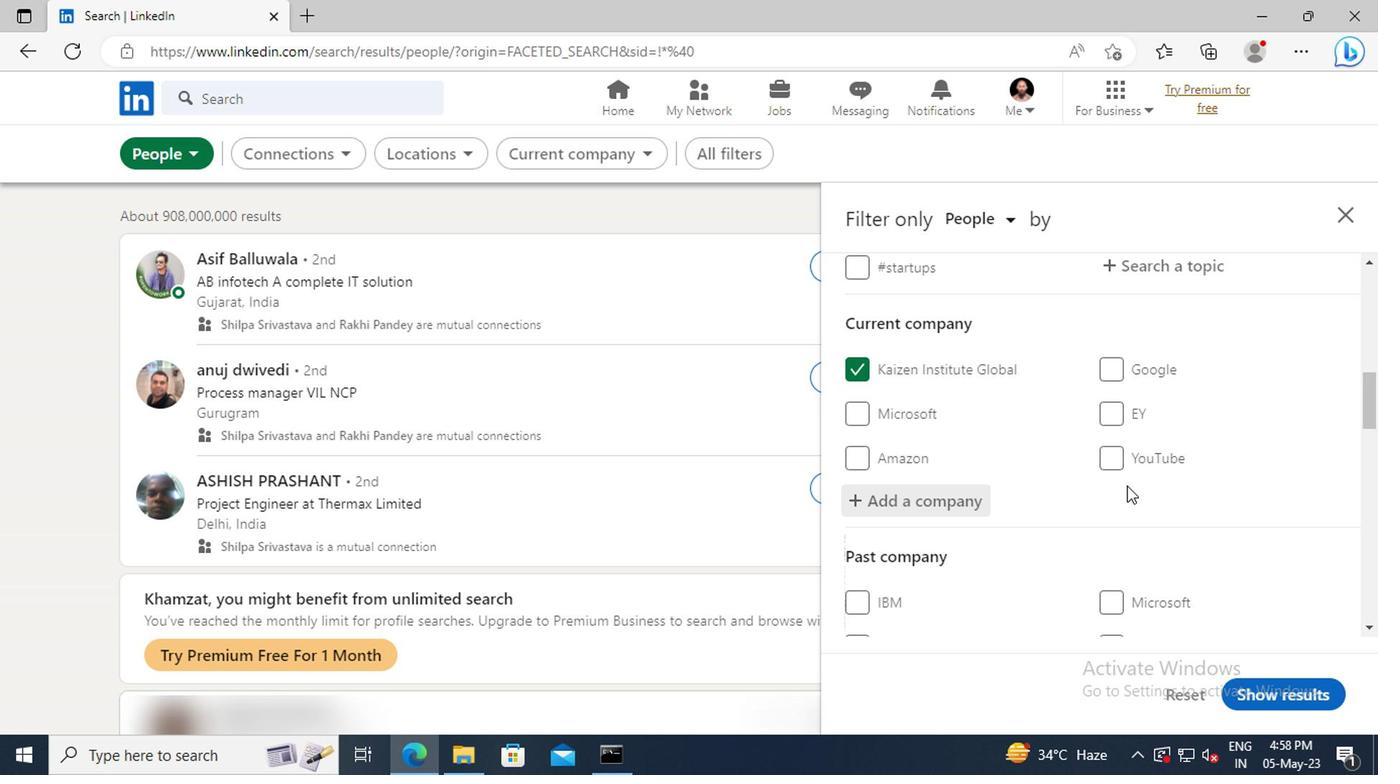 
Action: Mouse scrolled (942, 484) with delta (0, 0)
Screenshot: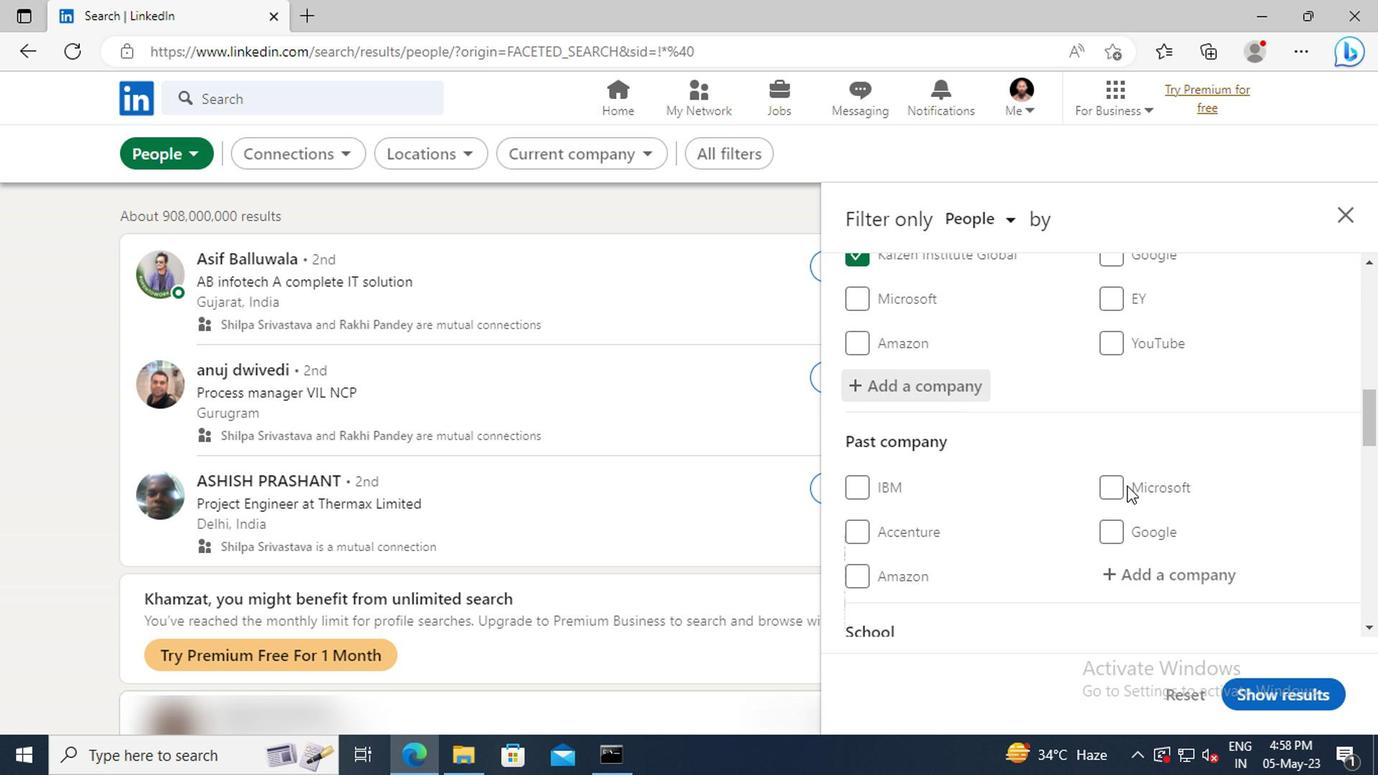 
Action: Mouse scrolled (942, 484) with delta (0, 0)
Screenshot: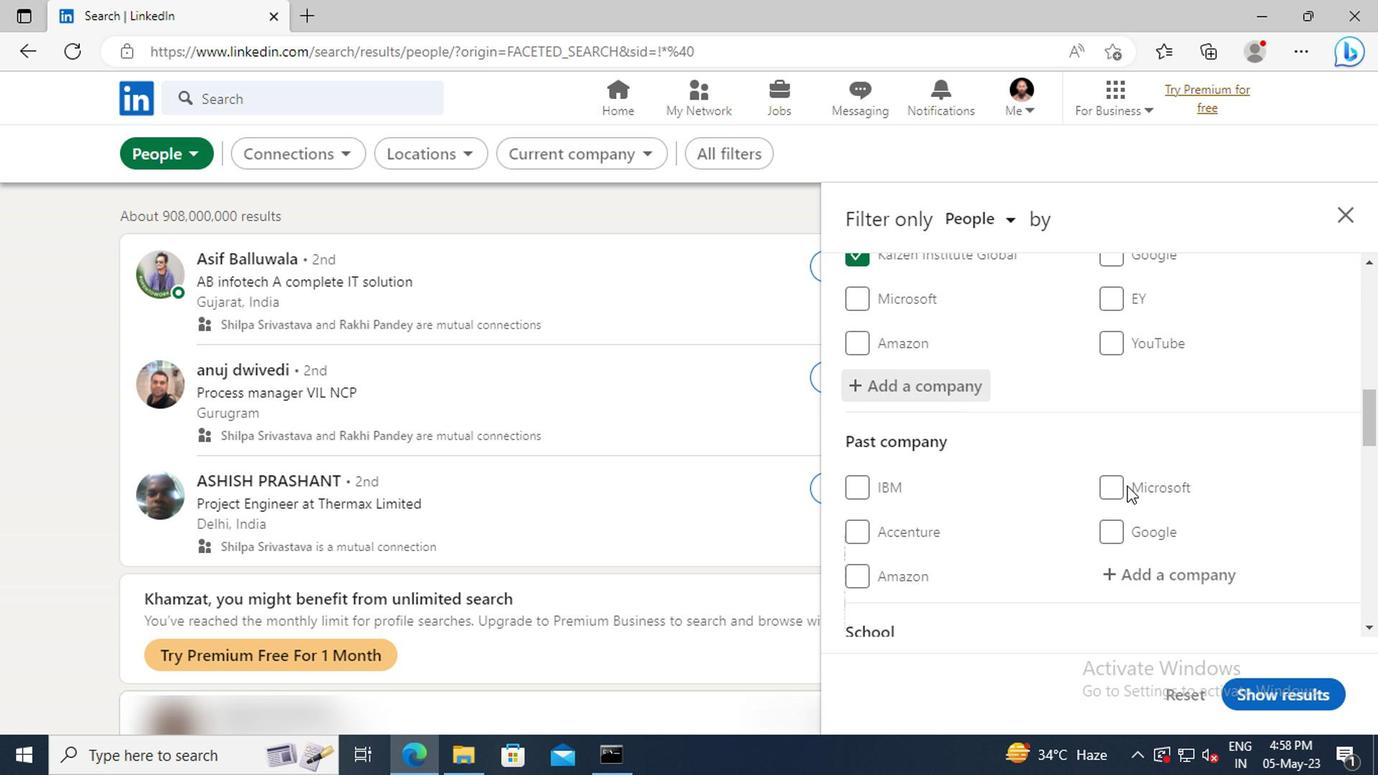 
Action: Mouse scrolled (942, 484) with delta (0, 0)
Screenshot: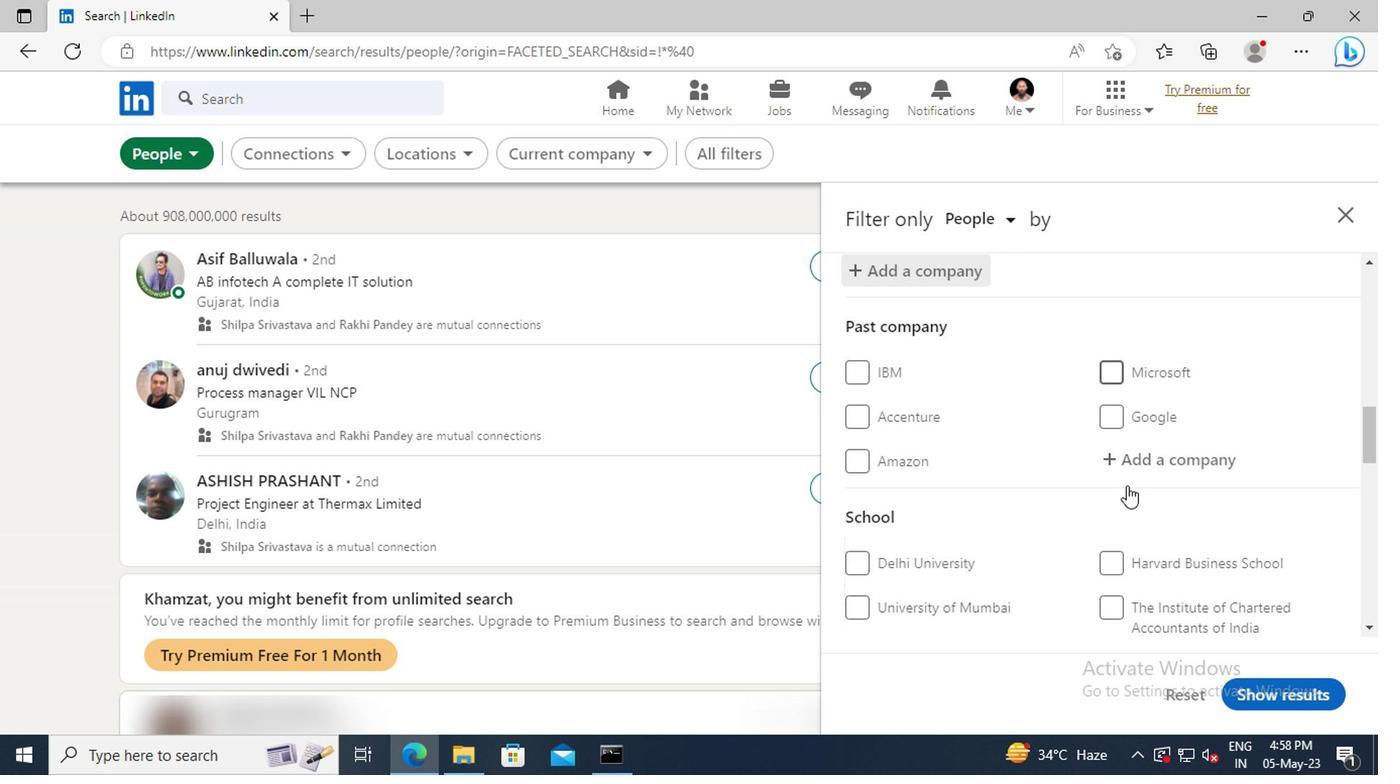 
Action: Mouse scrolled (942, 484) with delta (0, 0)
Screenshot: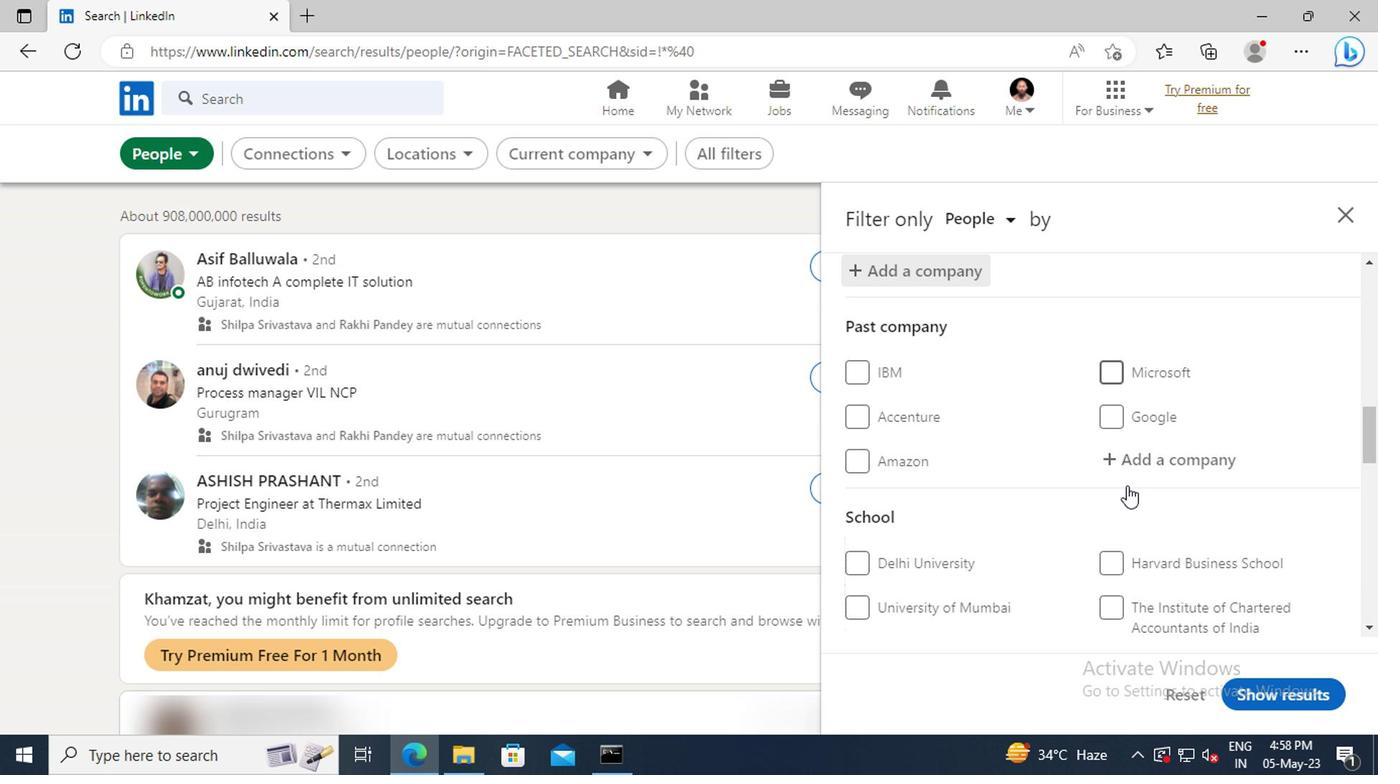
Action: Mouse scrolled (942, 484) with delta (0, 0)
Screenshot: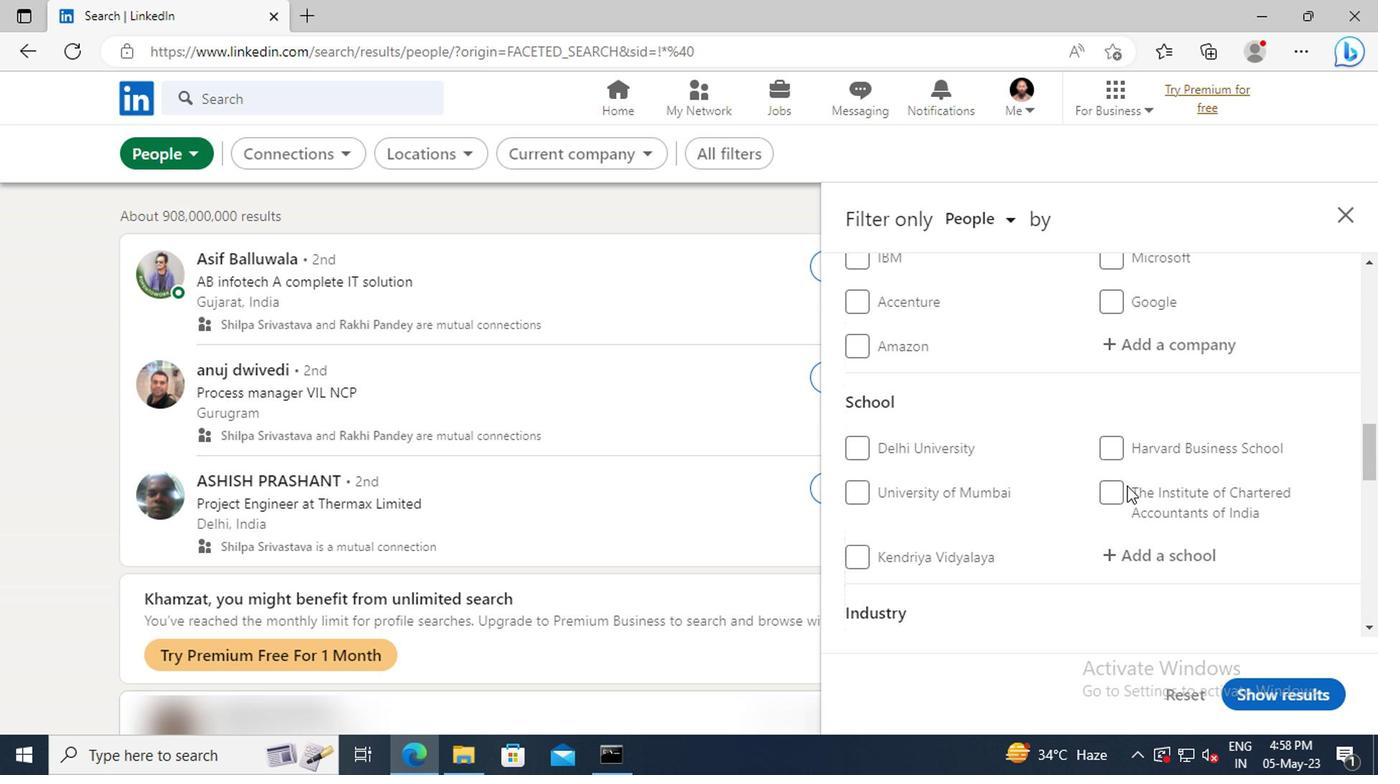 
Action: Mouse moved to (947, 492)
Screenshot: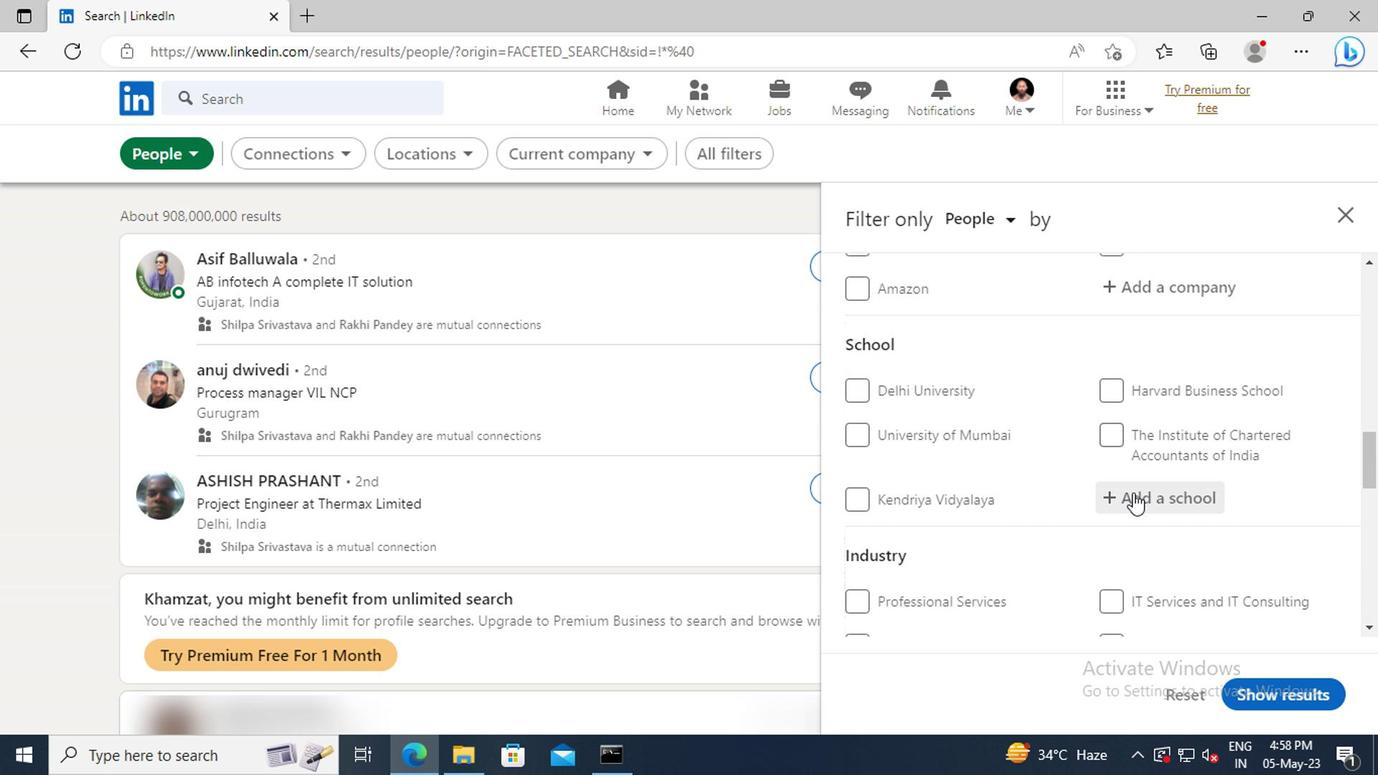 
Action: Mouse pressed left at (947, 492)
Screenshot: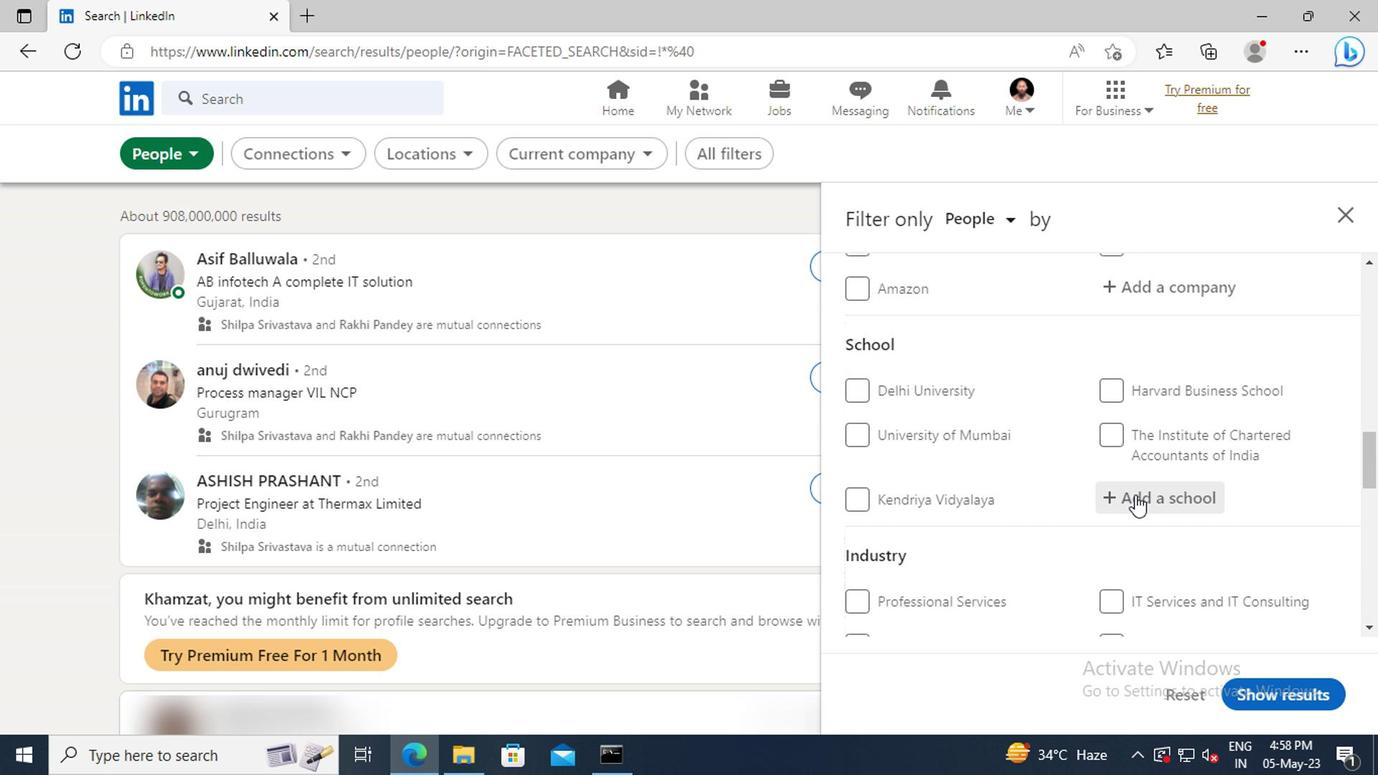 
Action: Key pressed <Key.shift>GURUKULA<Key.space><Key.shift>KAN
Screenshot: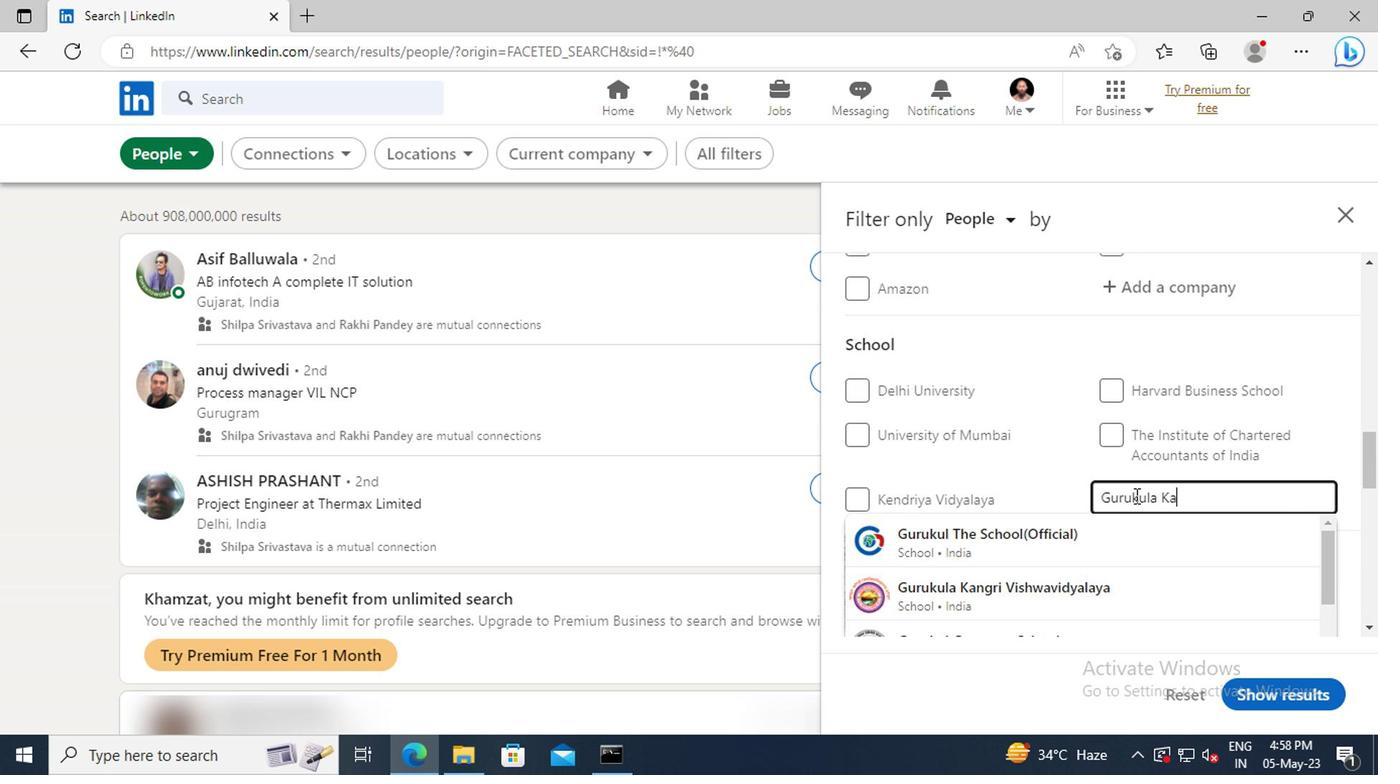 
Action: Mouse moved to (945, 514)
Screenshot: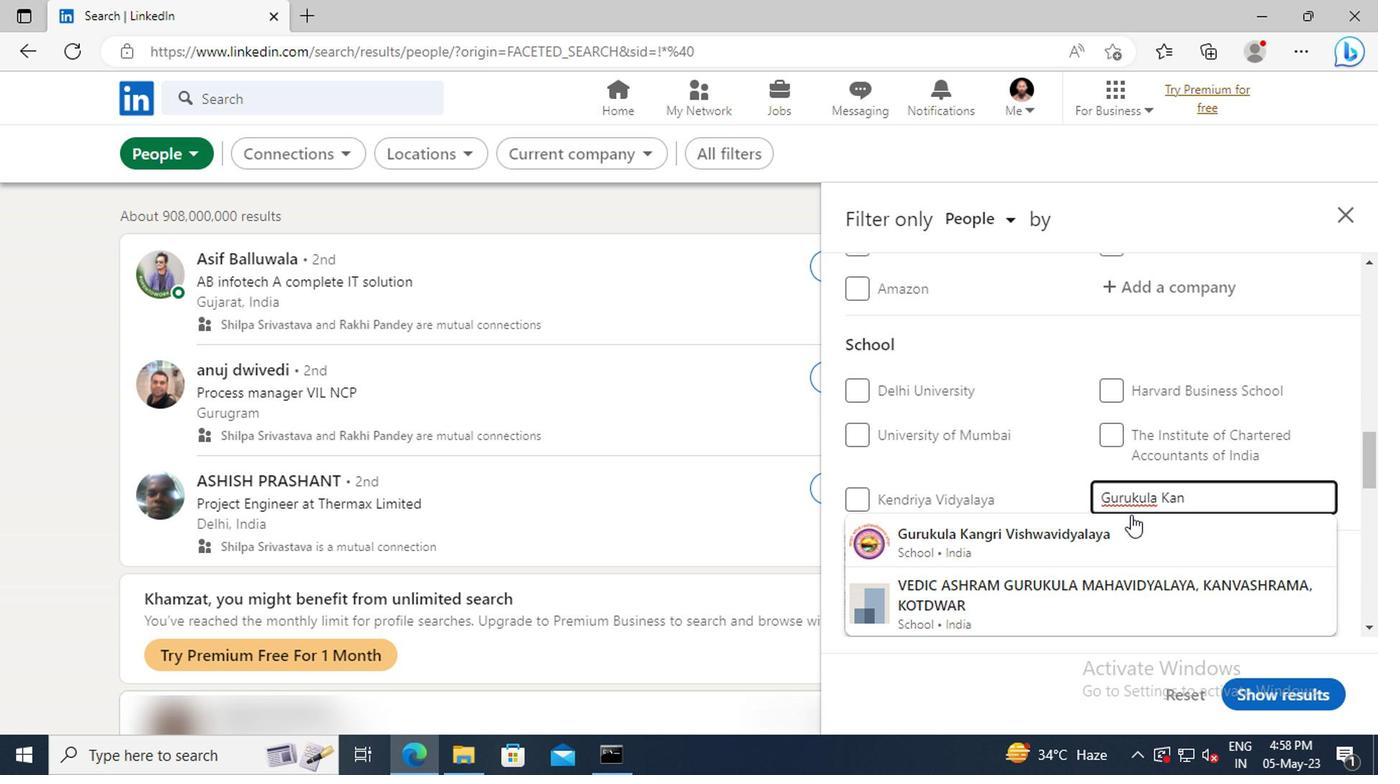 
Action: Mouse pressed left at (945, 514)
Screenshot: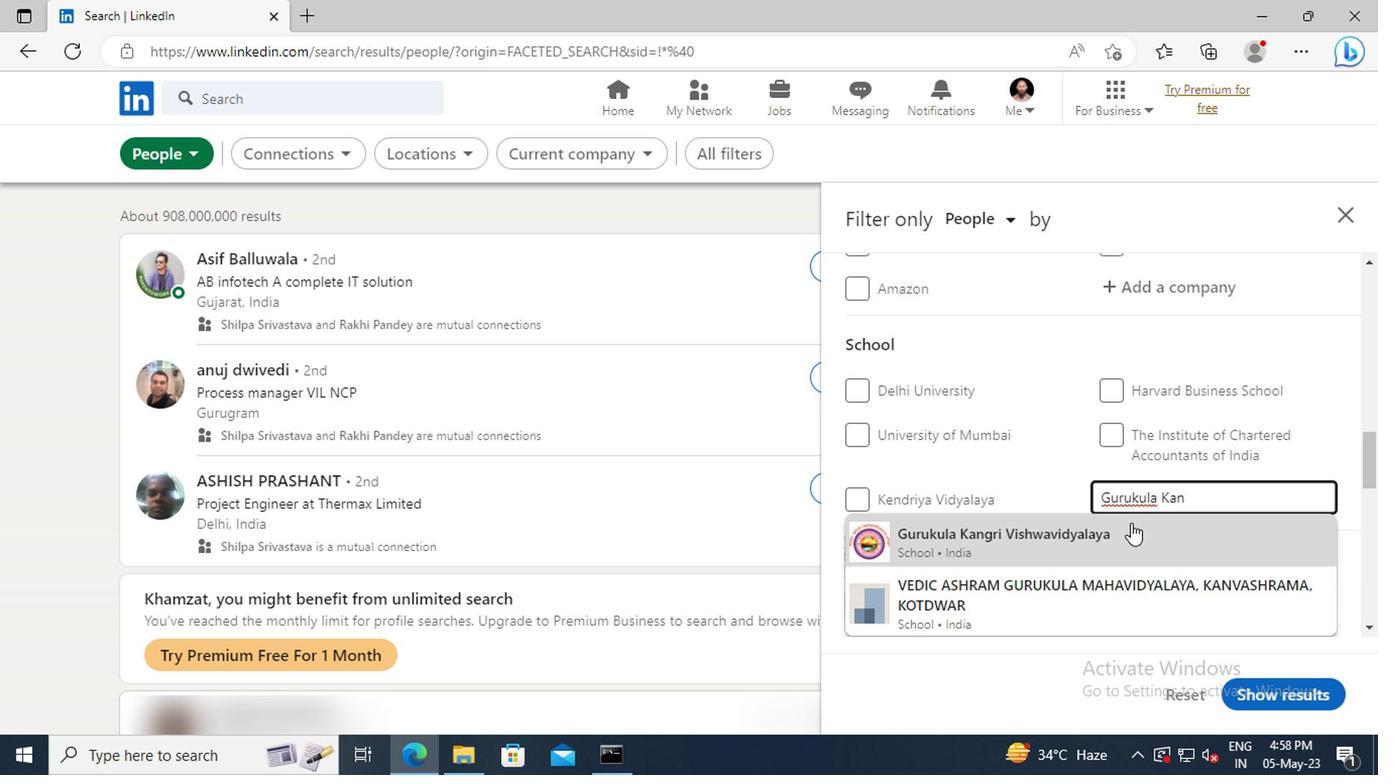 
Action: Mouse moved to (943, 512)
Screenshot: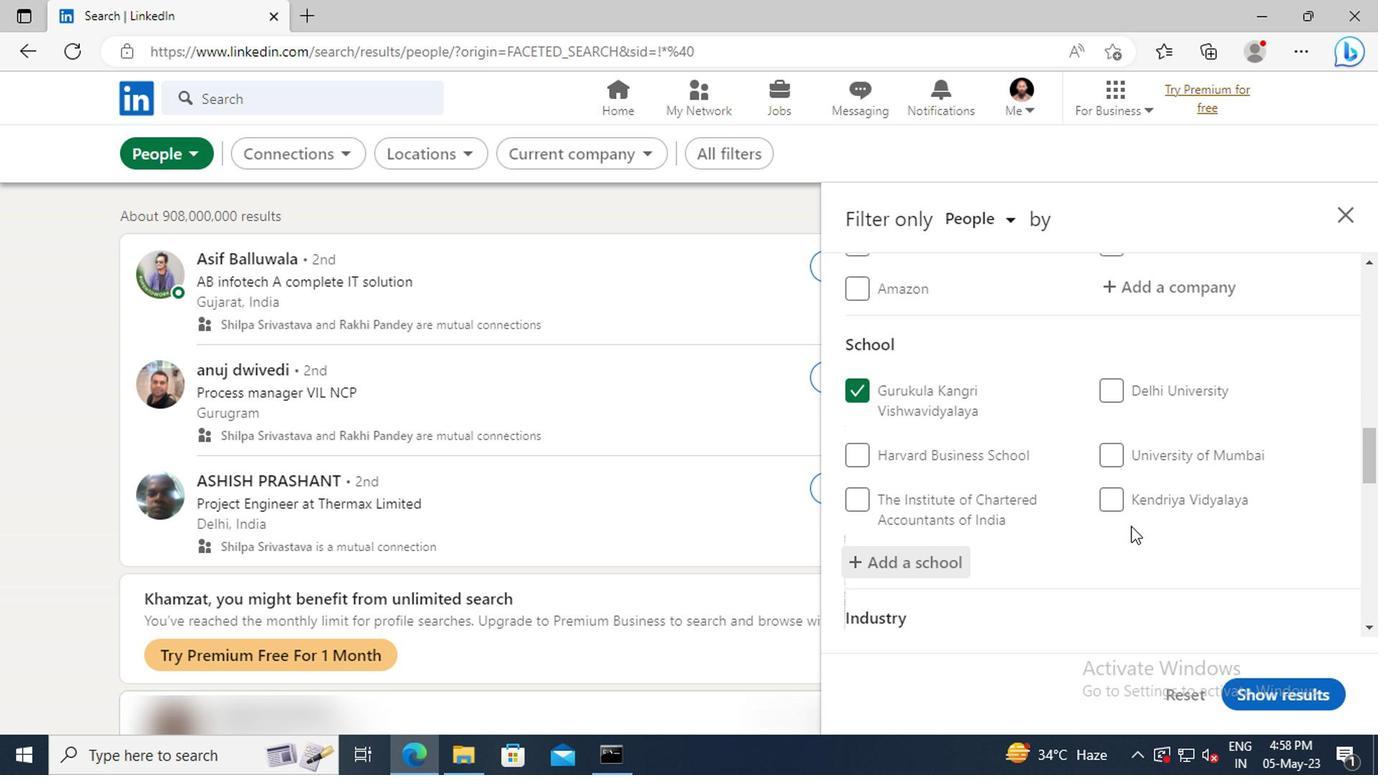 
Action: Mouse scrolled (943, 512) with delta (0, 0)
Screenshot: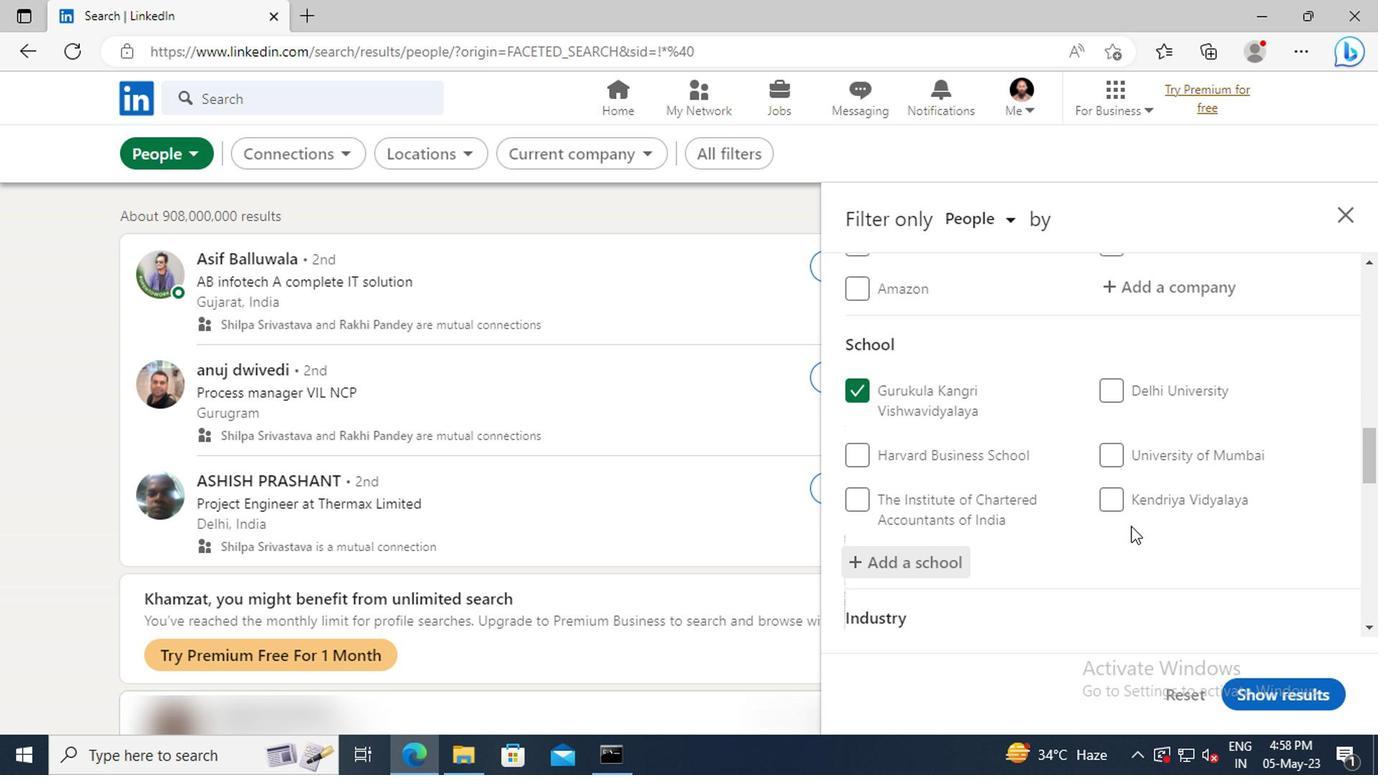 
Action: Mouse moved to (942, 507)
Screenshot: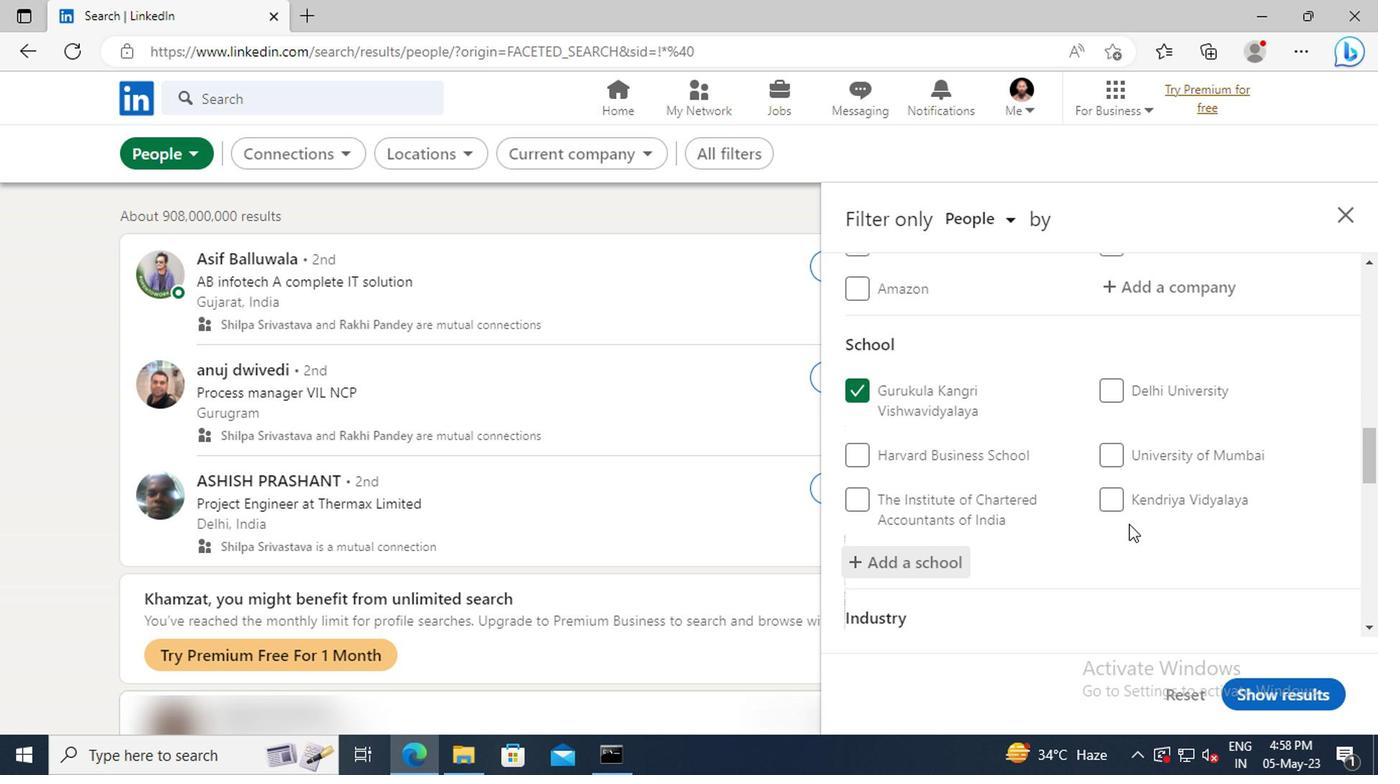 
Action: Mouse scrolled (942, 507) with delta (0, 0)
Screenshot: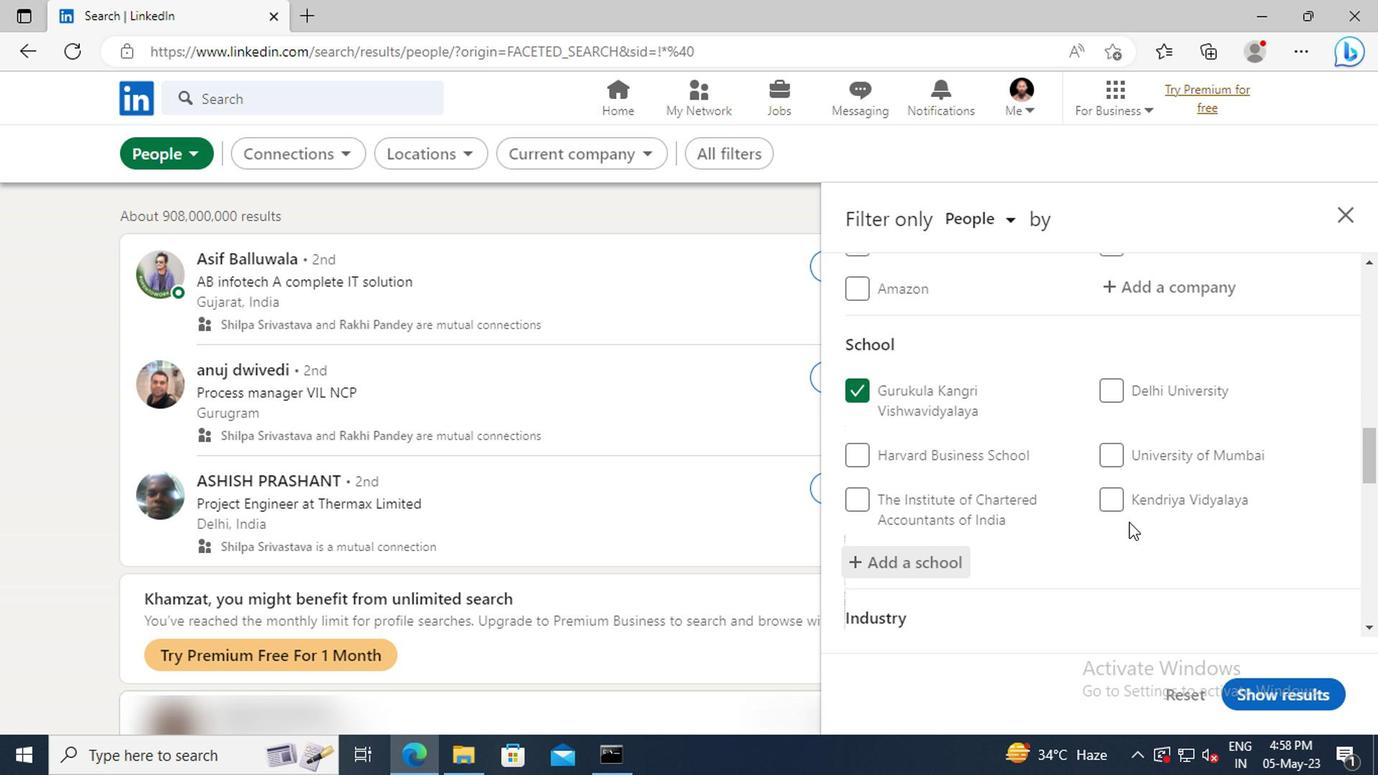 
Action: Mouse moved to (940, 494)
Screenshot: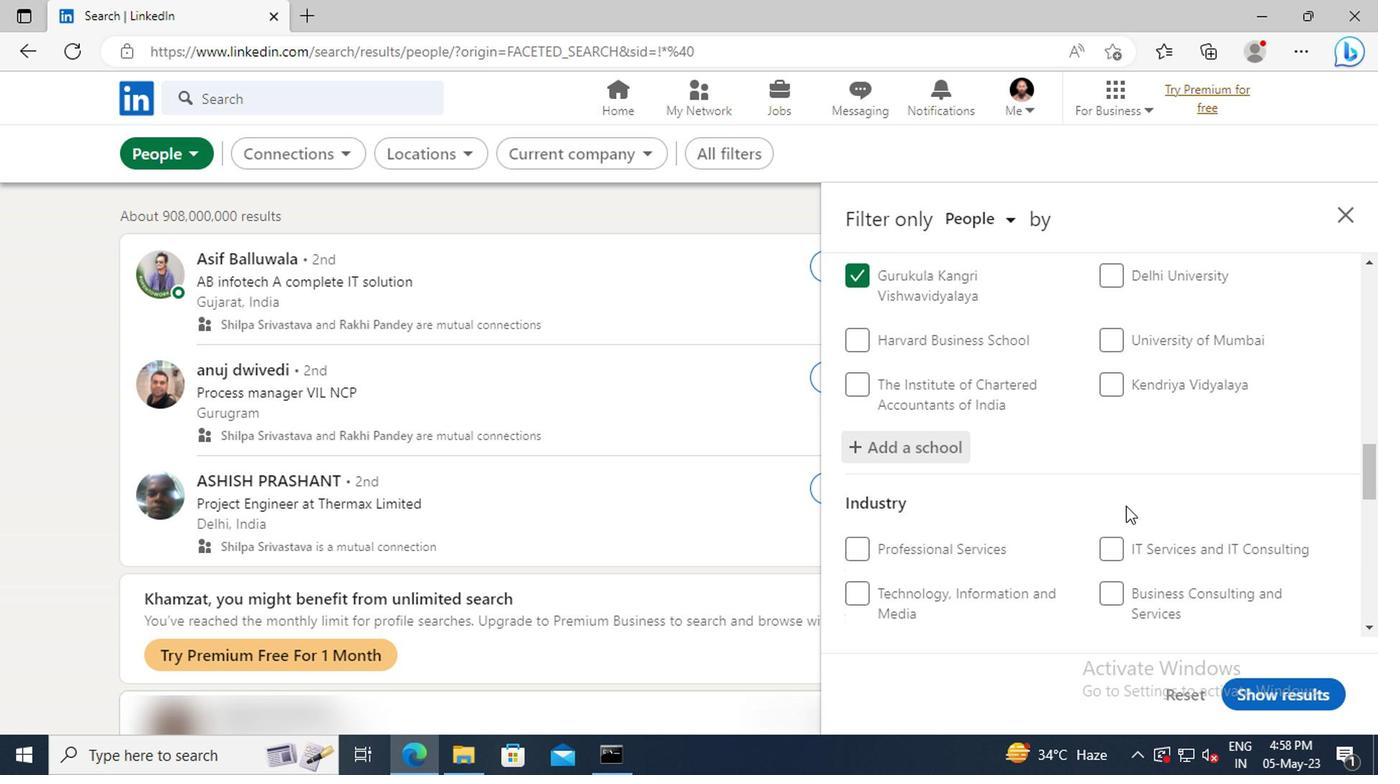 
Action: Mouse scrolled (940, 494) with delta (0, 0)
Screenshot: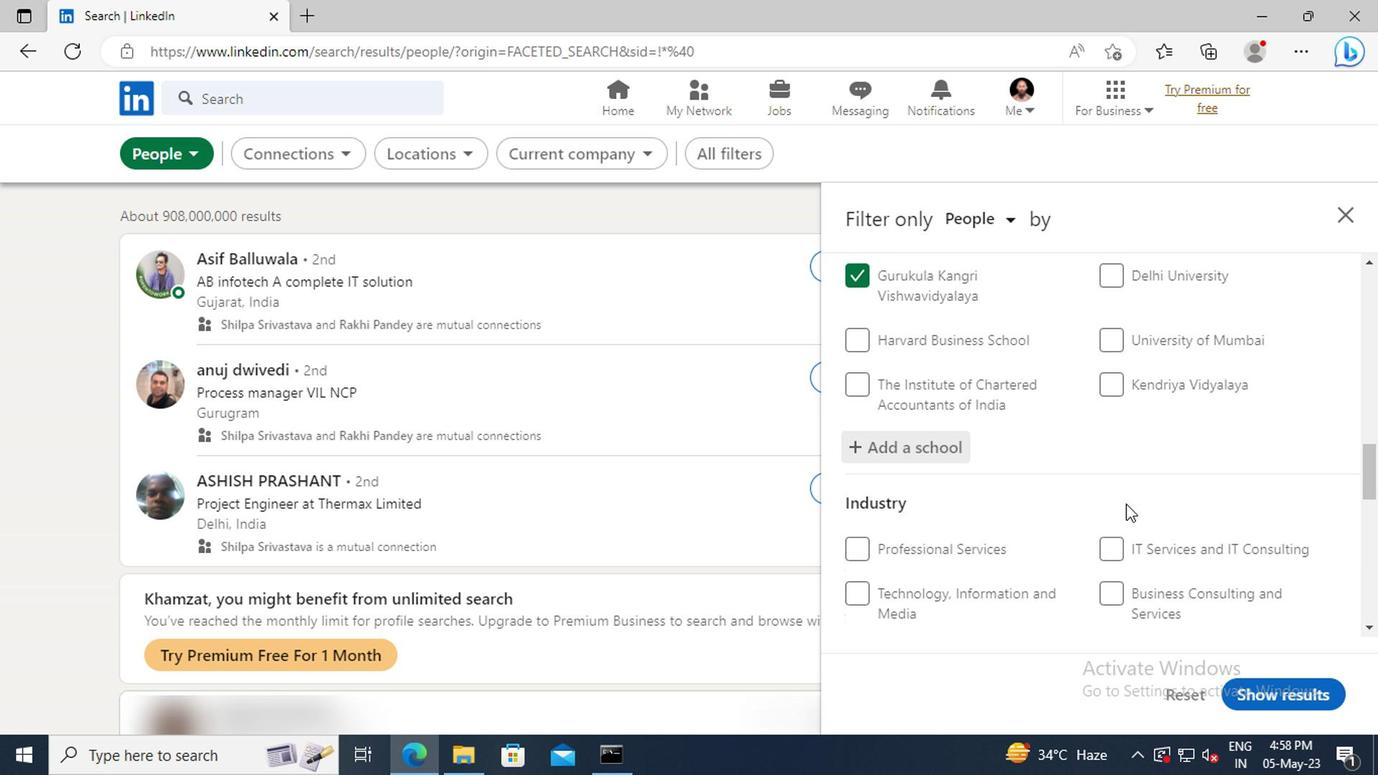 
Action: Mouse moved to (940, 494)
Screenshot: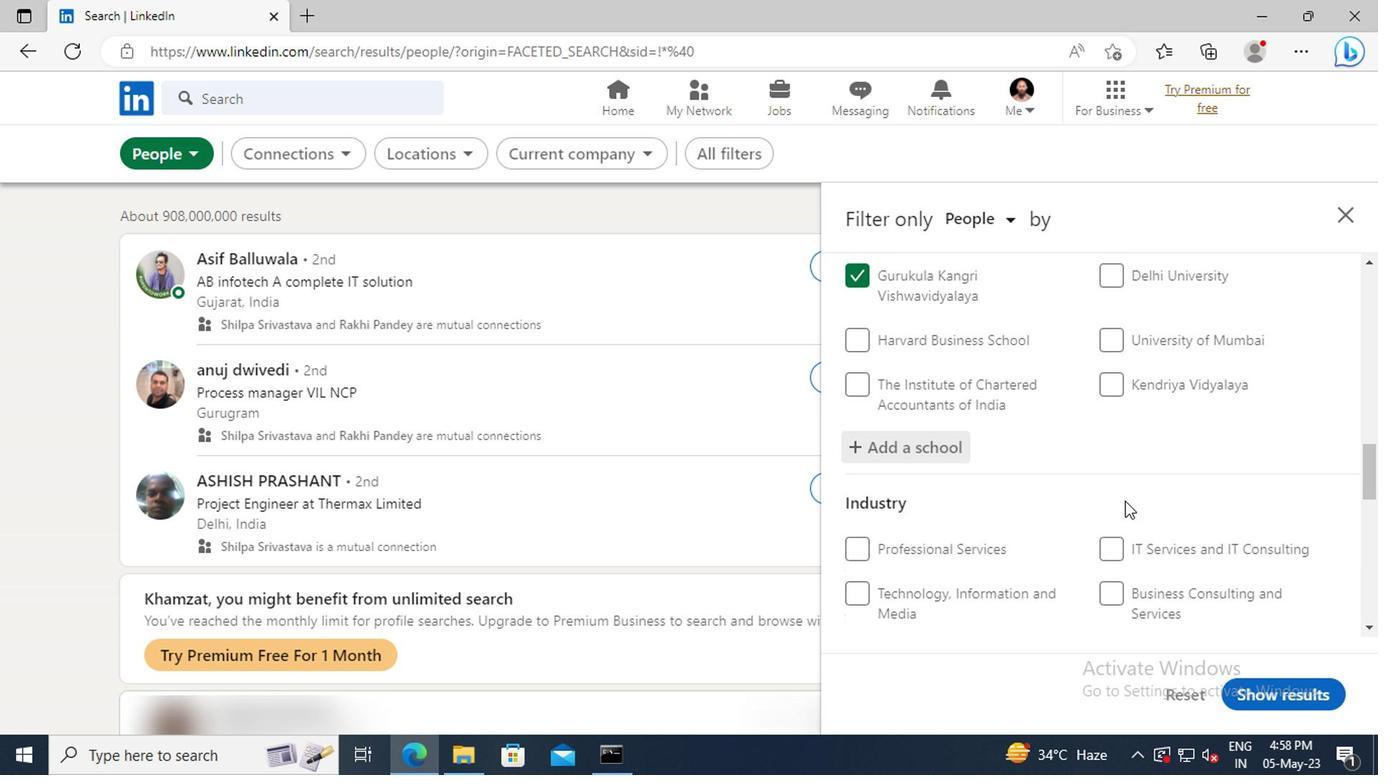 
Action: Mouse scrolled (940, 493) with delta (0, 0)
Screenshot: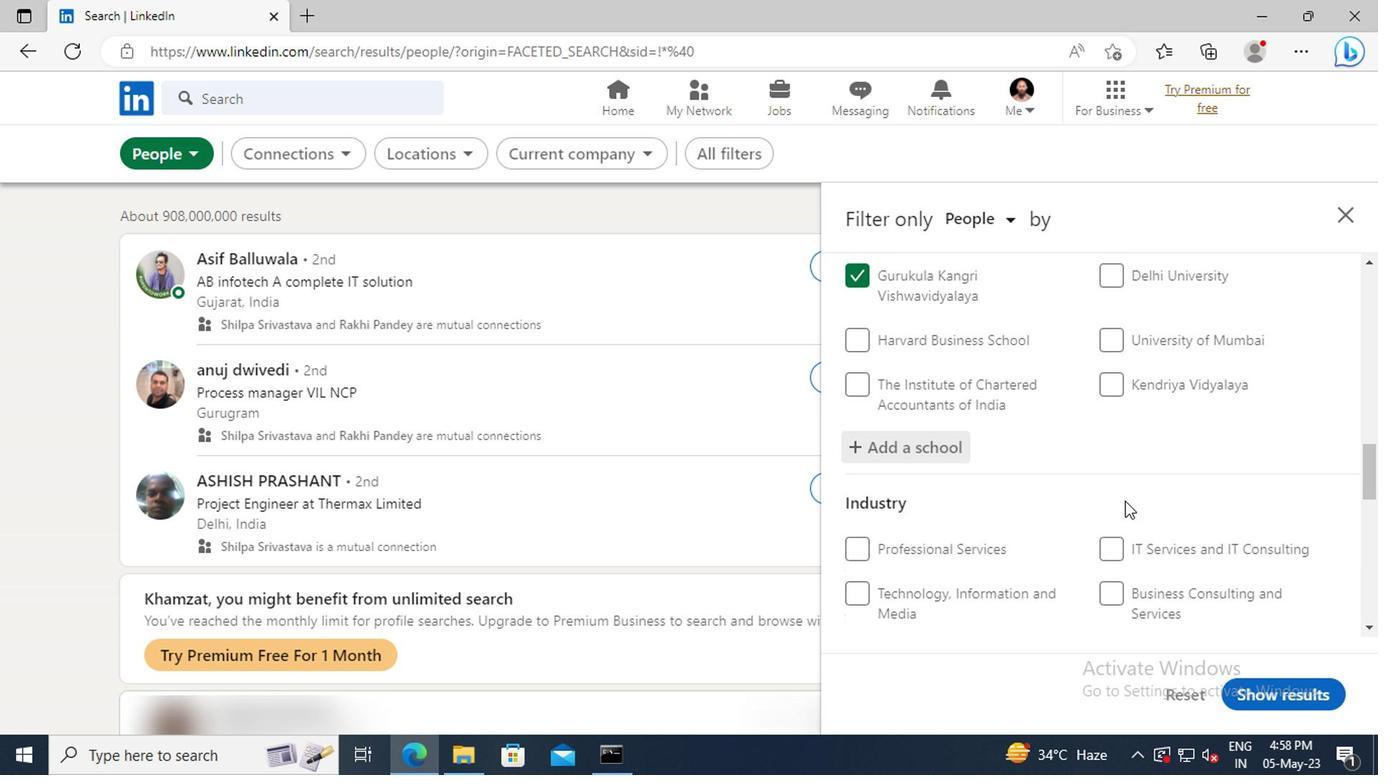 
Action: Mouse moved to (939, 496)
Screenshot: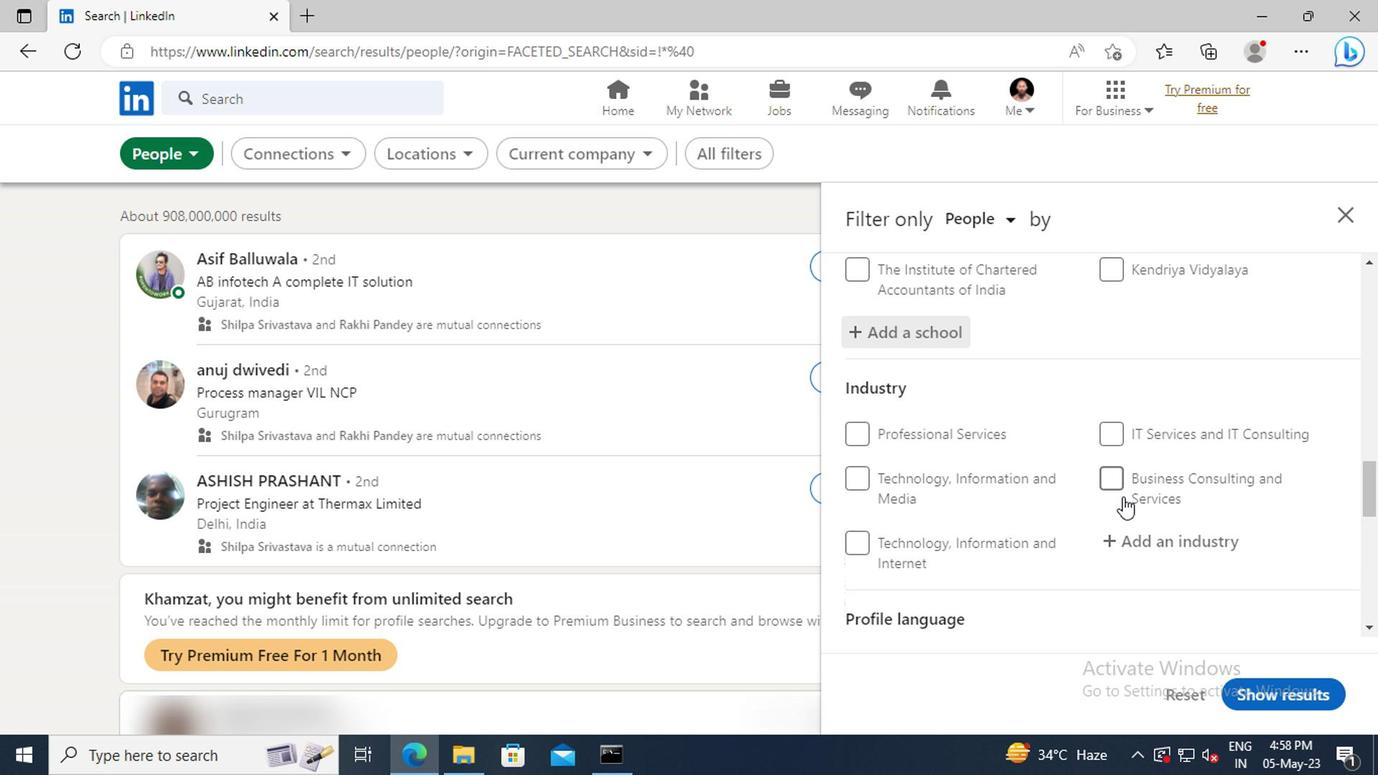 
Action: Mouse scrolled (939, 495) with delta (0, 0)
Screenshot: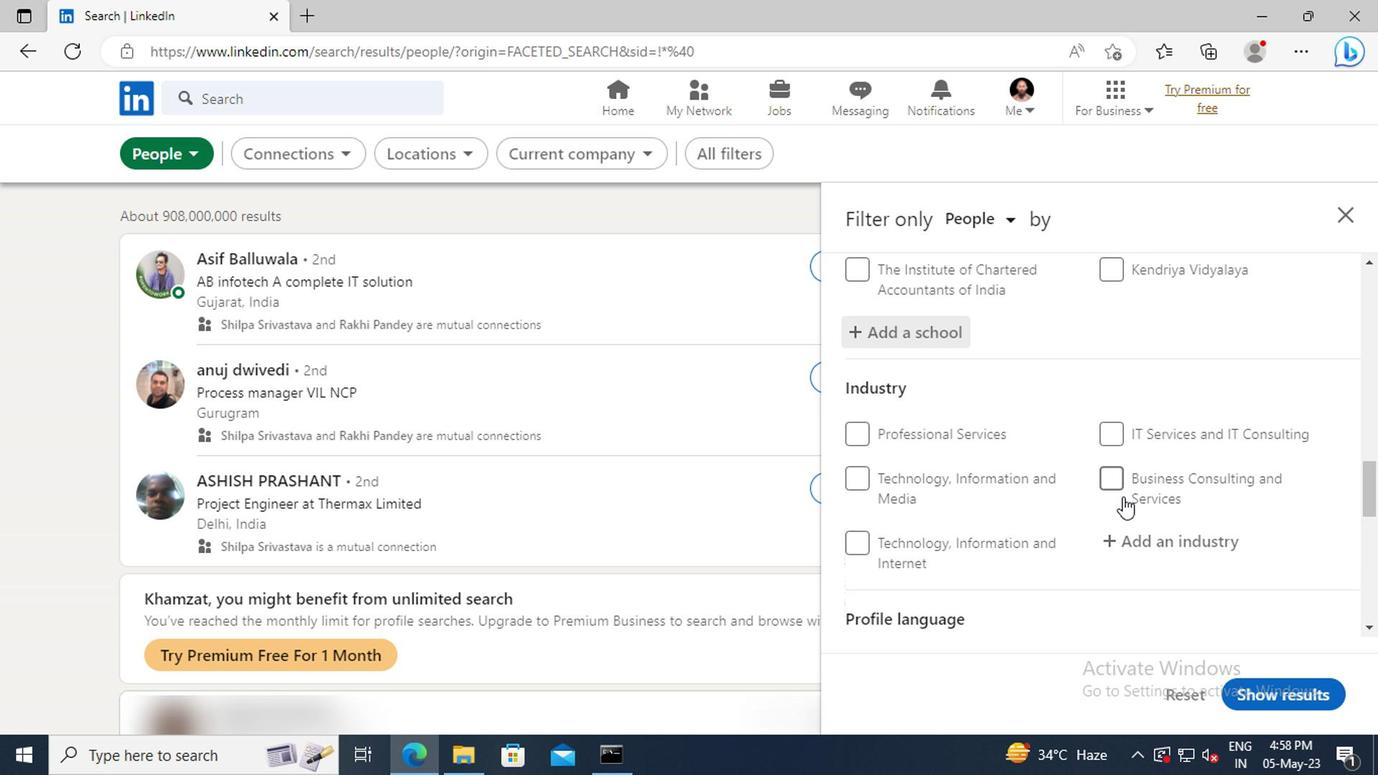 
Action: Mouse moved to (943, 489)
Screenshot: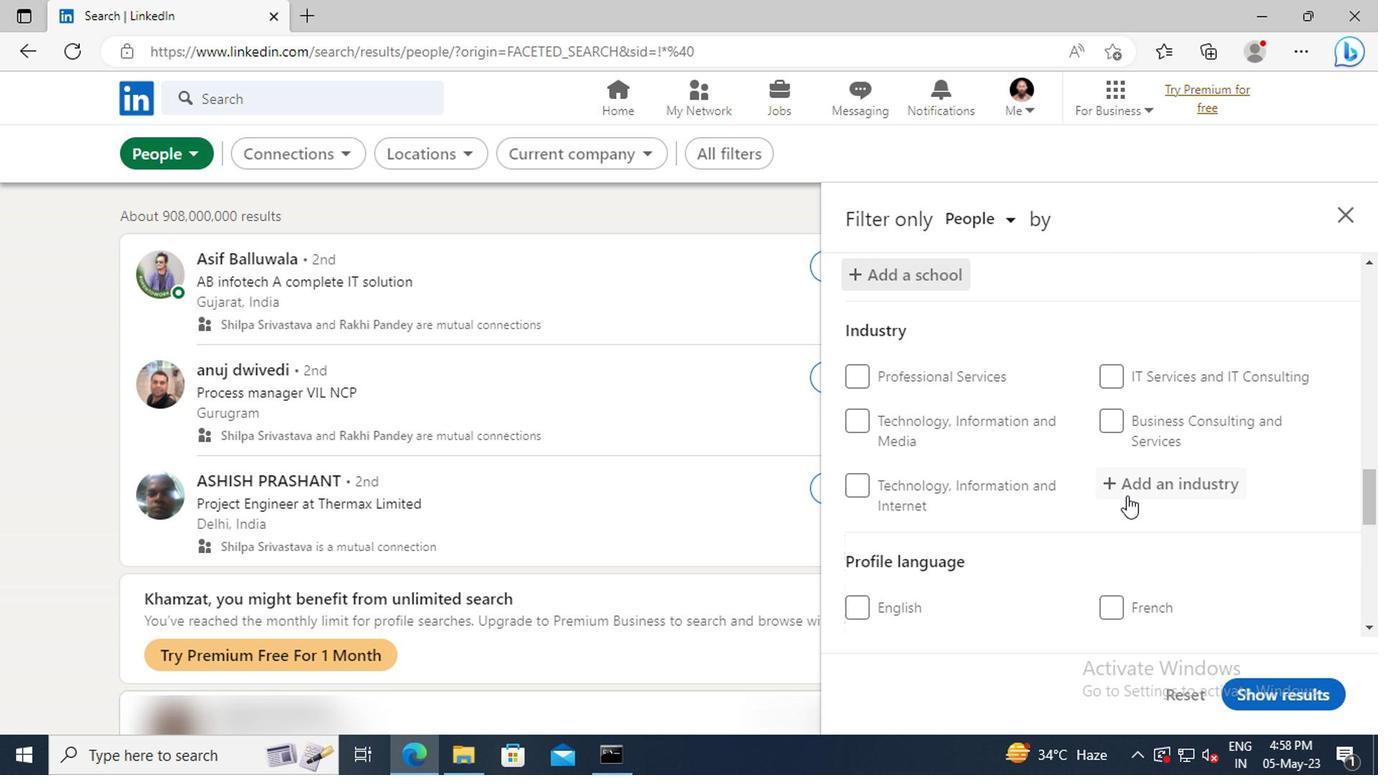 
Action: Mouse pressed left at (943, 489)
Screenshot: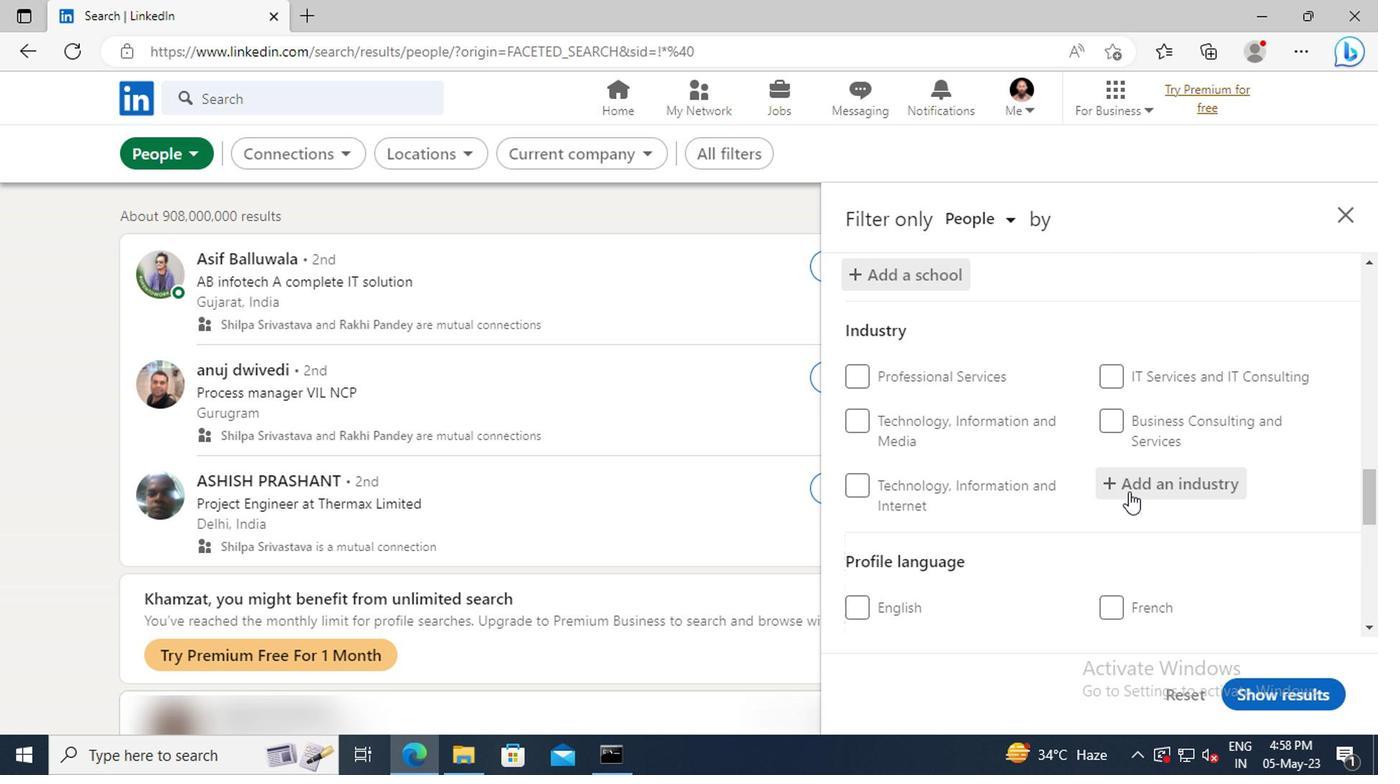 
Action: Key pressed <Key.shift>AIR,<Key.space><Key.shift>W
Screenshot: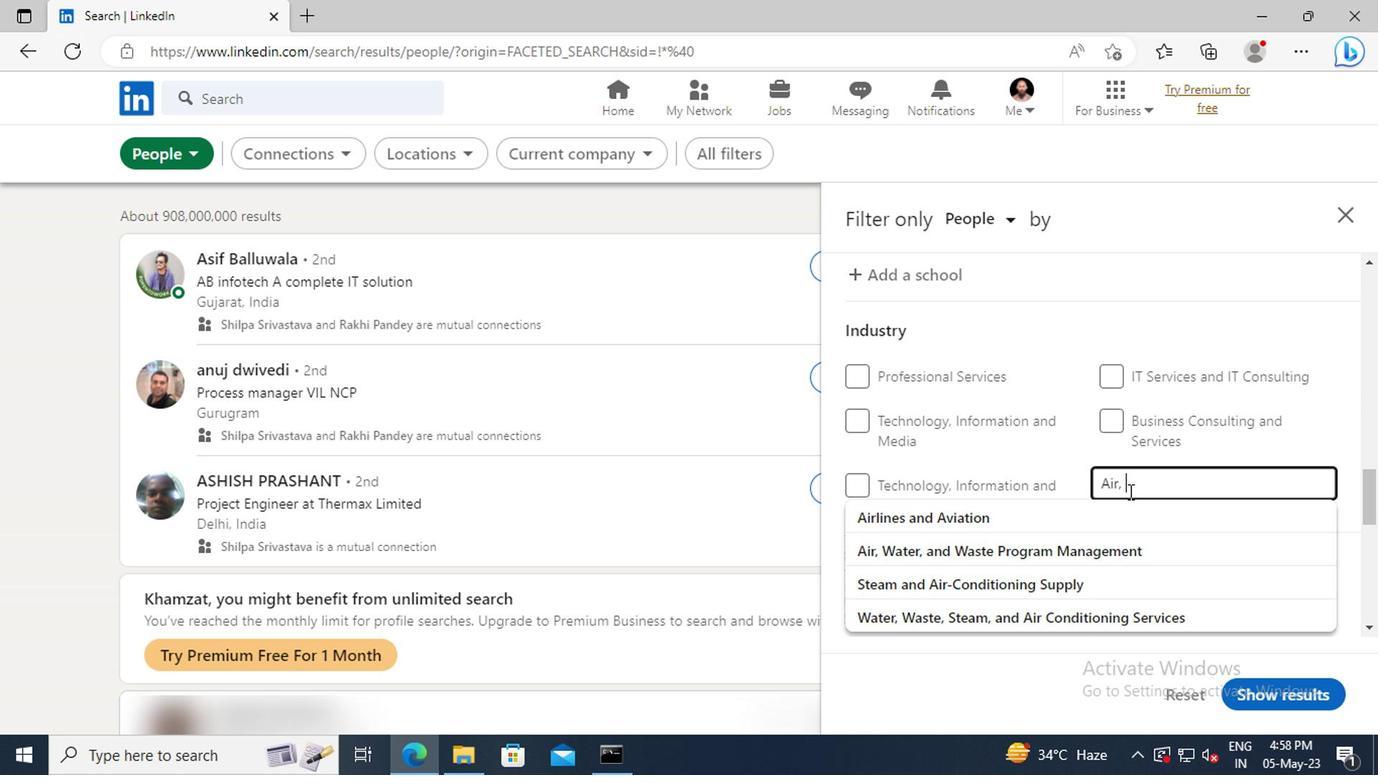 
Action: Mouse moved to (945, 504)
Screenshot: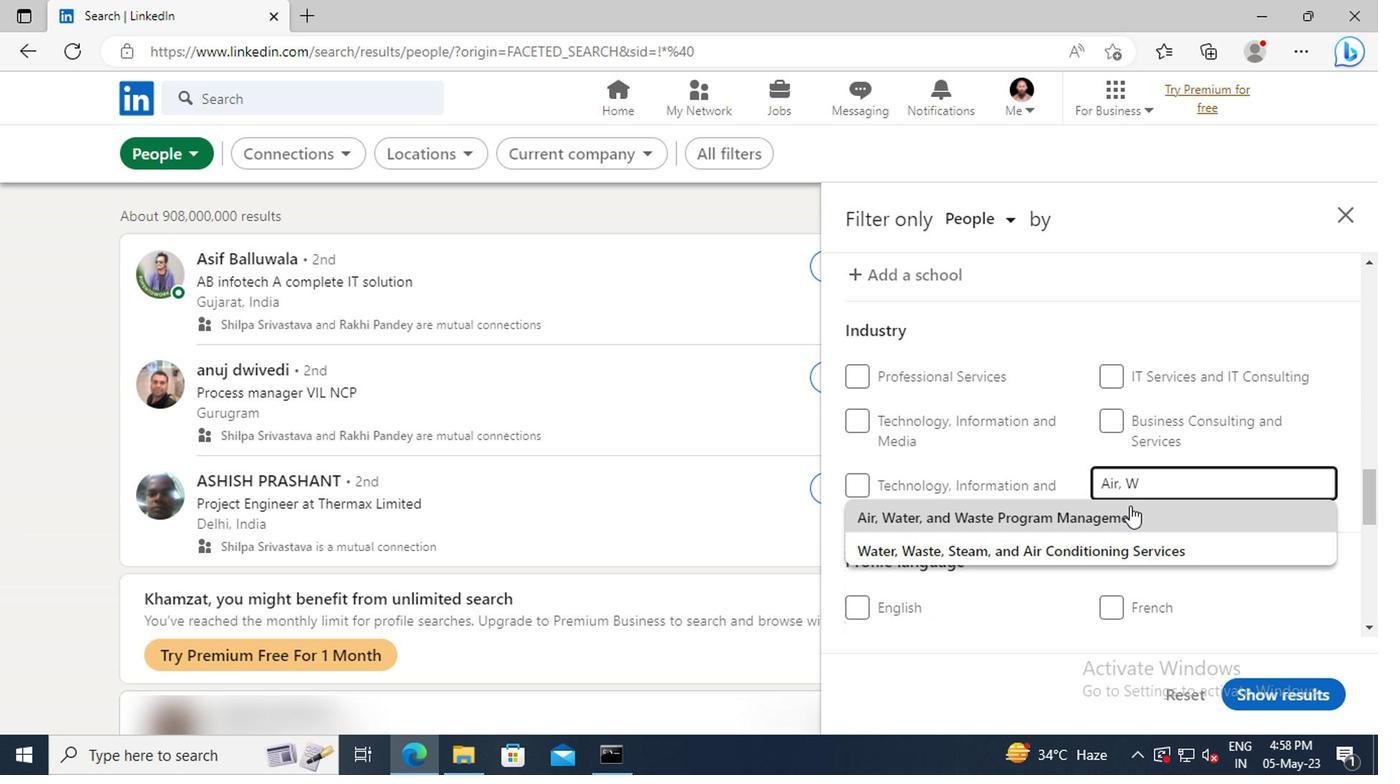 
Action: Mouse pressed left at (945, 504)
Screenshot: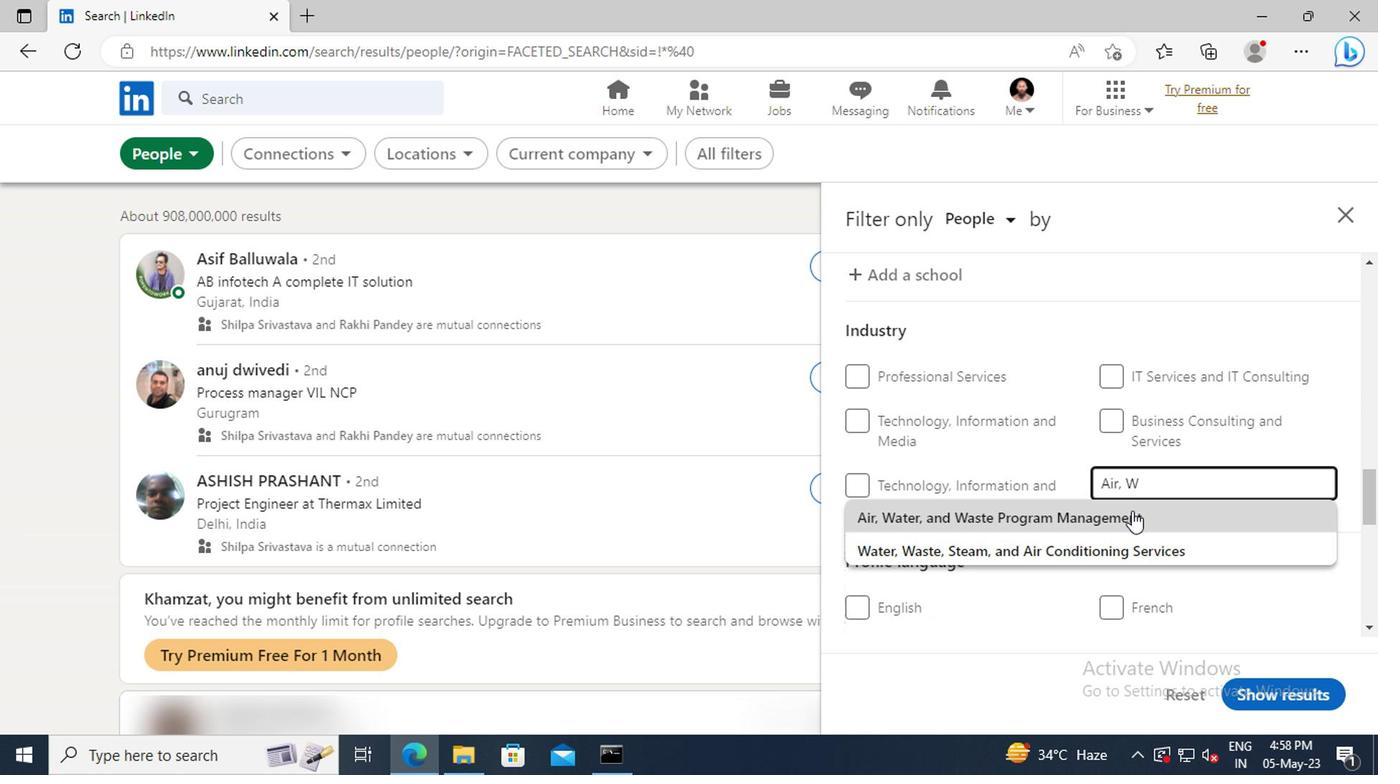 
Action: Mouse scrolled (945, 504) with delta (0, 0)
Screenshot: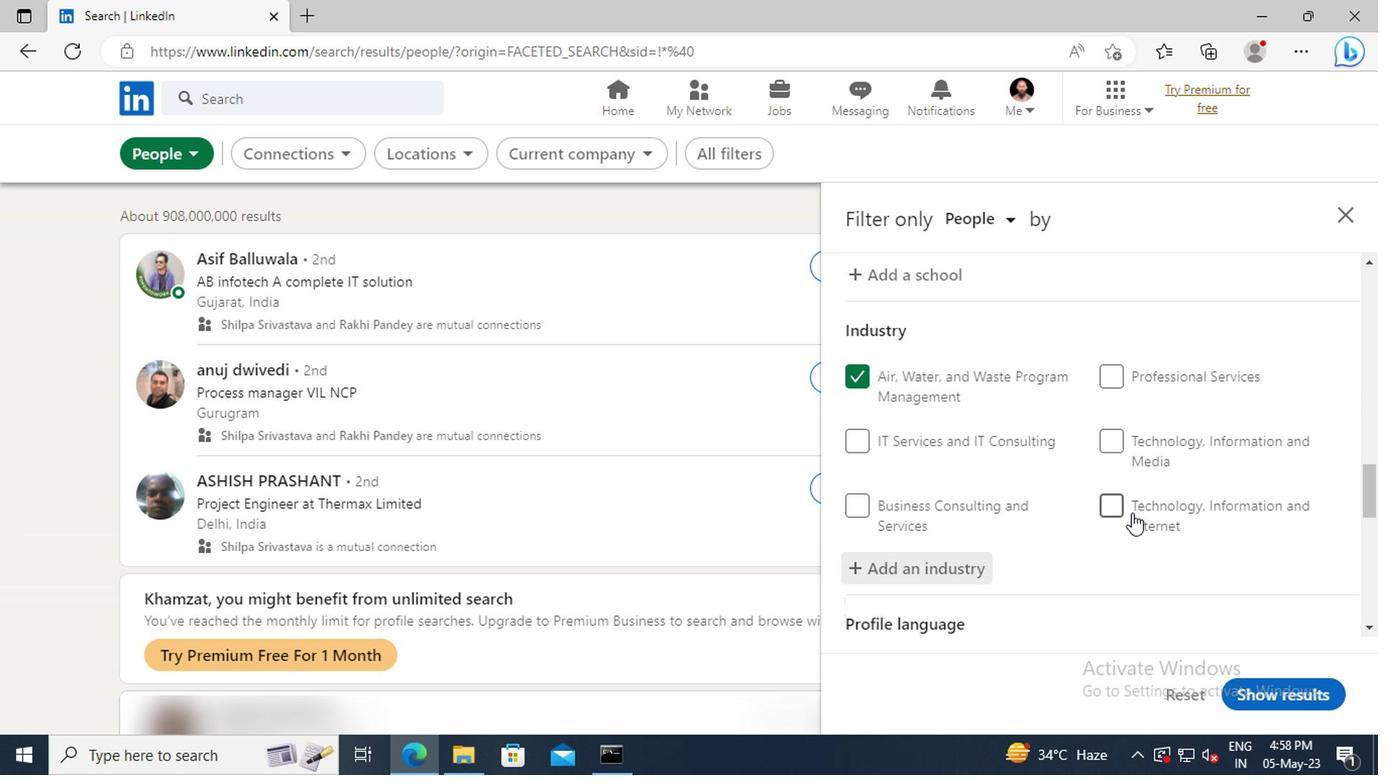 
Action: Mouse scrolled (945, 504) with delta (0, 0)
Screenshot: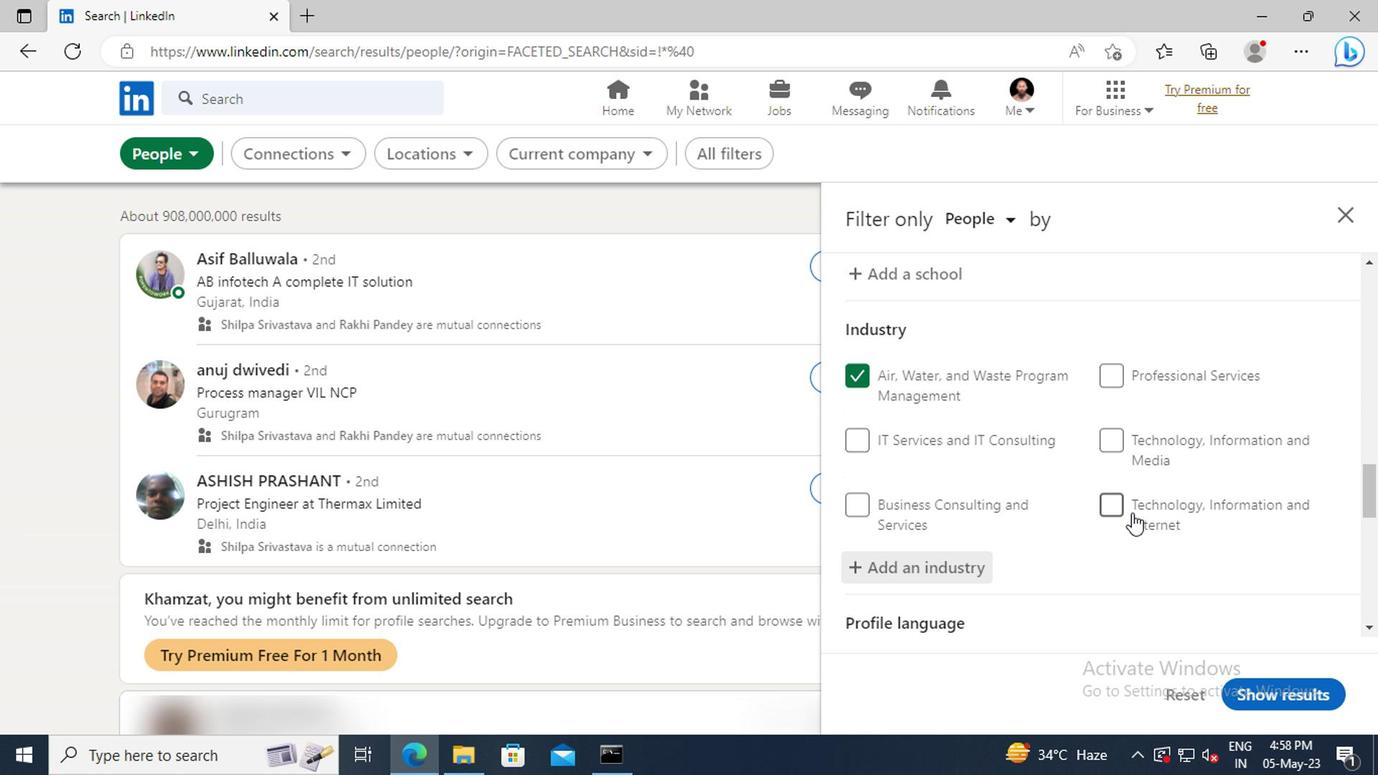
Action: Mouse moved to (945, 495)
Screenshot: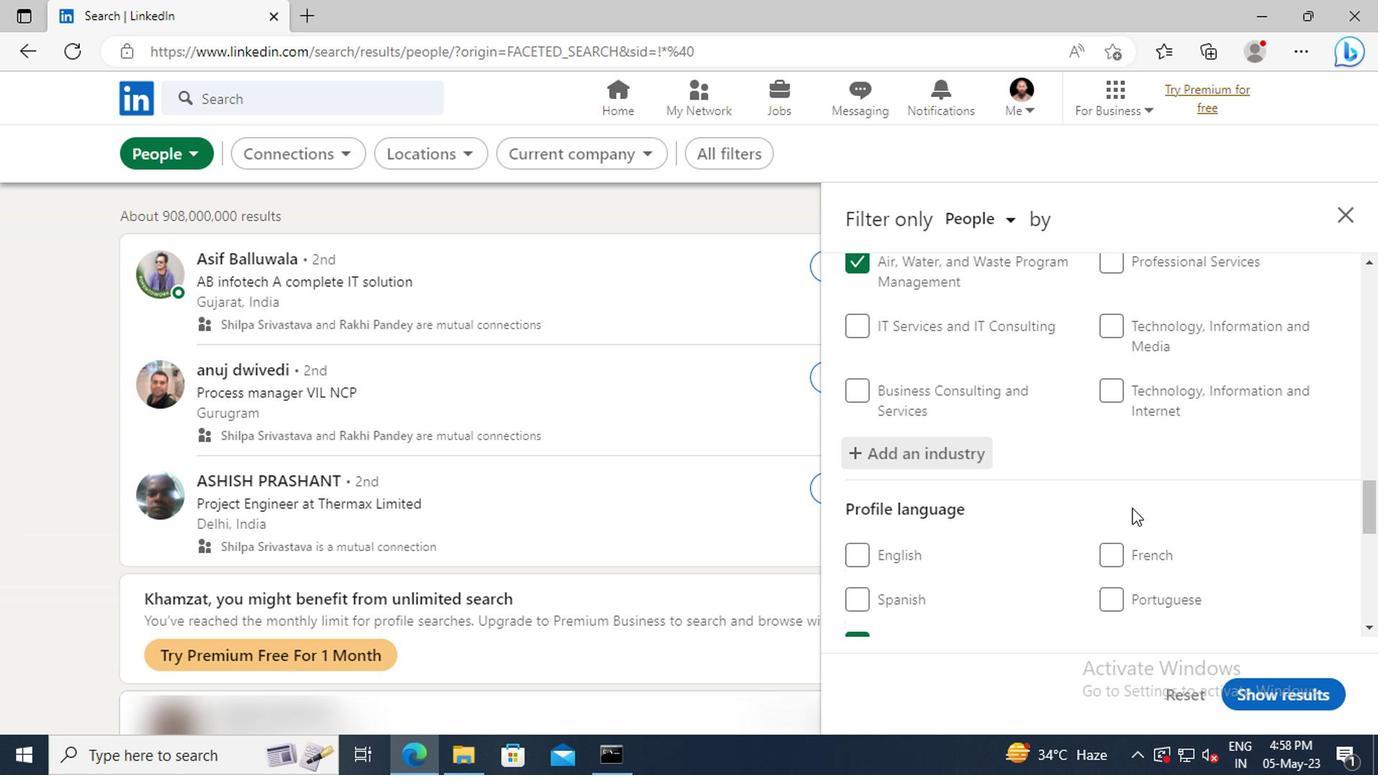 
Action: Mouse scrolled (945, 494) with delta (0, 0)
Screenshot: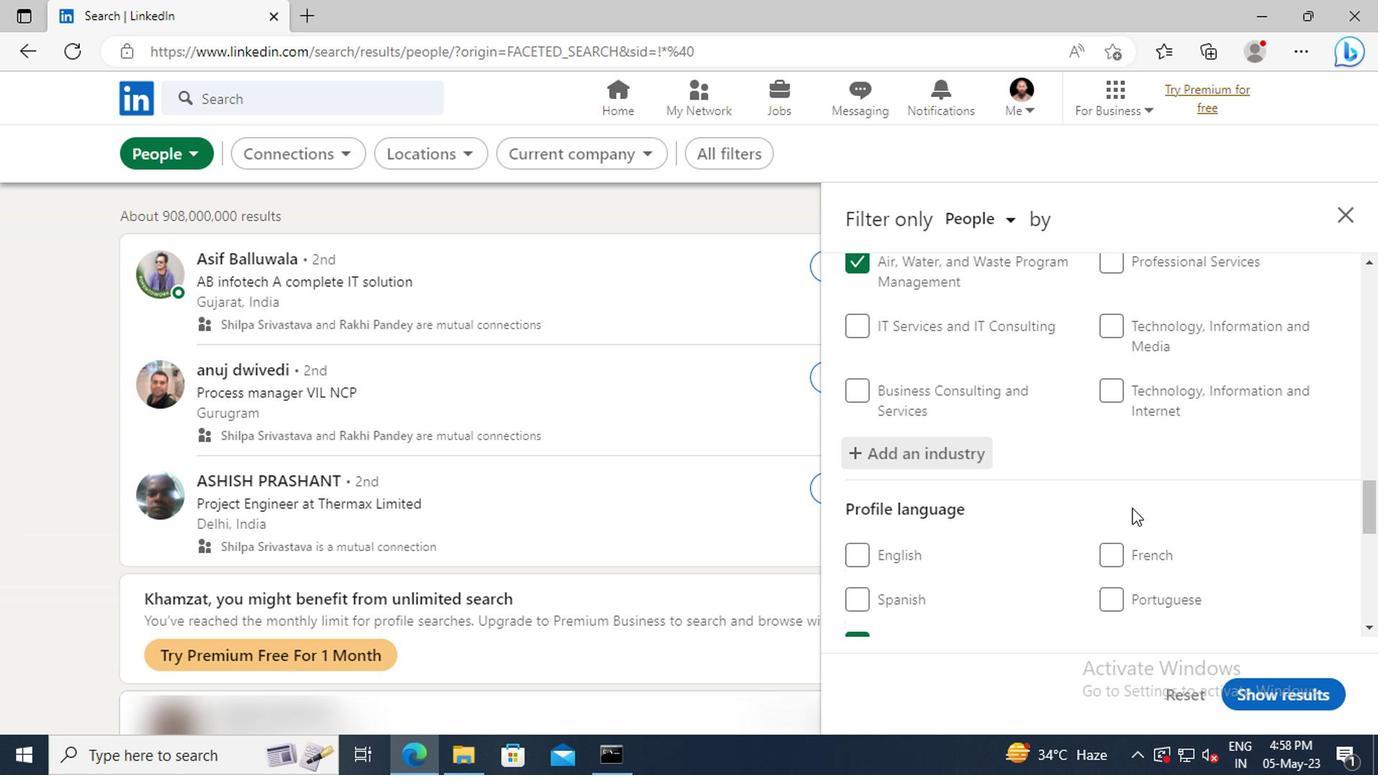 
Action: Mouse moved to (945, 491)
Screenshot: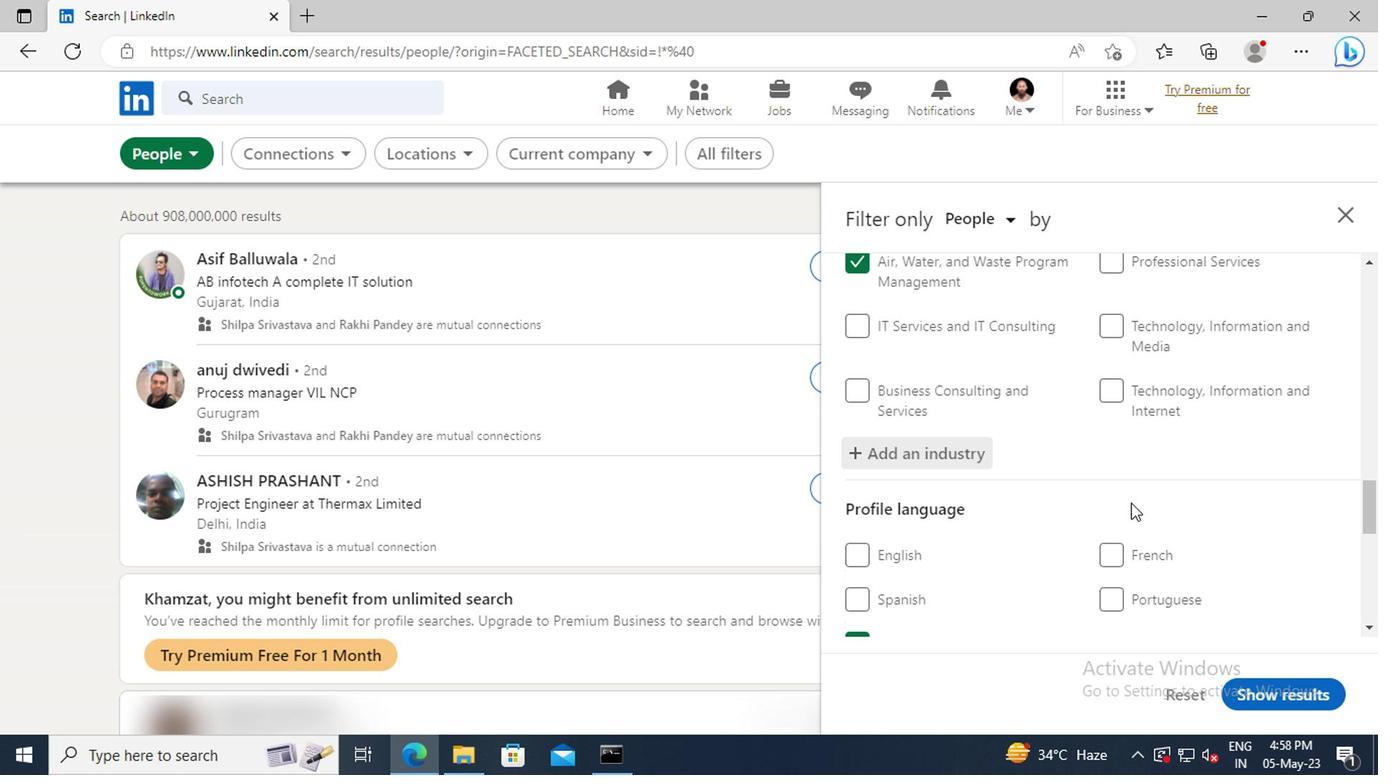 
Action: Mouse scrolled (945, 491) with delta (0, 0)
Screenshot: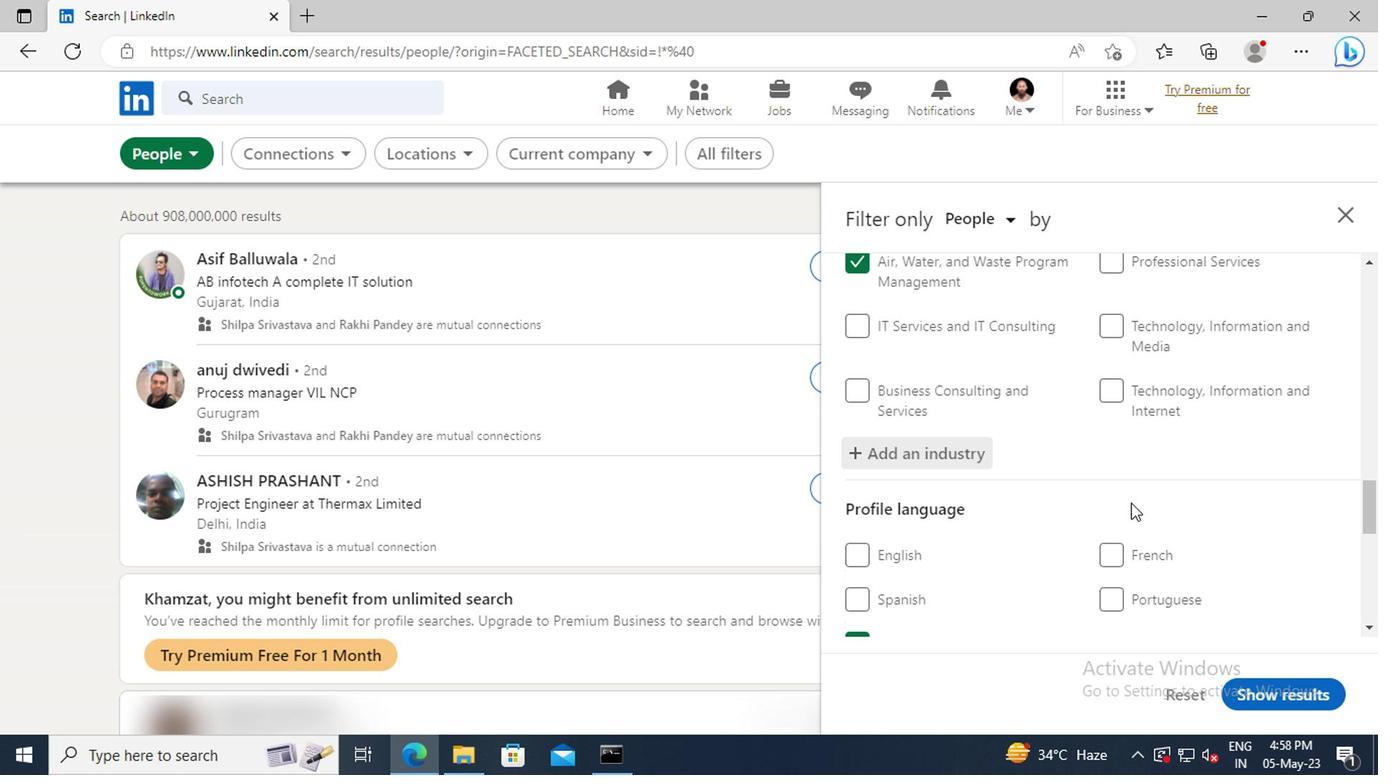 
Action: Mouse moved to (942, 476)
Screenshot: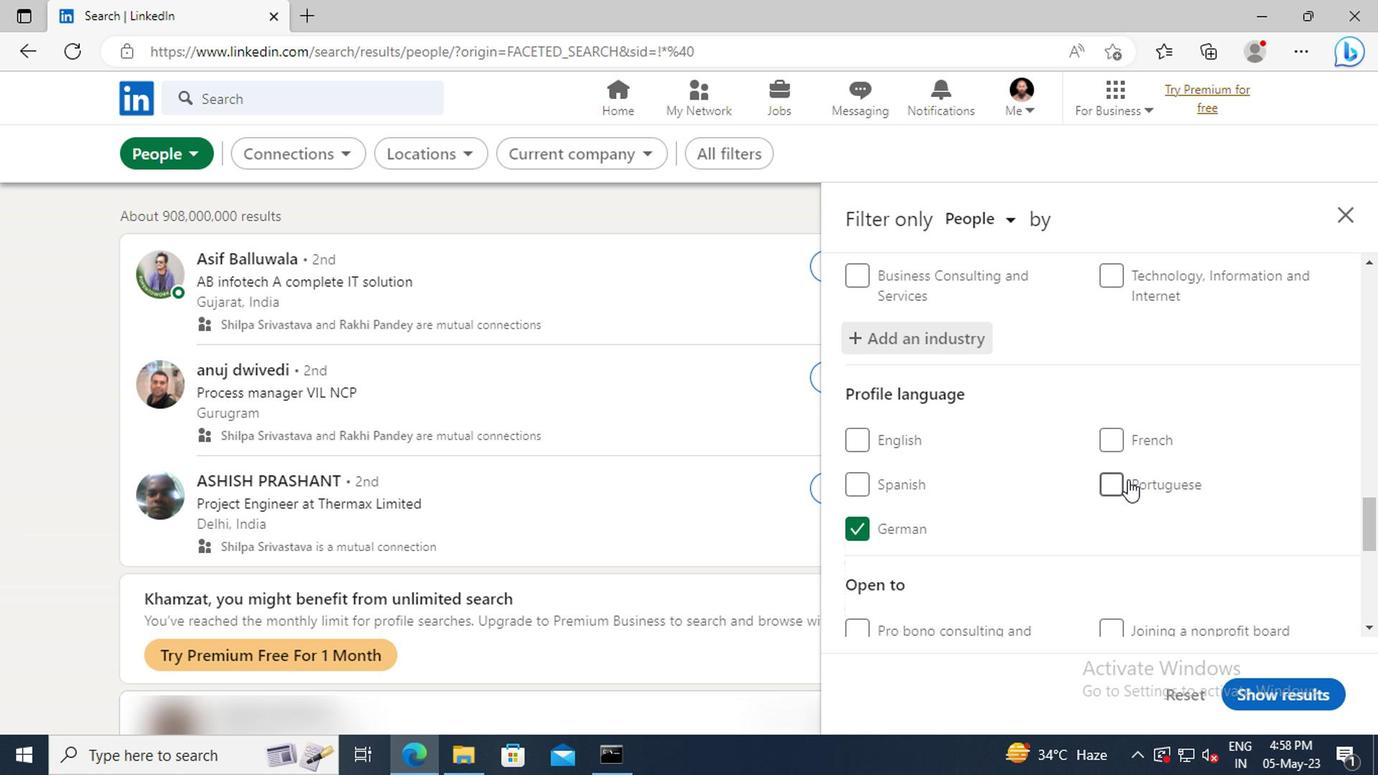 
Action: Mouse scrolled (942, 476) with delta (0, 0)
Screenshot: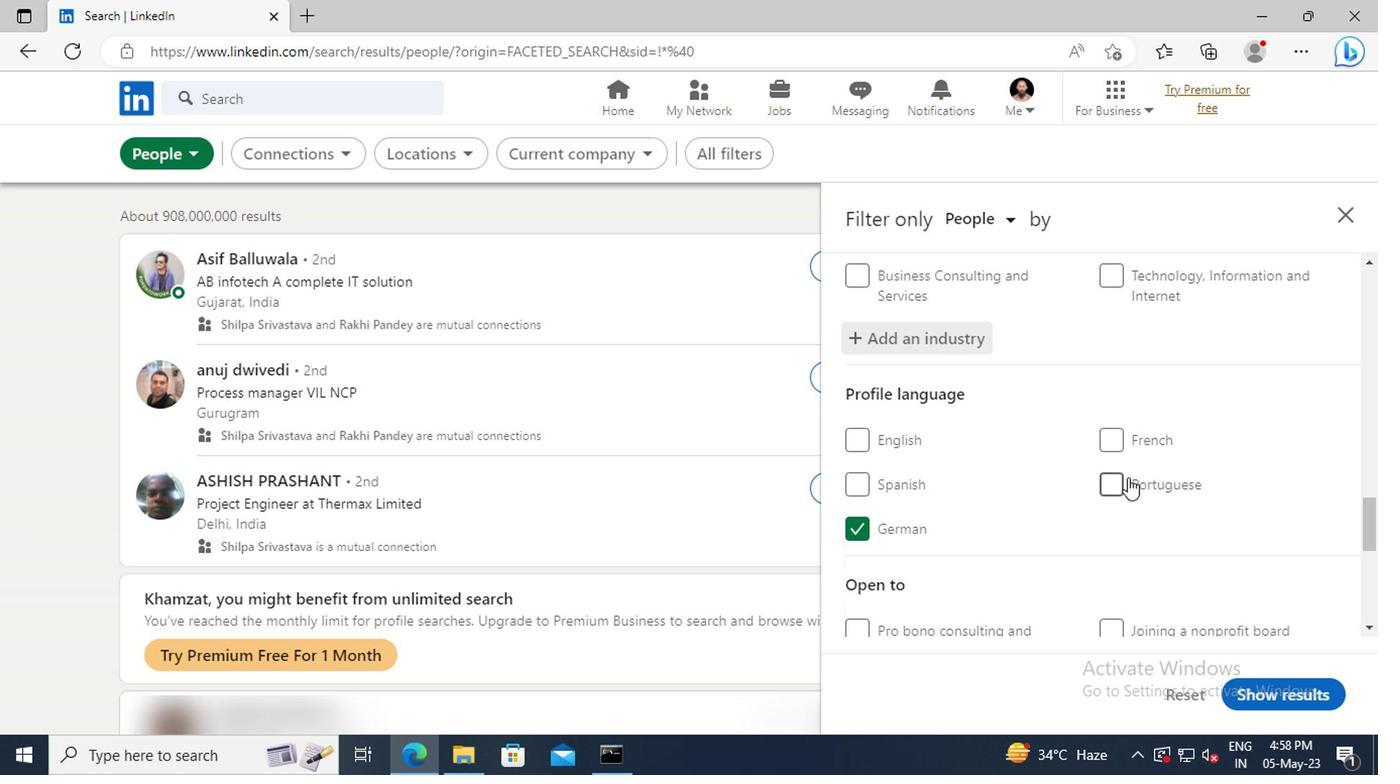 
Action: Mouse moved to (942, 475)
Screenshot: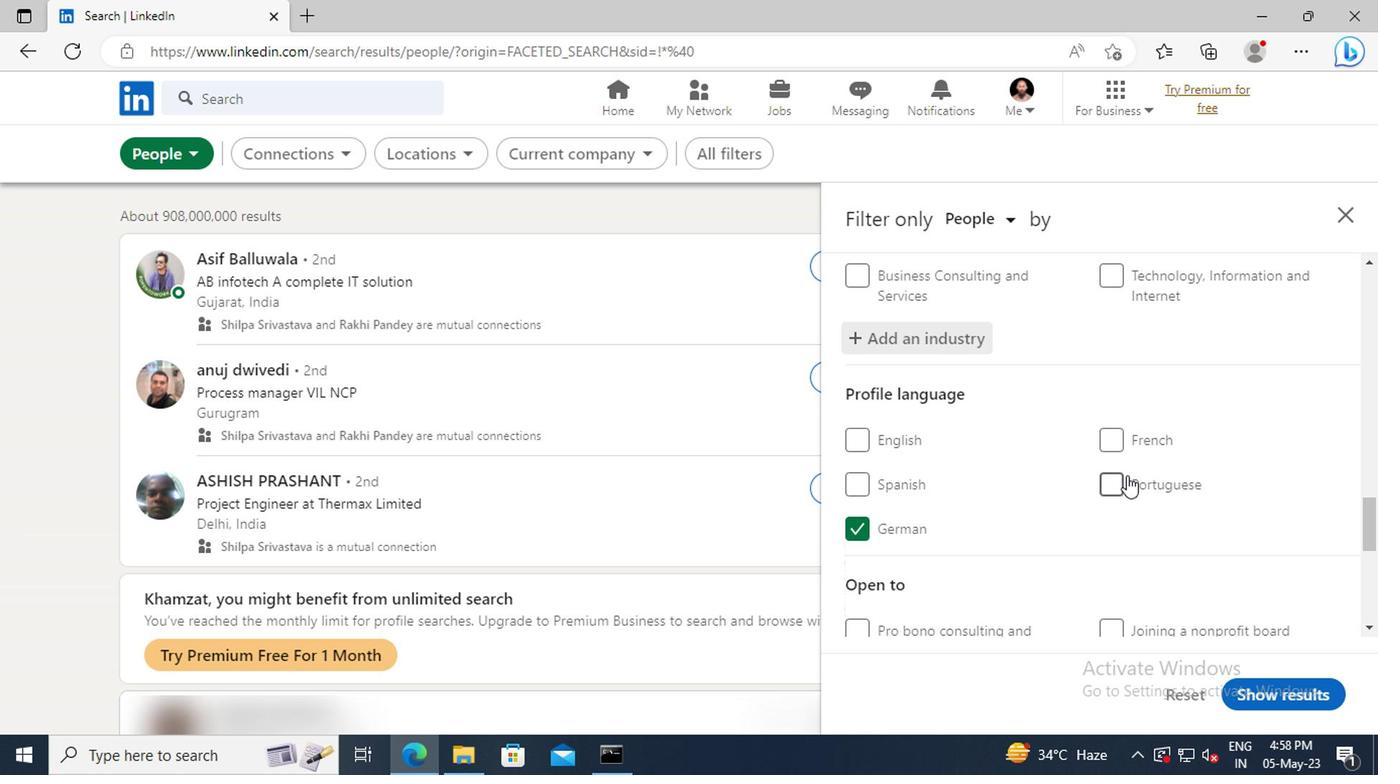 
Action: Mouse scrolled (942, 474) with delta (0, 0)
Screenshot: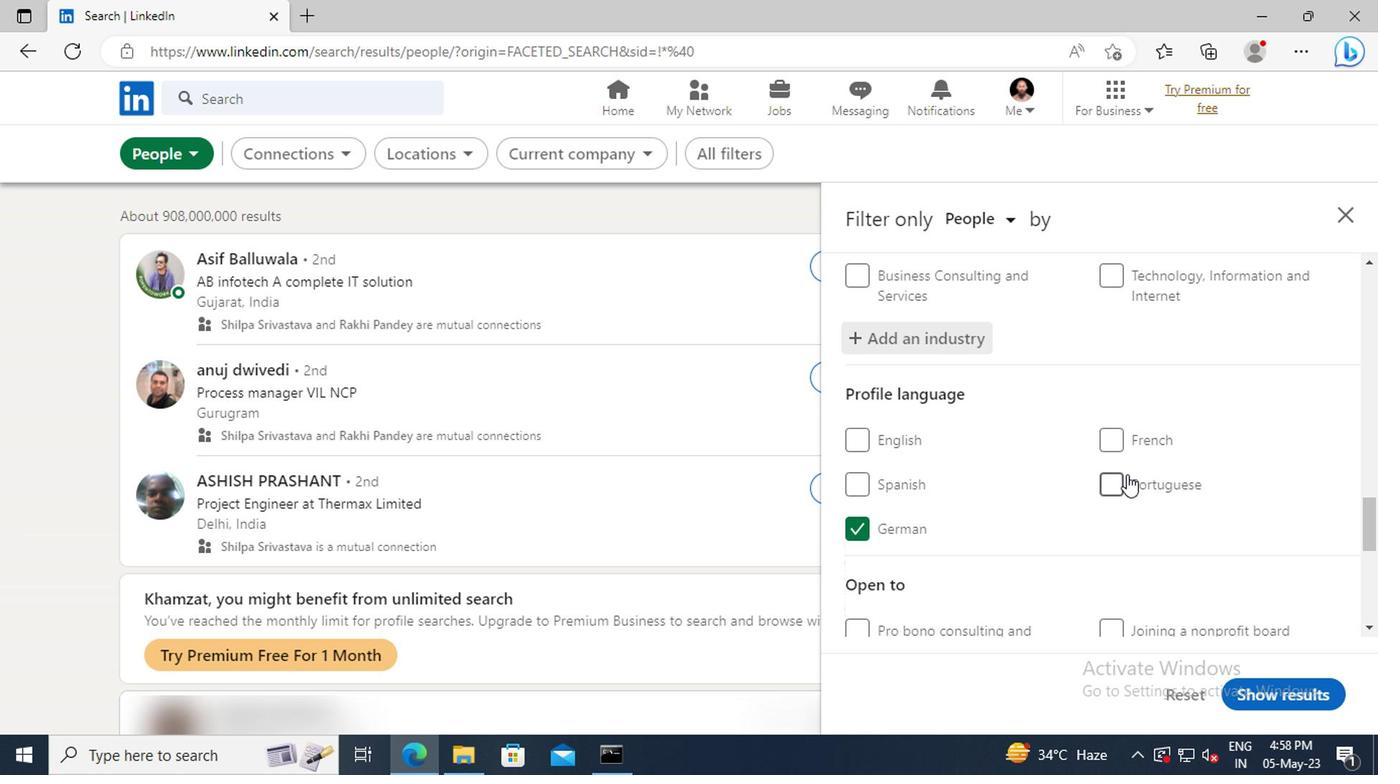 
Action: Mouse moved to (941, 471)
Screenshot: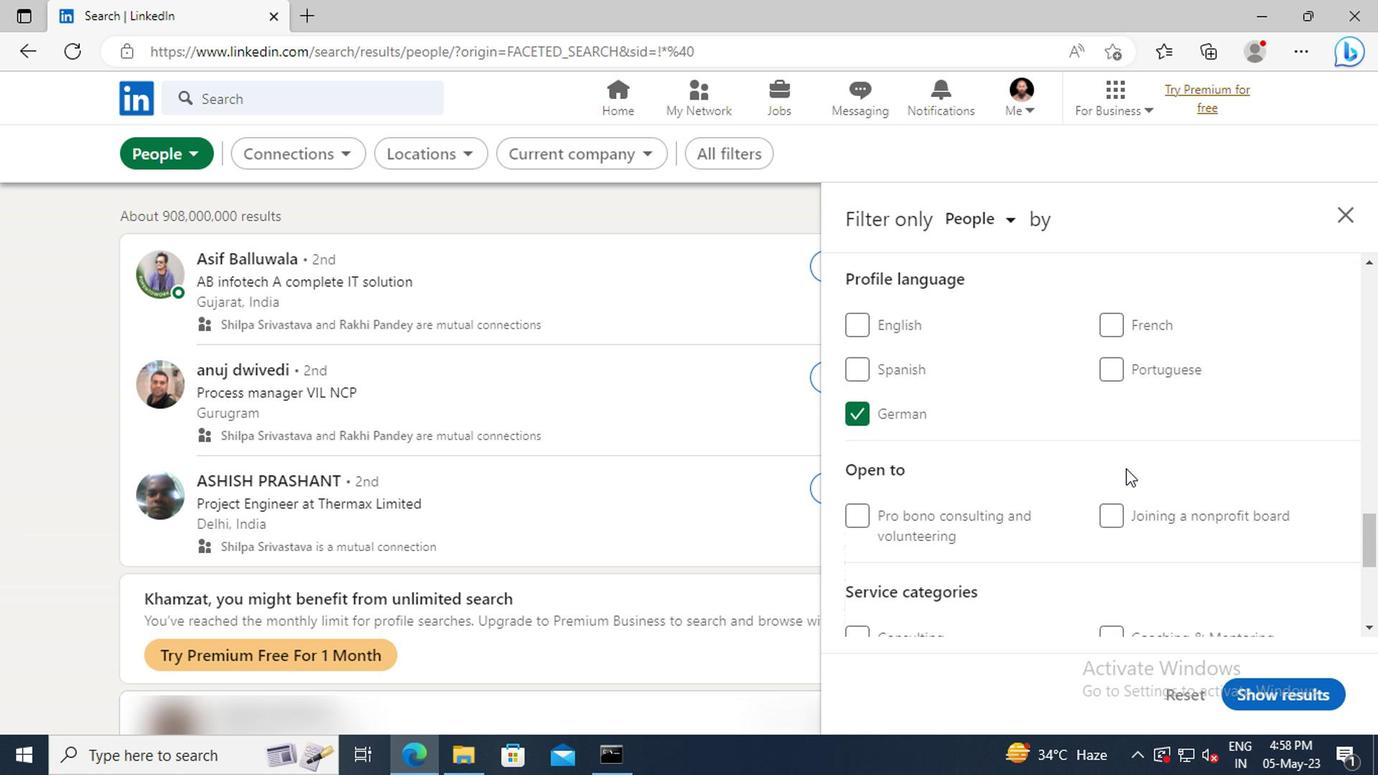 
Action: Mouse scrolled (941, 470) with delta (0, 0)
Screenshot: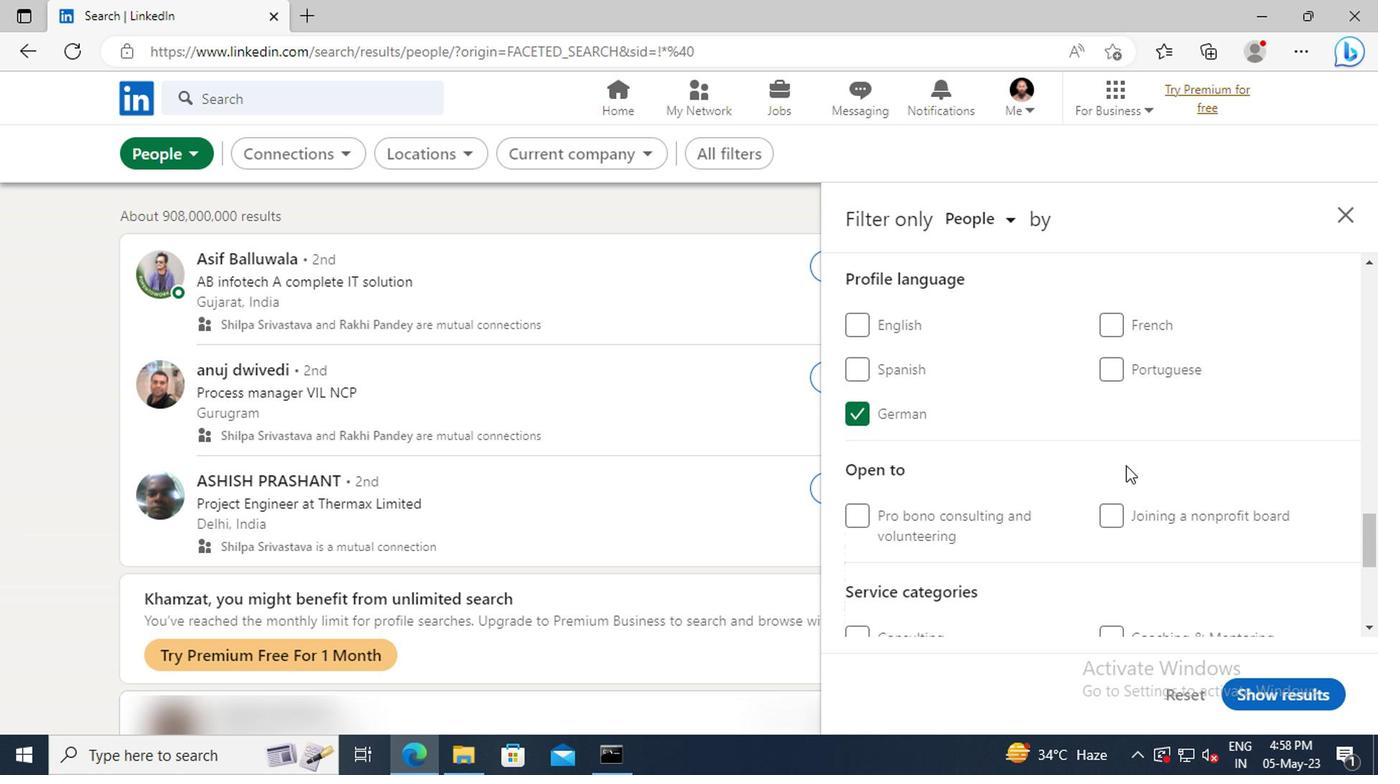 
Action: Mouse scrolled (941, 470) with delta (0, 0)
Screenshot: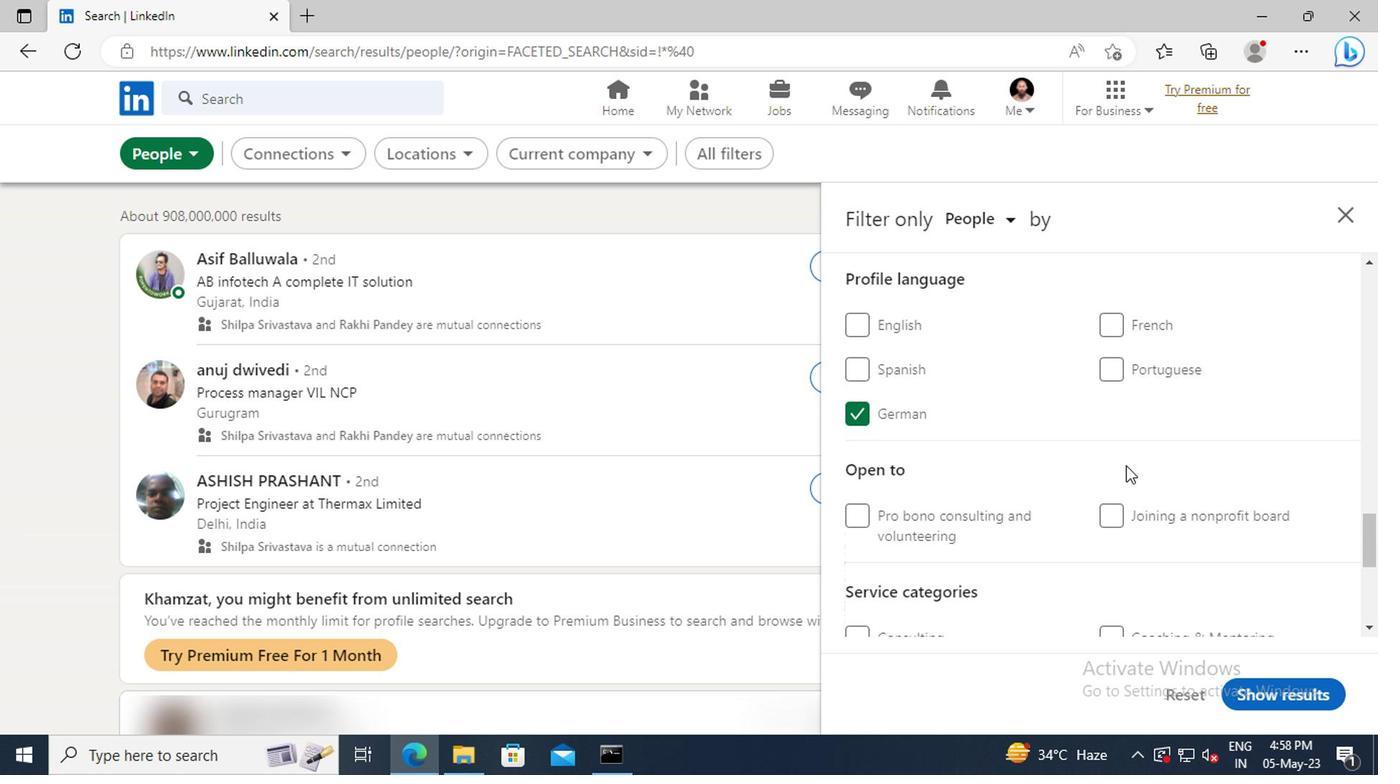 
Action: Mouse scrolled (941, 470) with delta (0, 0)
Screenshot: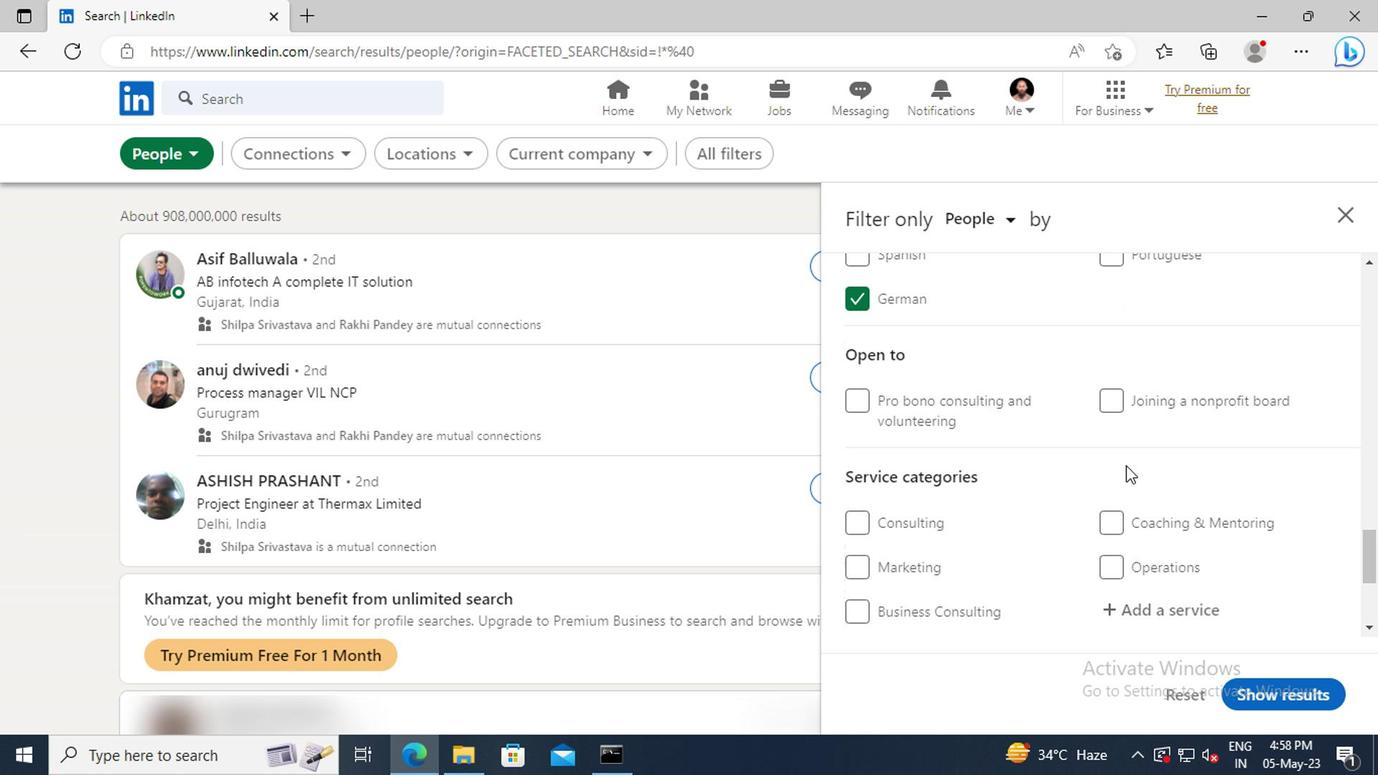 
Action: Mouse scrolled (941, 470) with delta (0, 0)
Screenshot: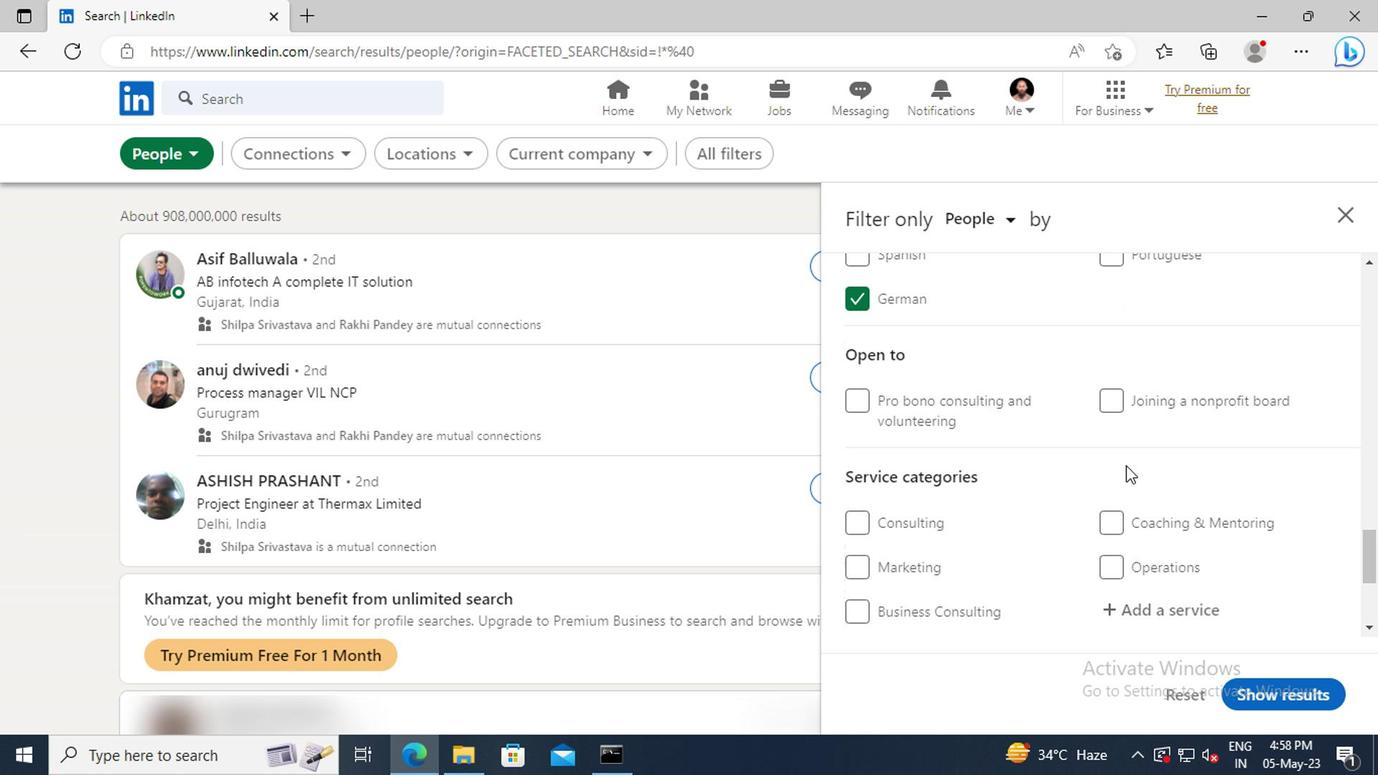
Action: Mouse moved to (943, 484)
Screenshot: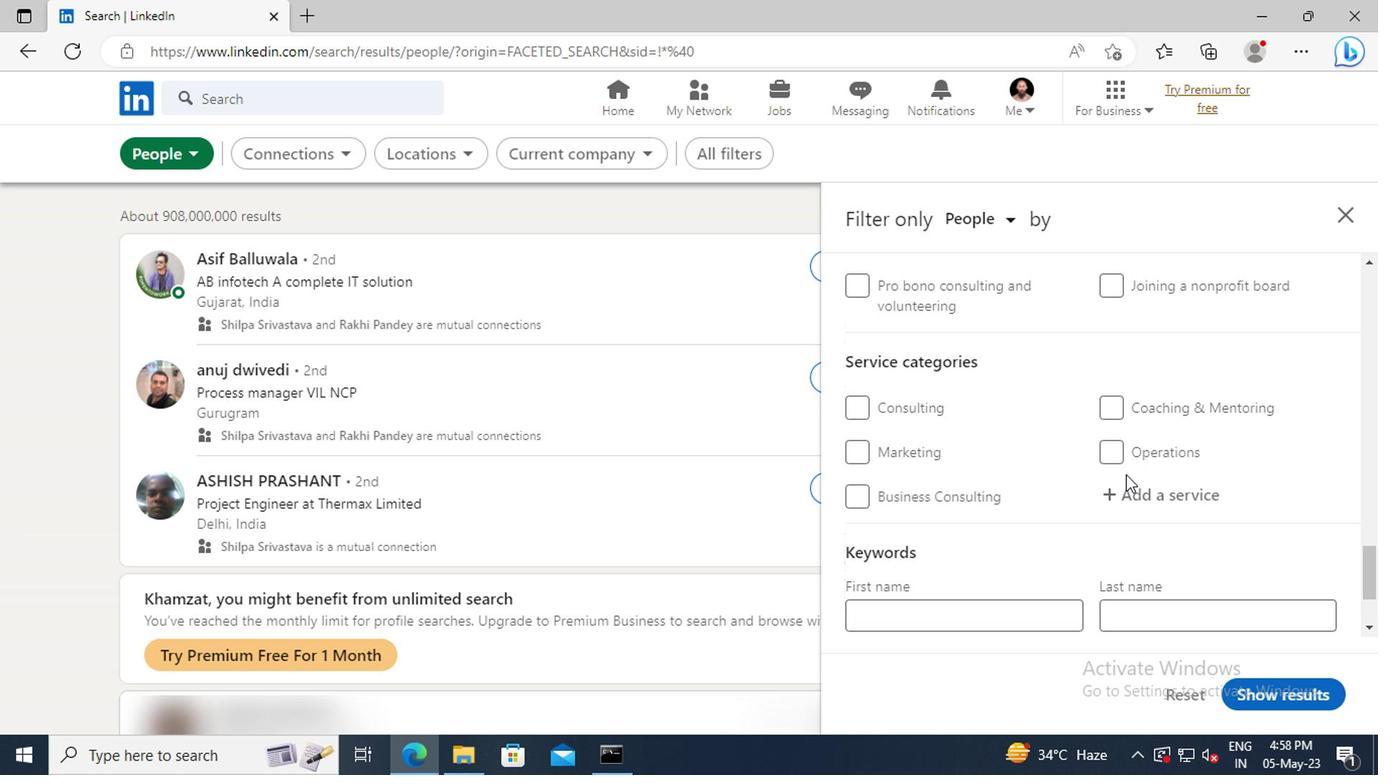
Action: Mouse pressed left at (943, 484)
Screenshot: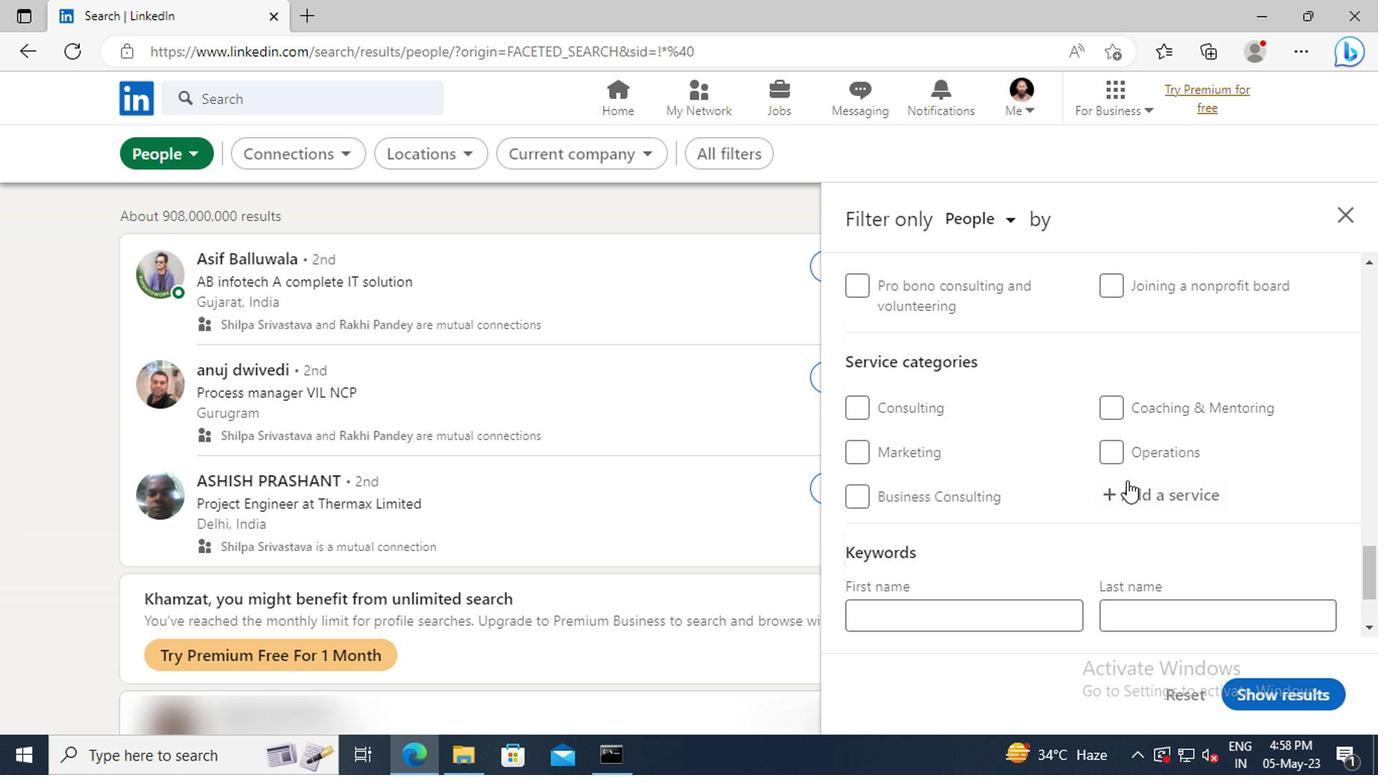 
Action: Key pressed <Key.shift>CONTENT<Key.space><Key.shift>S
Screenshot: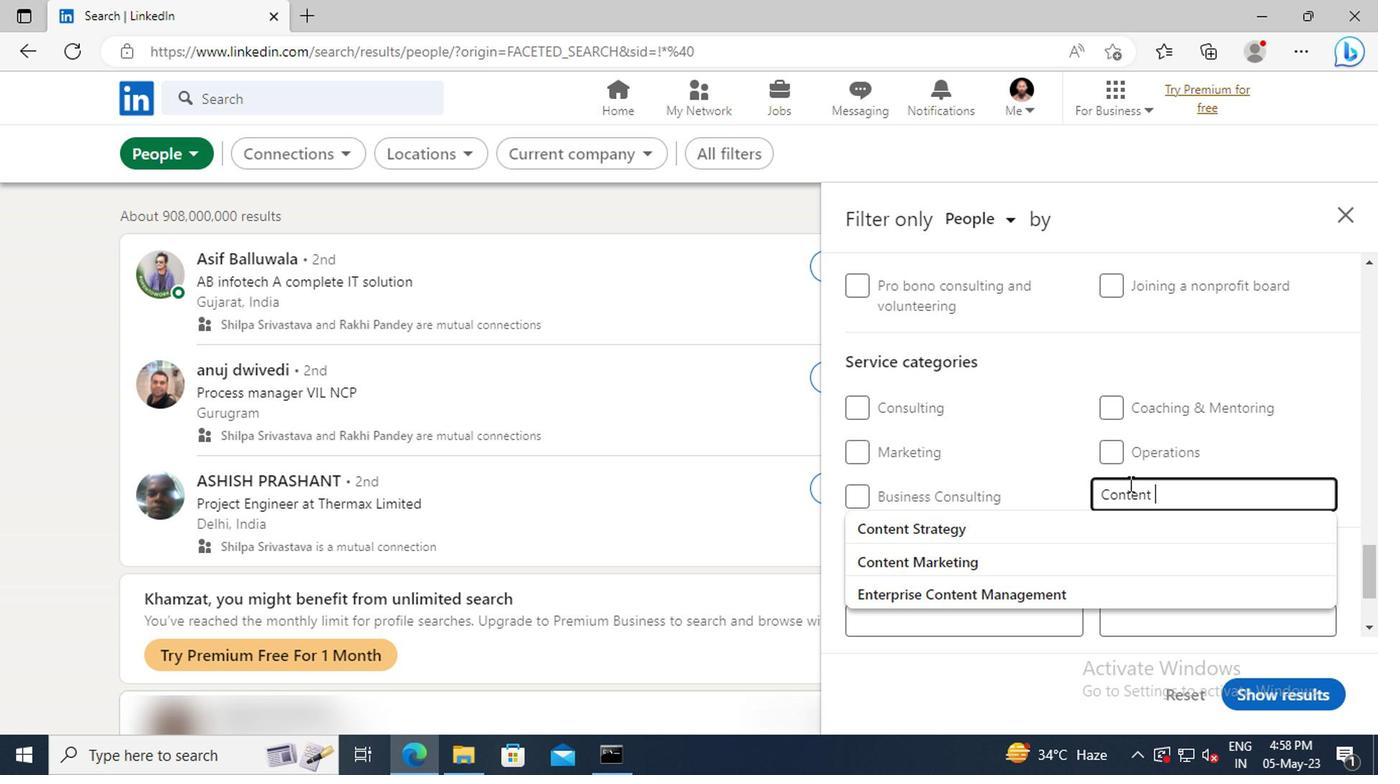 
Action: Mouse moved to (946, 511)
Screenshot: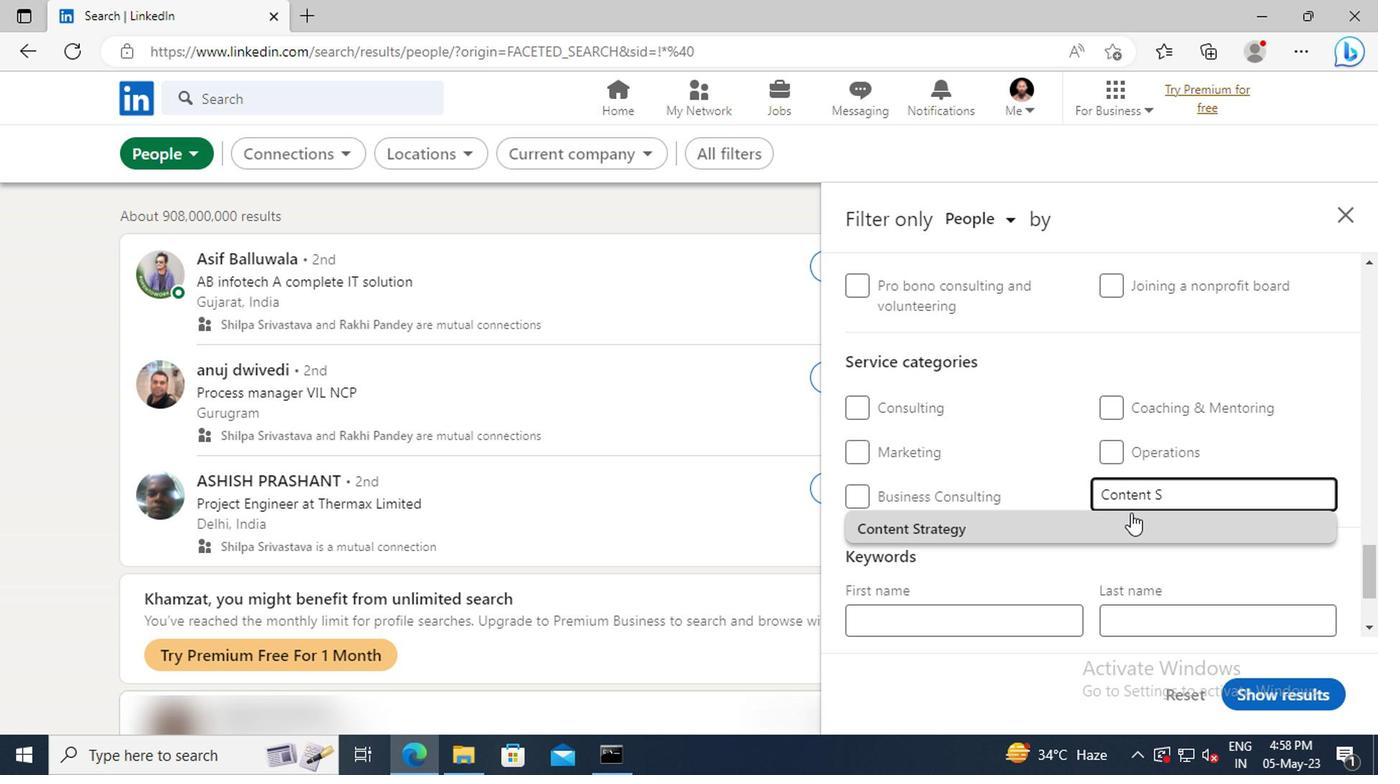 
Action: Mouse pressed left at (946, 511)
Screenshot: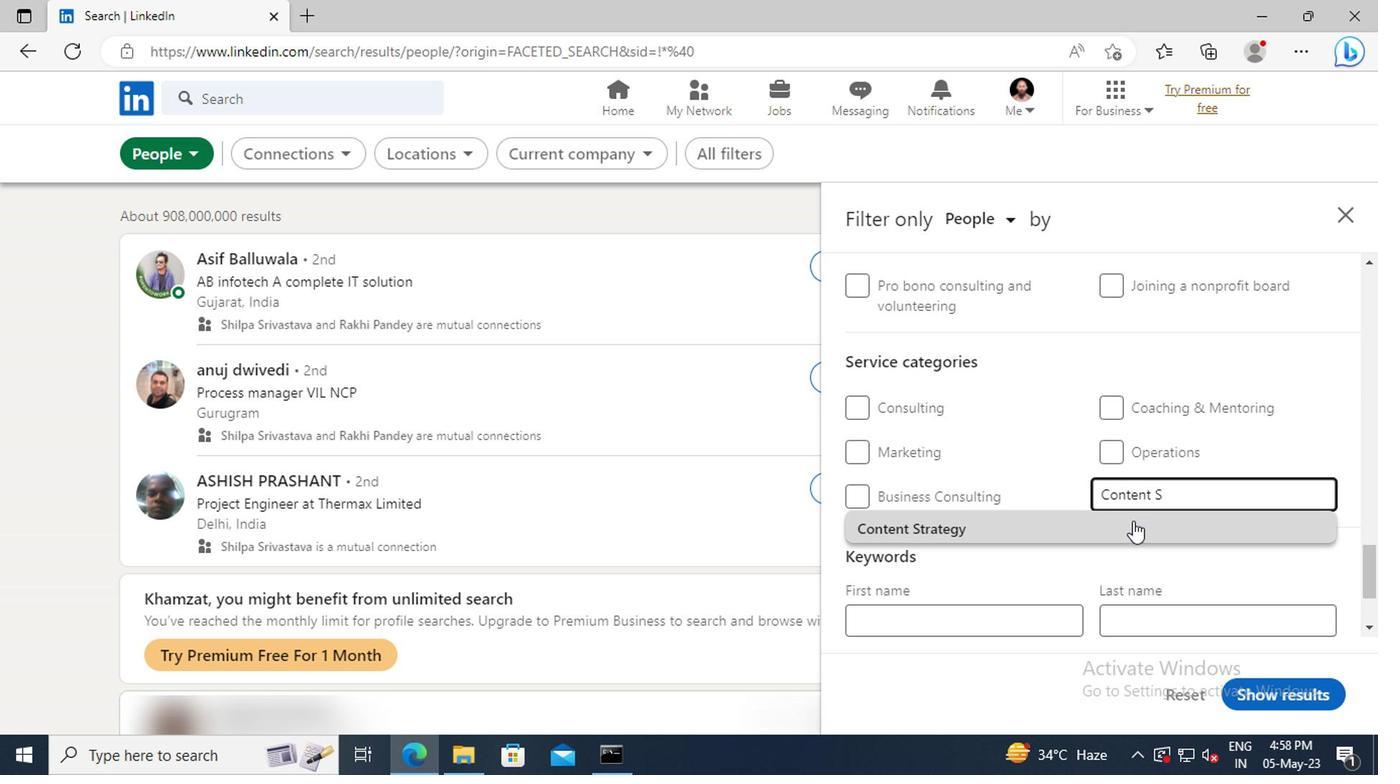 
Action: Mouse scrolled (946, 510) with delta (0, 0)
Screenshot: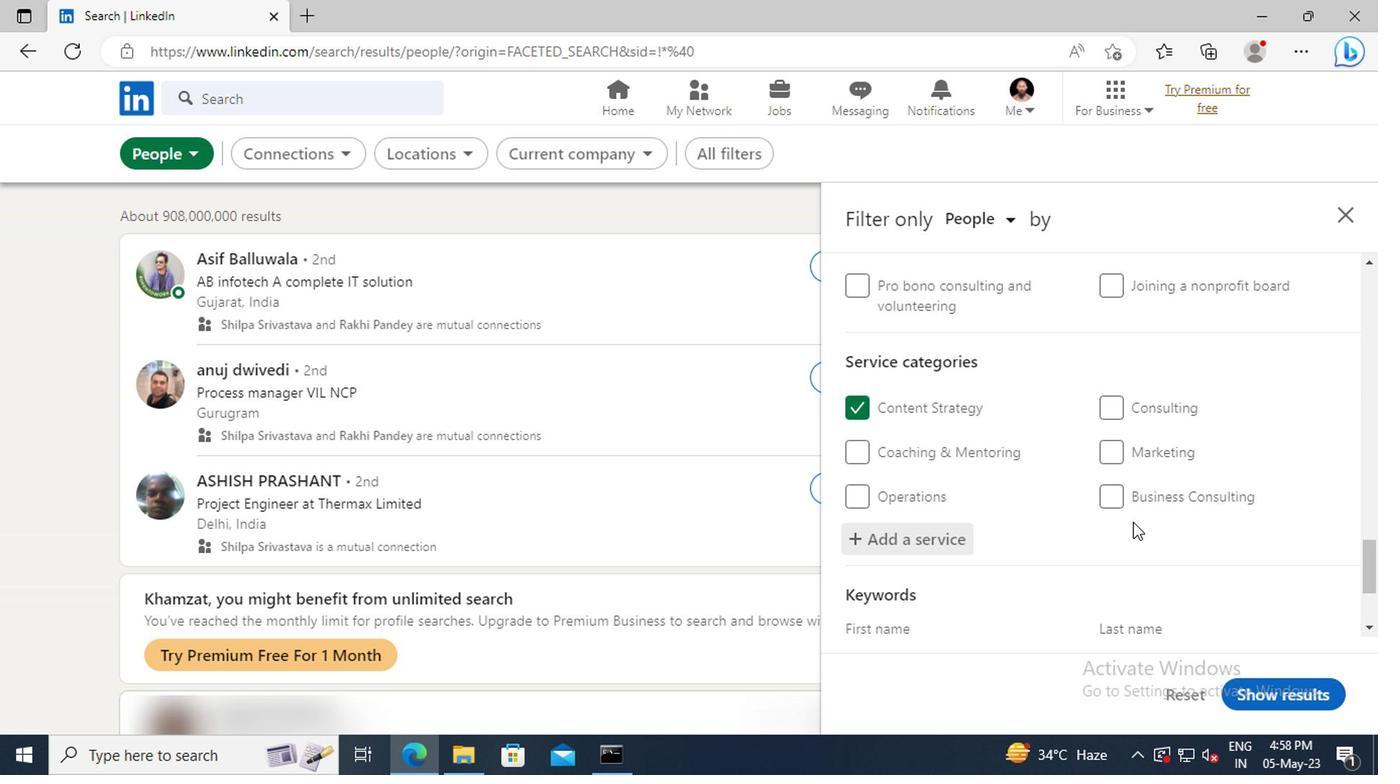 
Action: Mouse scrolled (946, 510) with delta (0, 0)
Screenshot: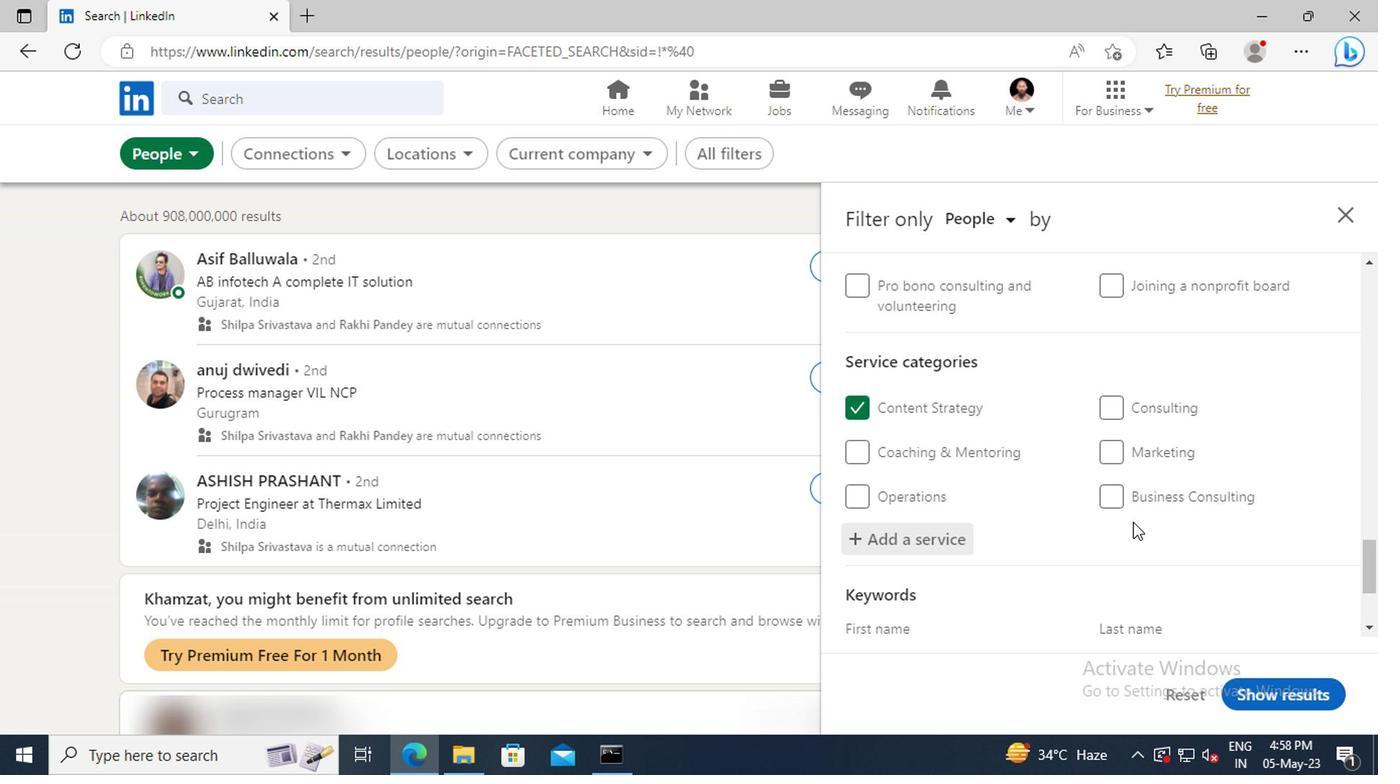 
Action: Mouse scrolled (946, 510) with delta (0, 0)
Screenshot: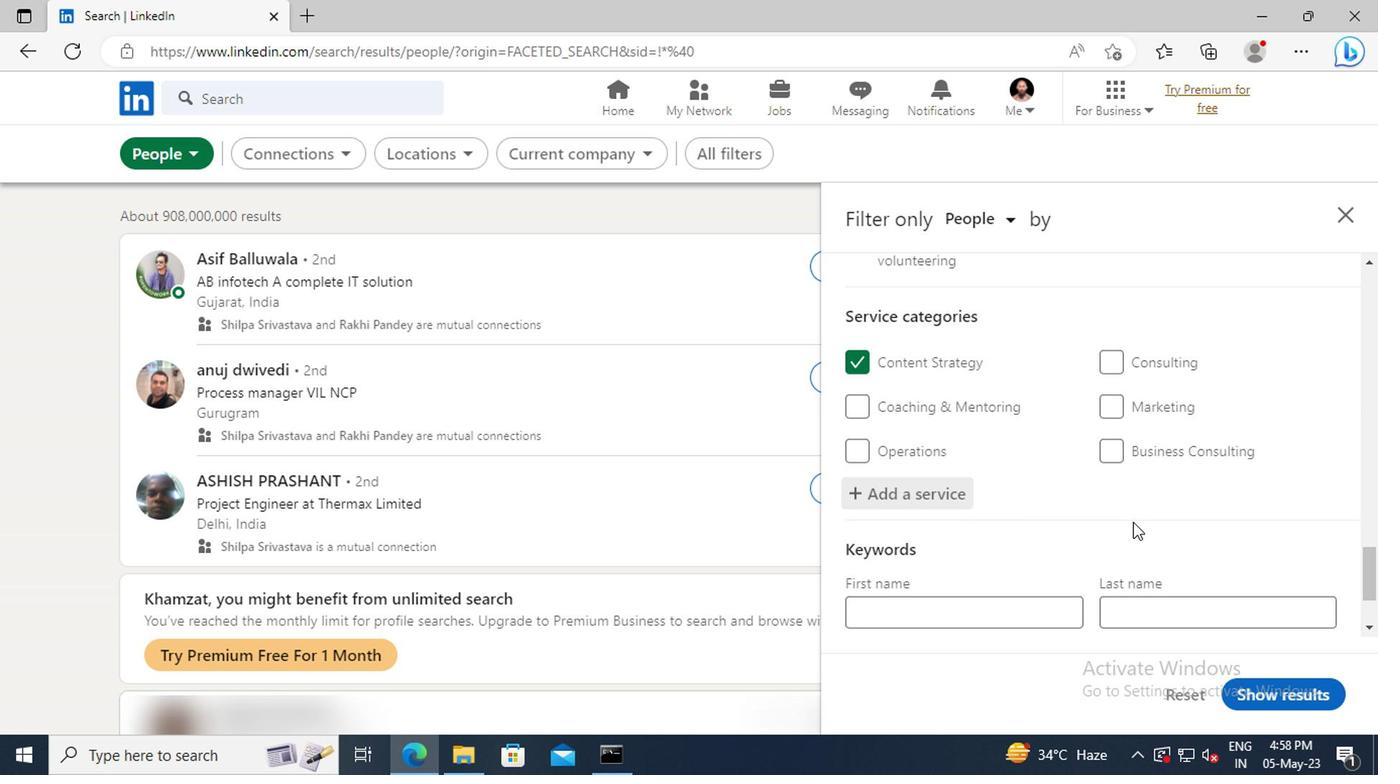 
Action: Mouse scrolled (946, 510) with delta (0, 0)
Screenshot: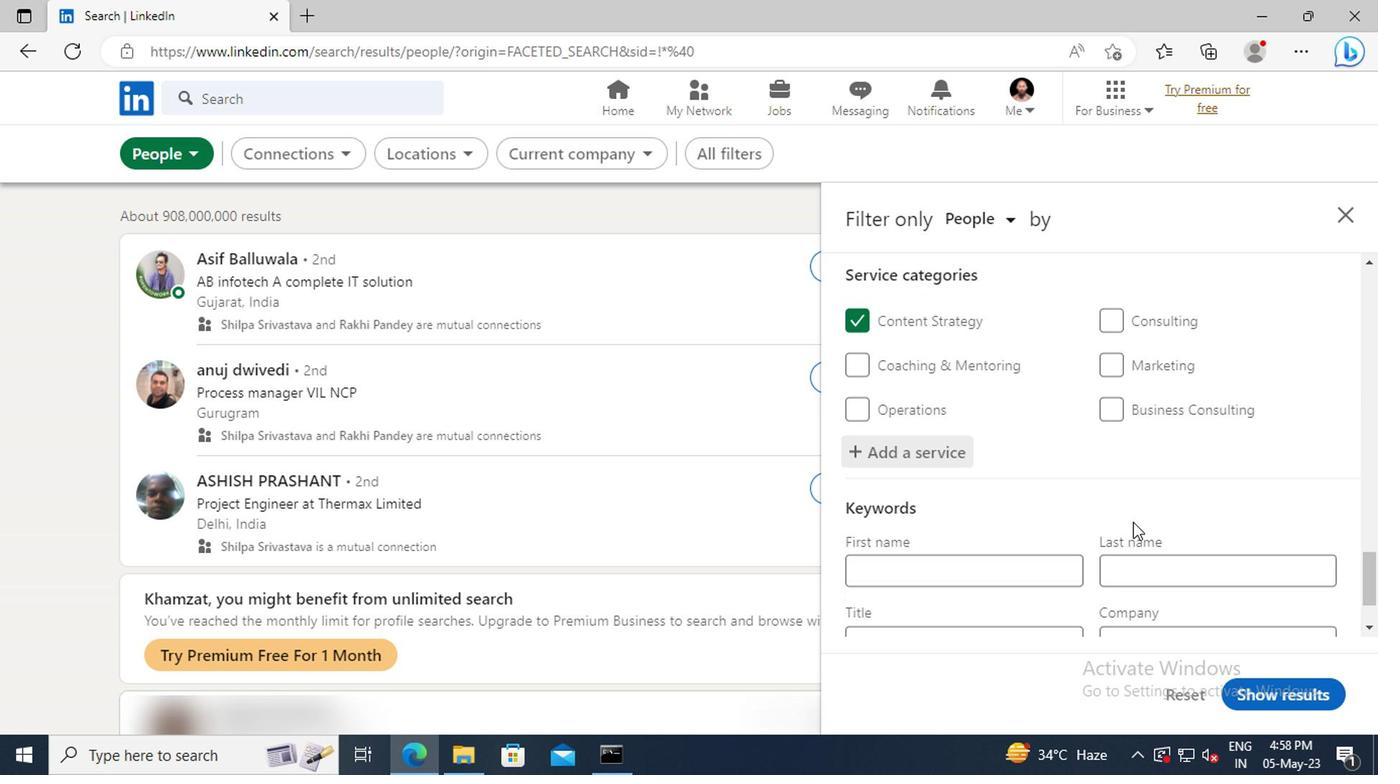 
Action: Mouse scrolled (946, 510) with delta (0, 0)
Screenshot: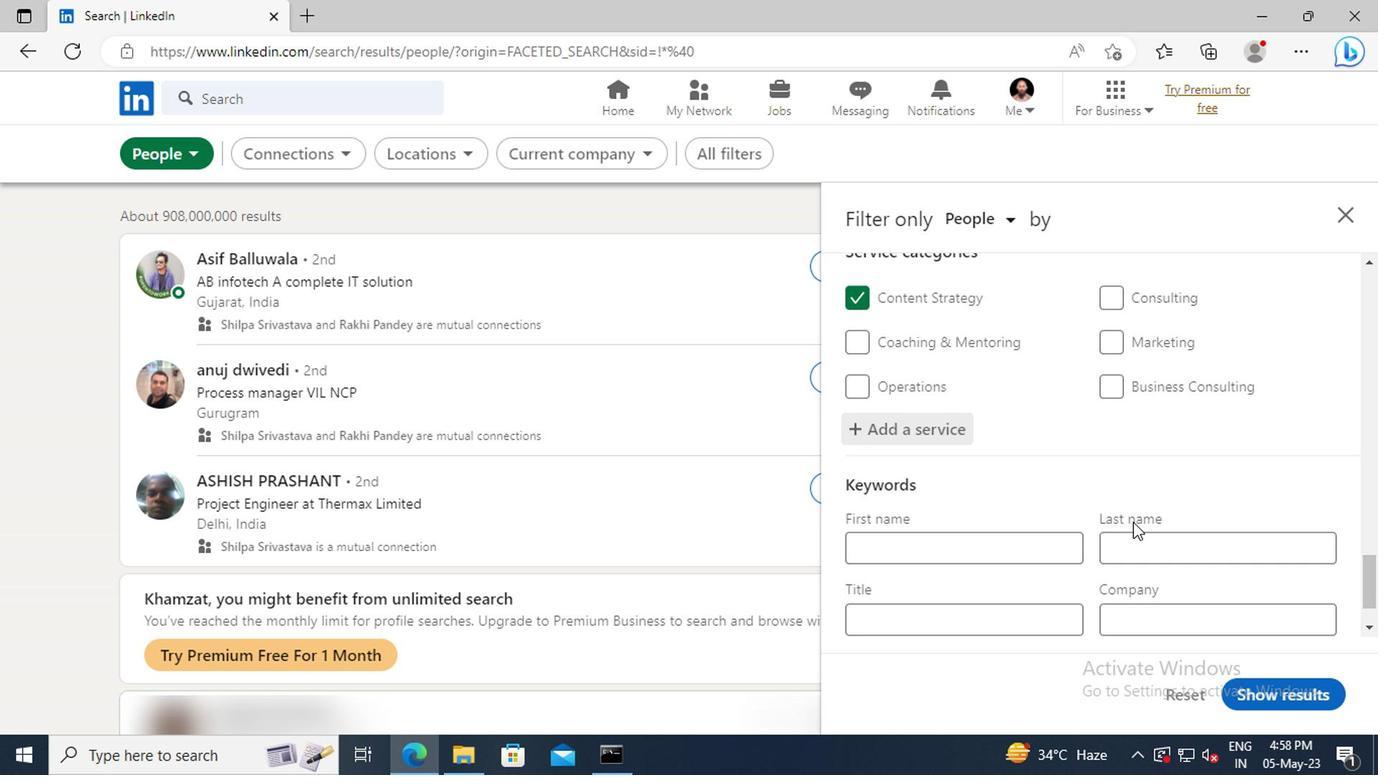 
Action: Mouse moved to (834, 533)
Screenshot: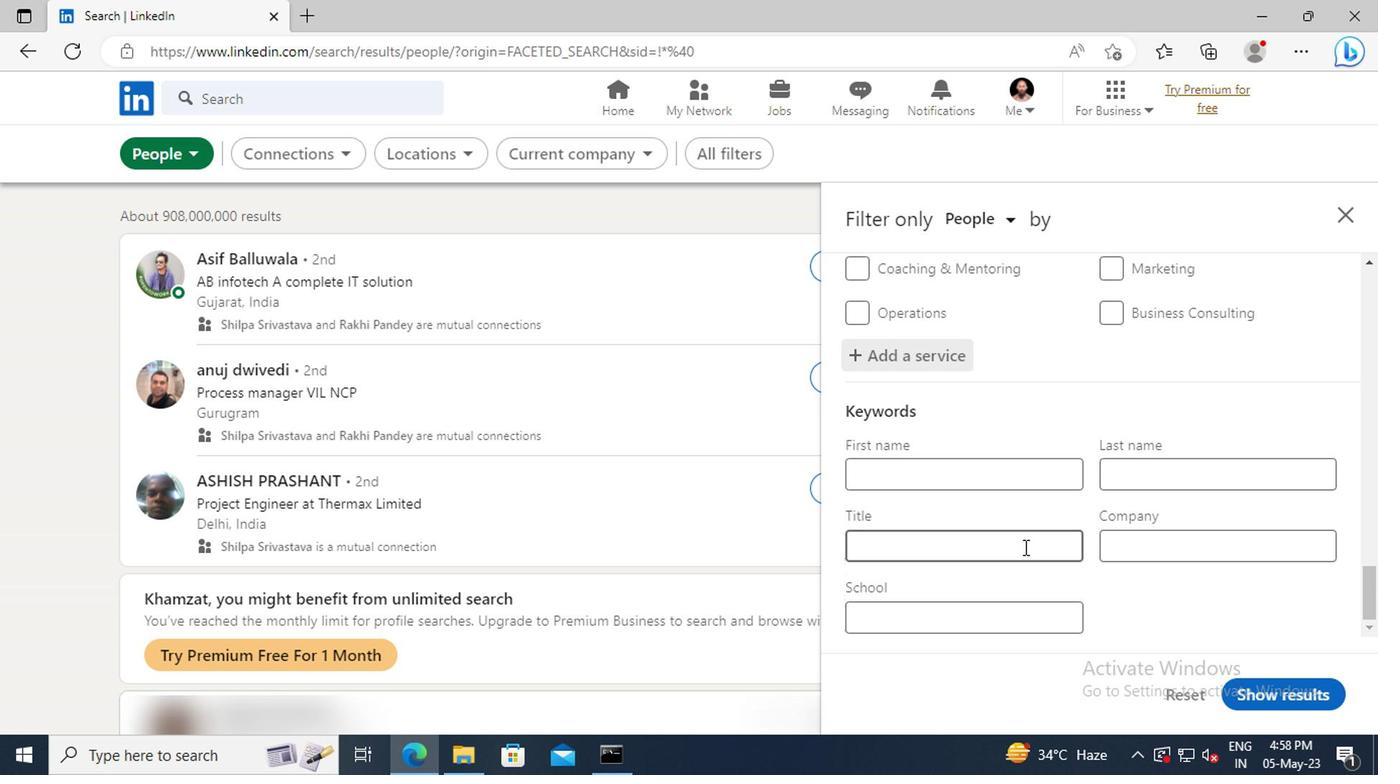 
Action: Mouse pressed left at (834, 533)
Screenshot: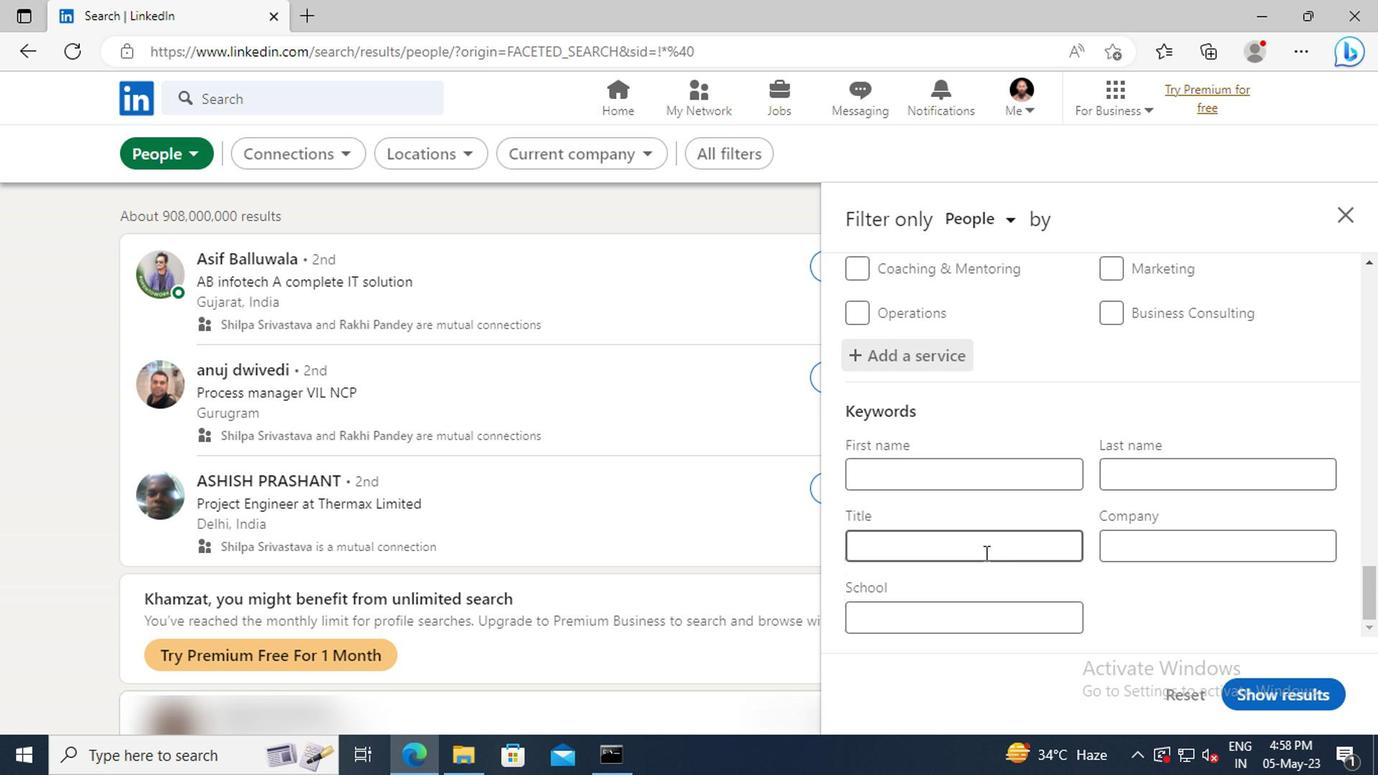 
Action: Key pressed <Key.shift>MAINTENANCE<Key.space><Key.shift>ENGINEER<Key.enter>
Screenshot: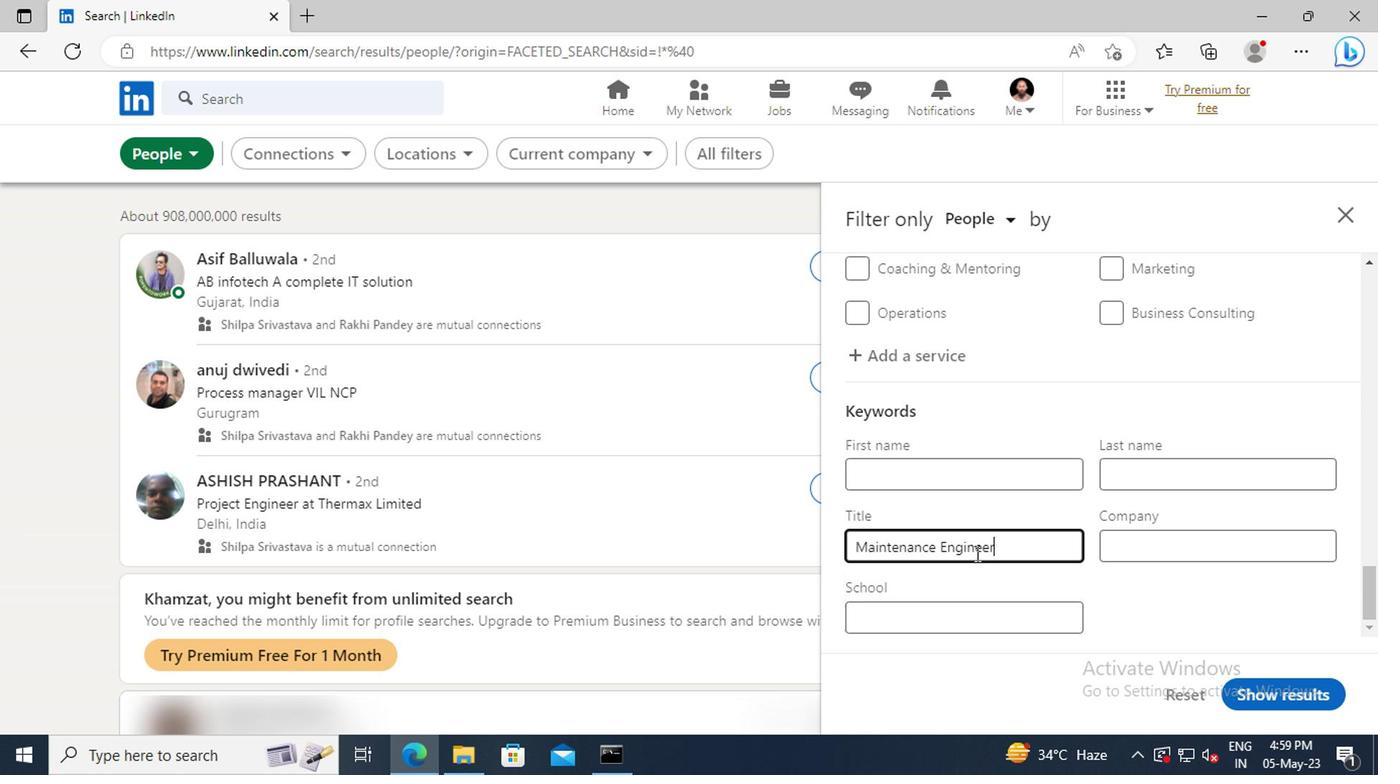 
Action: Mouse moved to (1035, 628)
Screenshot: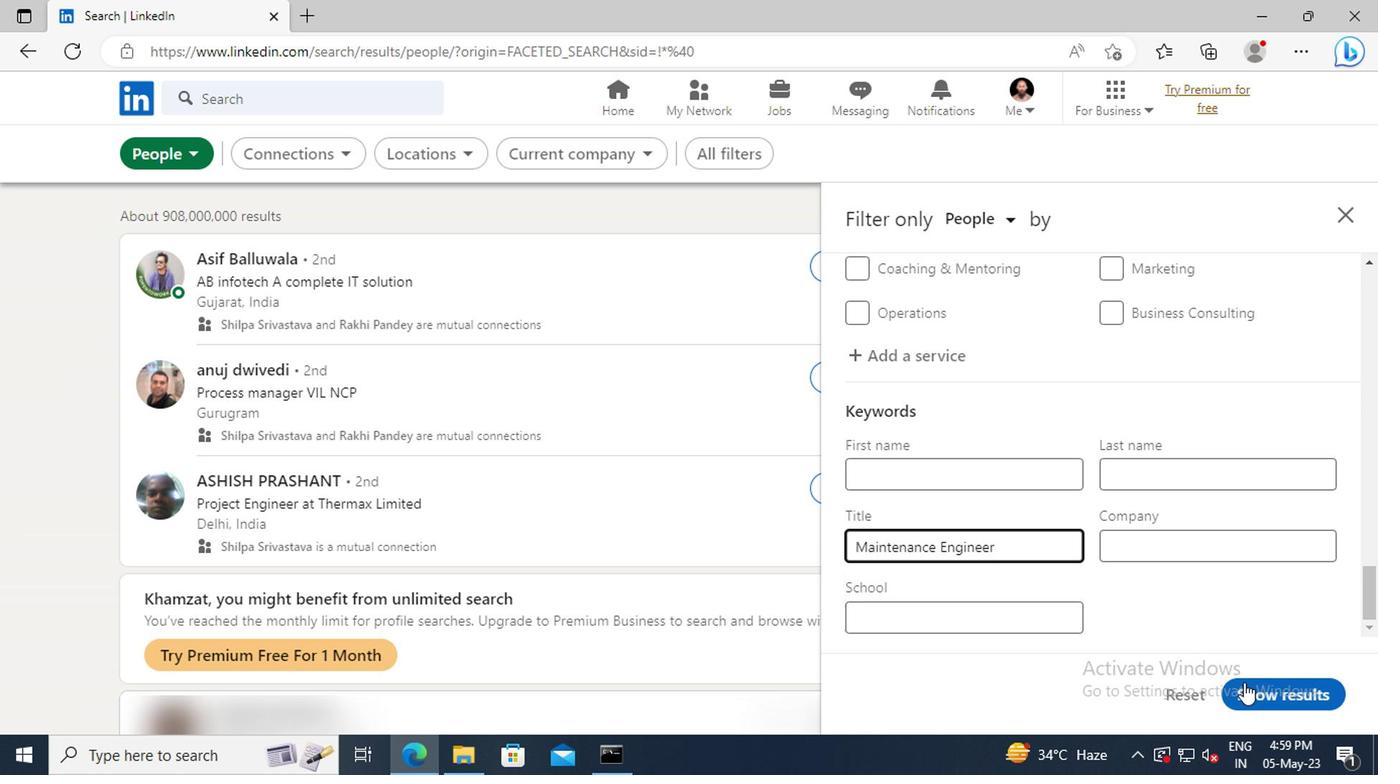 
Action: Mouse pressed left at (1035, 628)
Screenshot: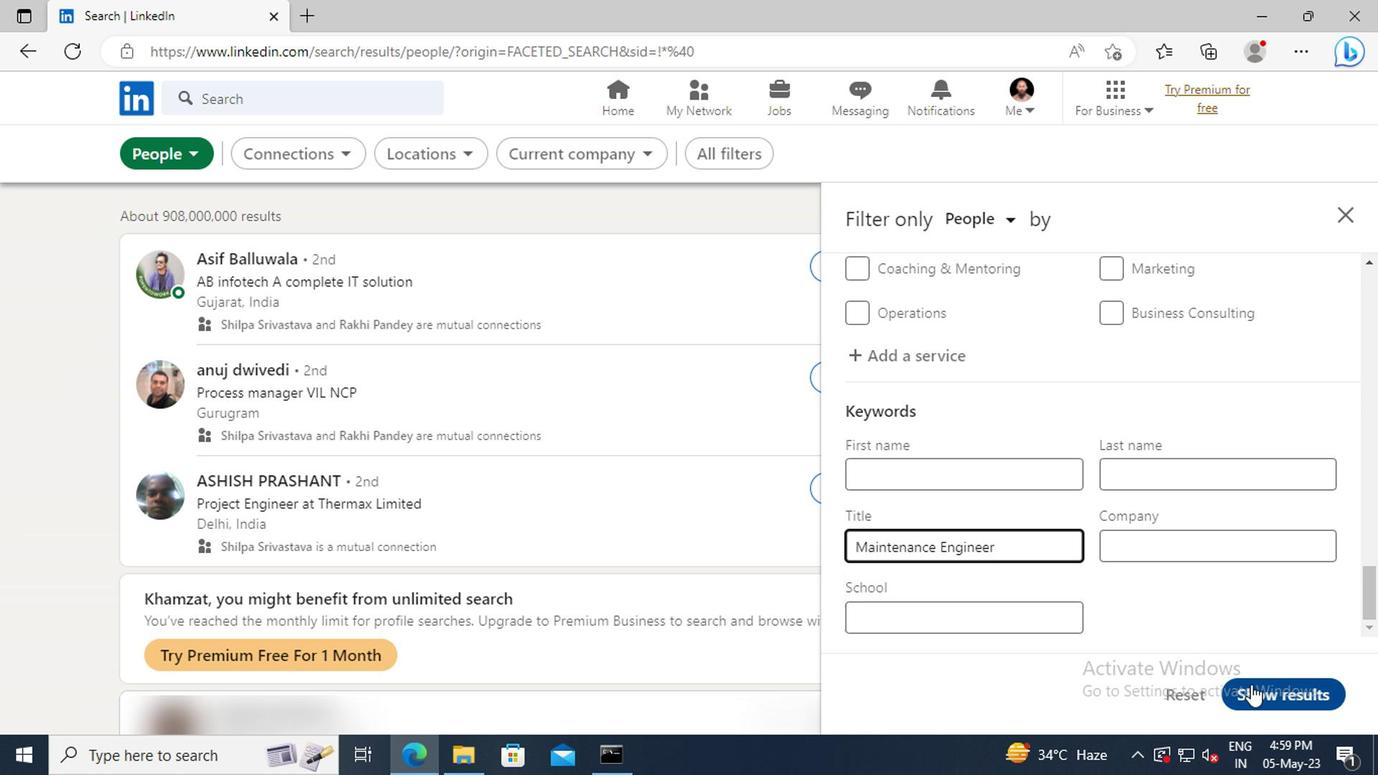 
